 Task: Look for space in Depālpur, India from 4th June, 2023 to 15th June, 2023 for 2 adults in price range Rs.10000 to Rs.15000. Place can be entire place with 1  bedroom having 1 bed and 1 bathroom. Property type can be house, flat, guest house, hotel. Booking option can be shelf check-in. Required host language is English.
Action: Mouse moved to (535, 65)
Screenshot: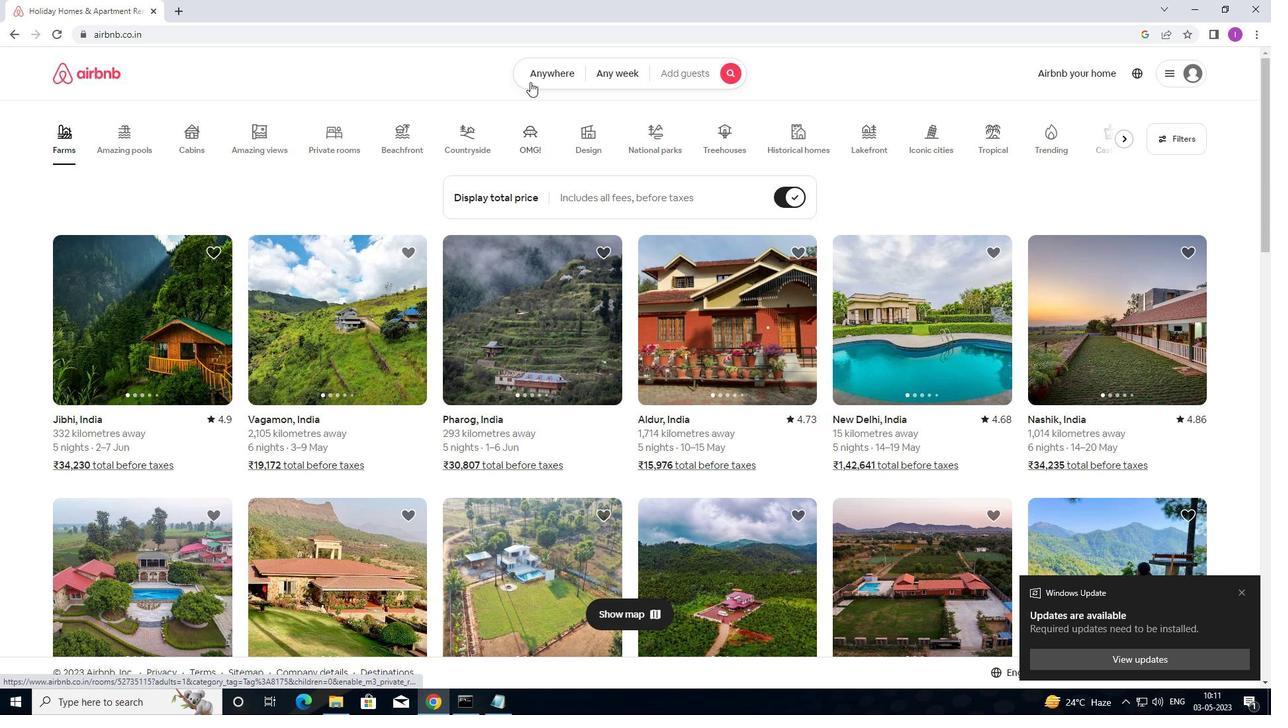 
Action: Mouse pressed left at (535, 65)
Screenshot: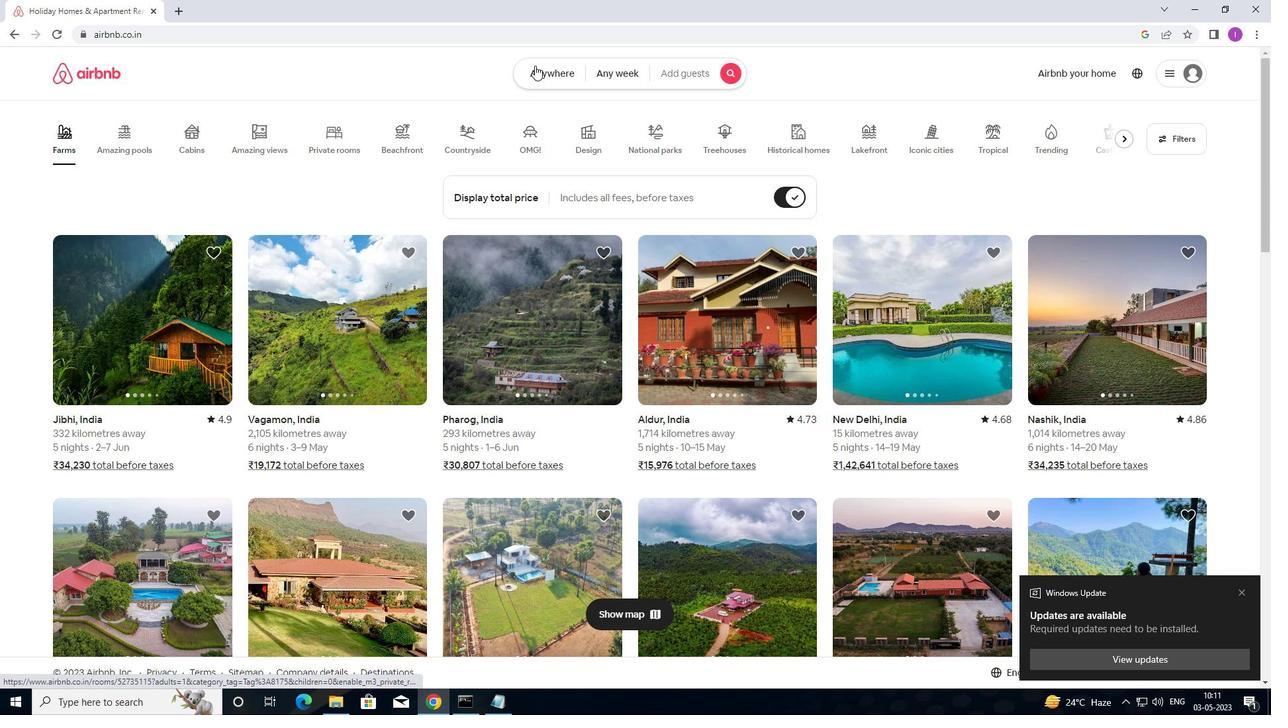 
Action: Mouse moved to (426, 123)
Screenshot: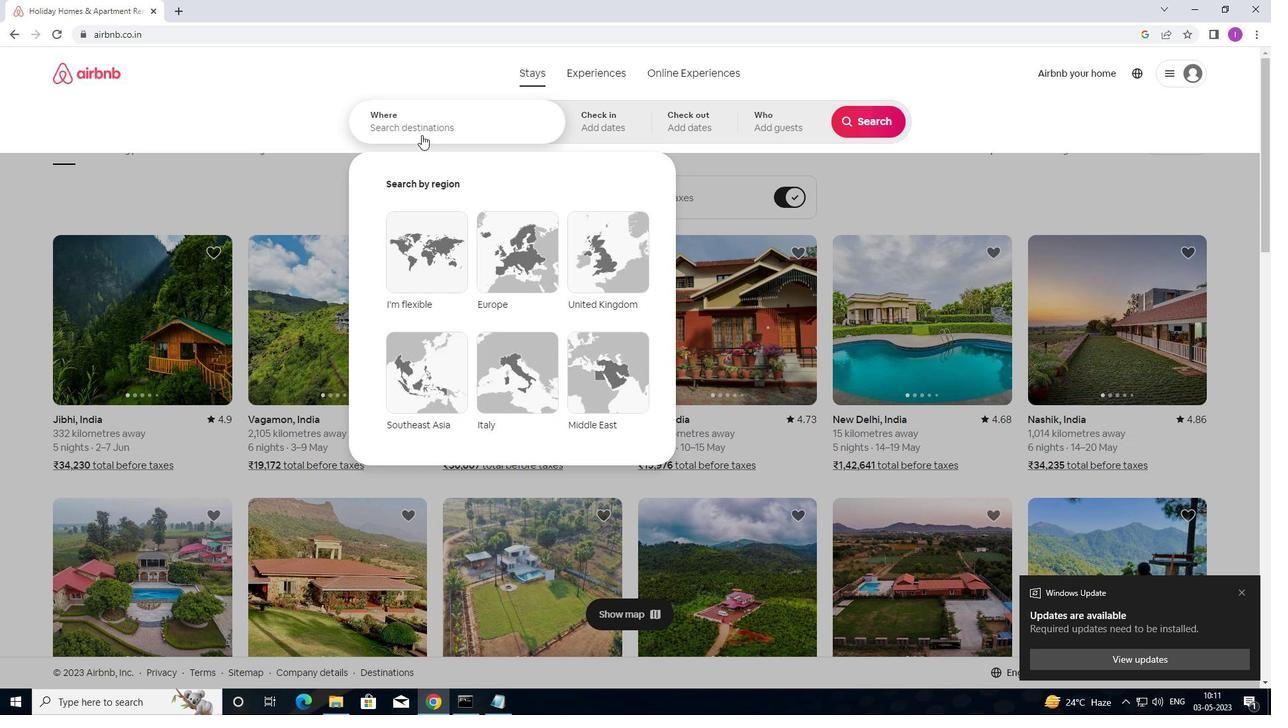 
Action: Mouse pressed left at (426, 123)
Screenshot: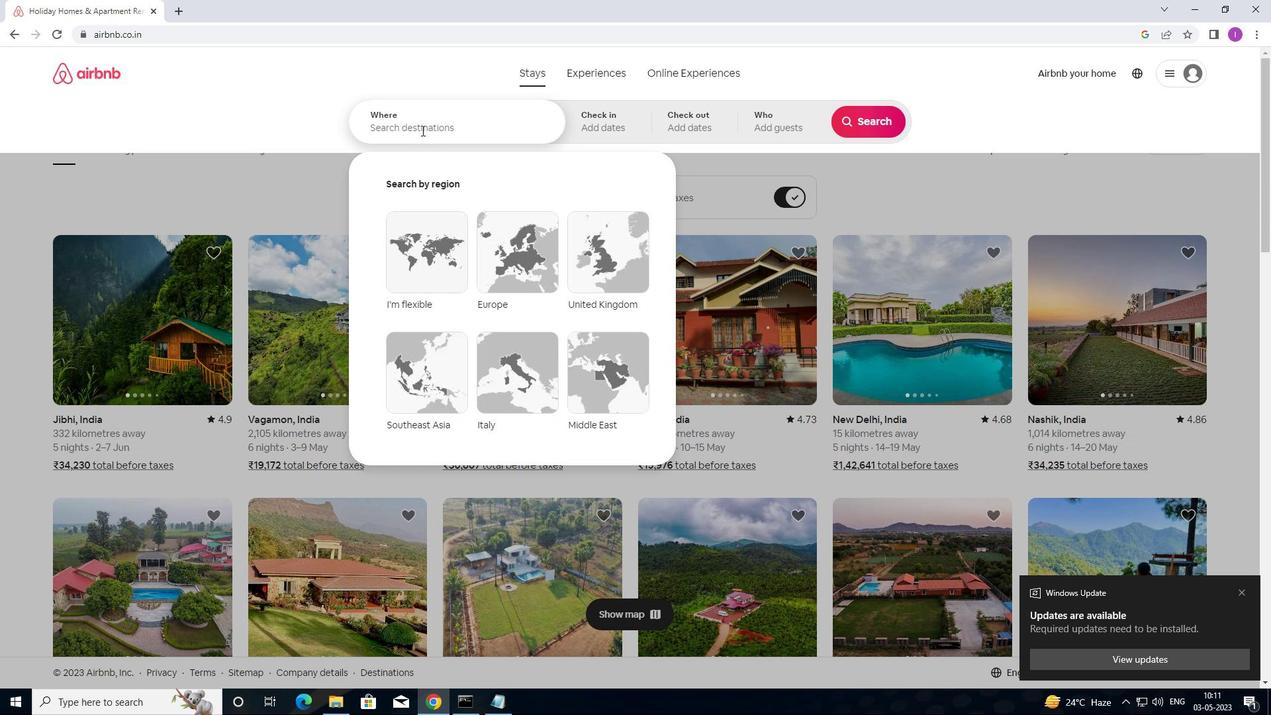 
Action: Mouse moved to (560, 147)
Screenshot: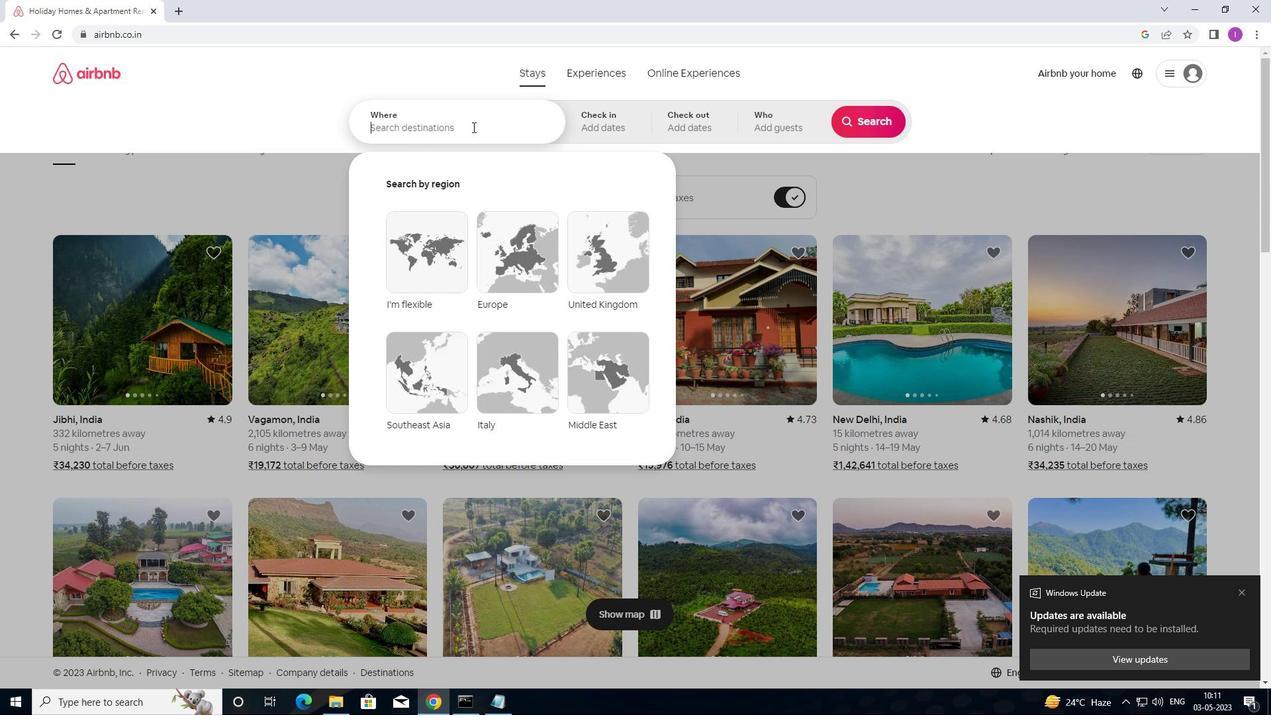 
Action: Key pressed <Key.shift>DEPAL
Screenshot: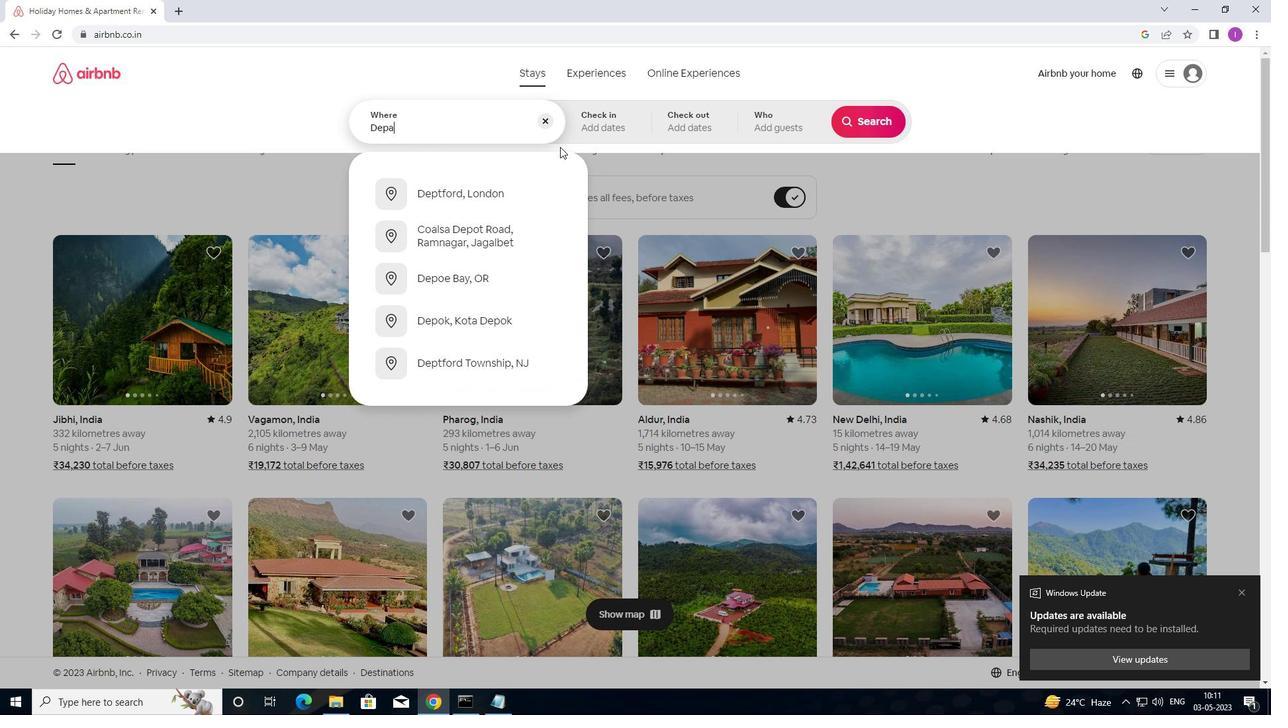 
Action: Mouse moved to (563, 147)
Screenshot: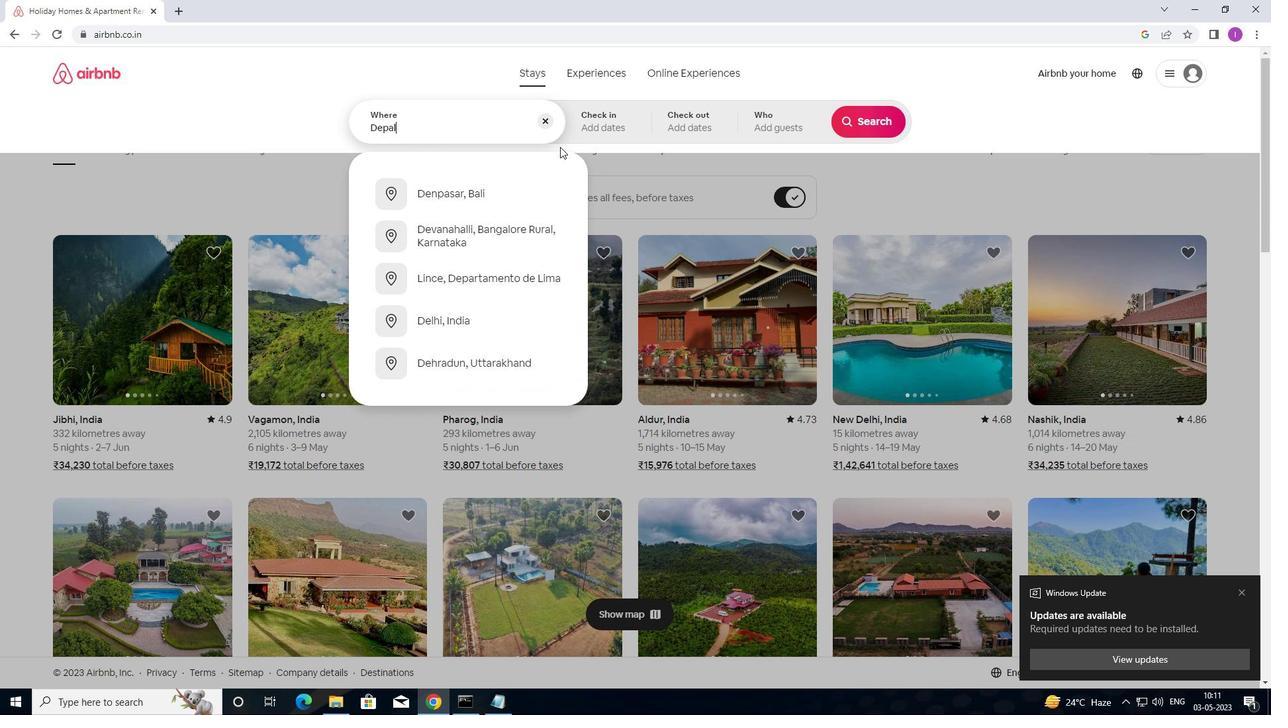 
Action: Key pressed PUR,<Key.shift>I
Screenshot: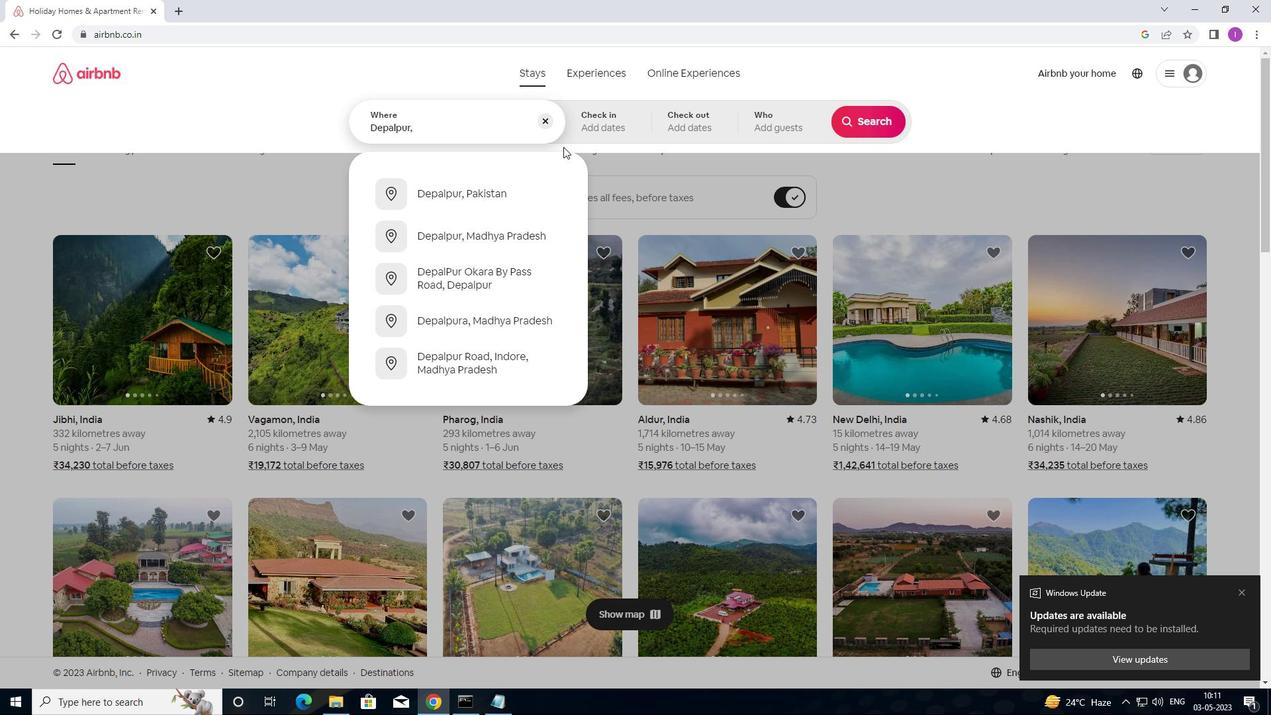 
Action: Mouse moved to (569, 147)
Screenshot: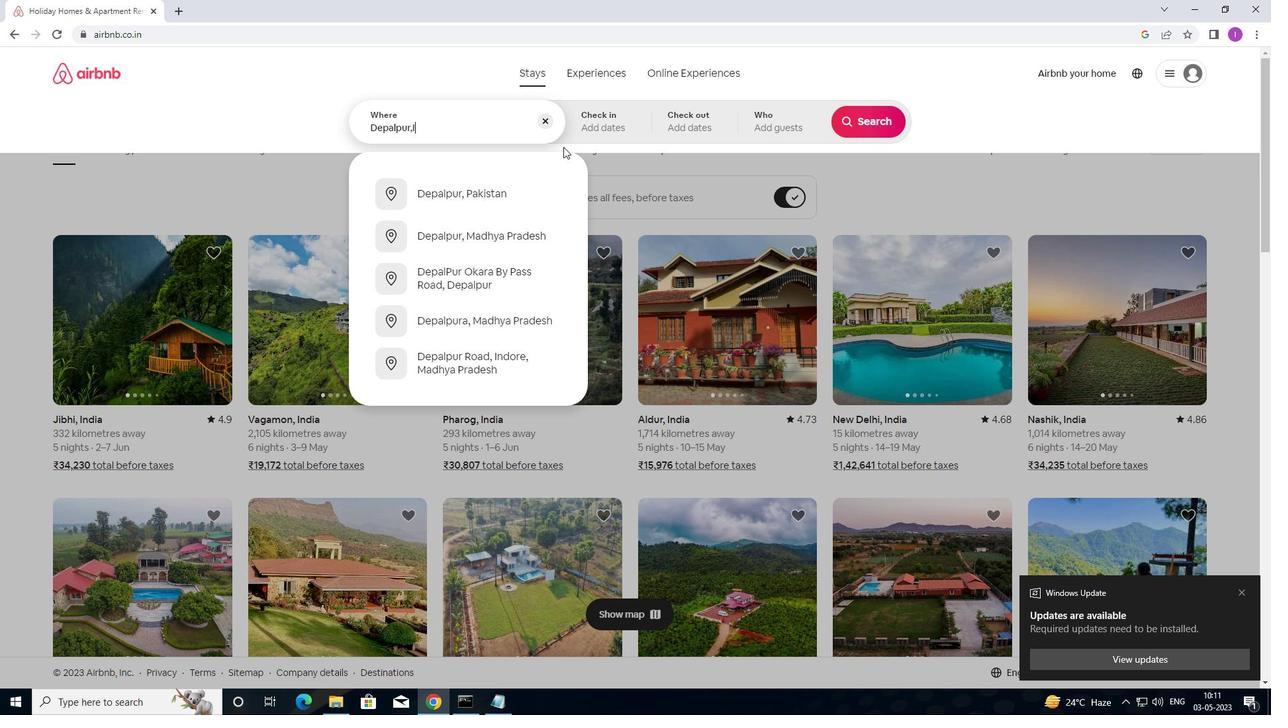 
Action: Key pressed NDIA
Screenshot: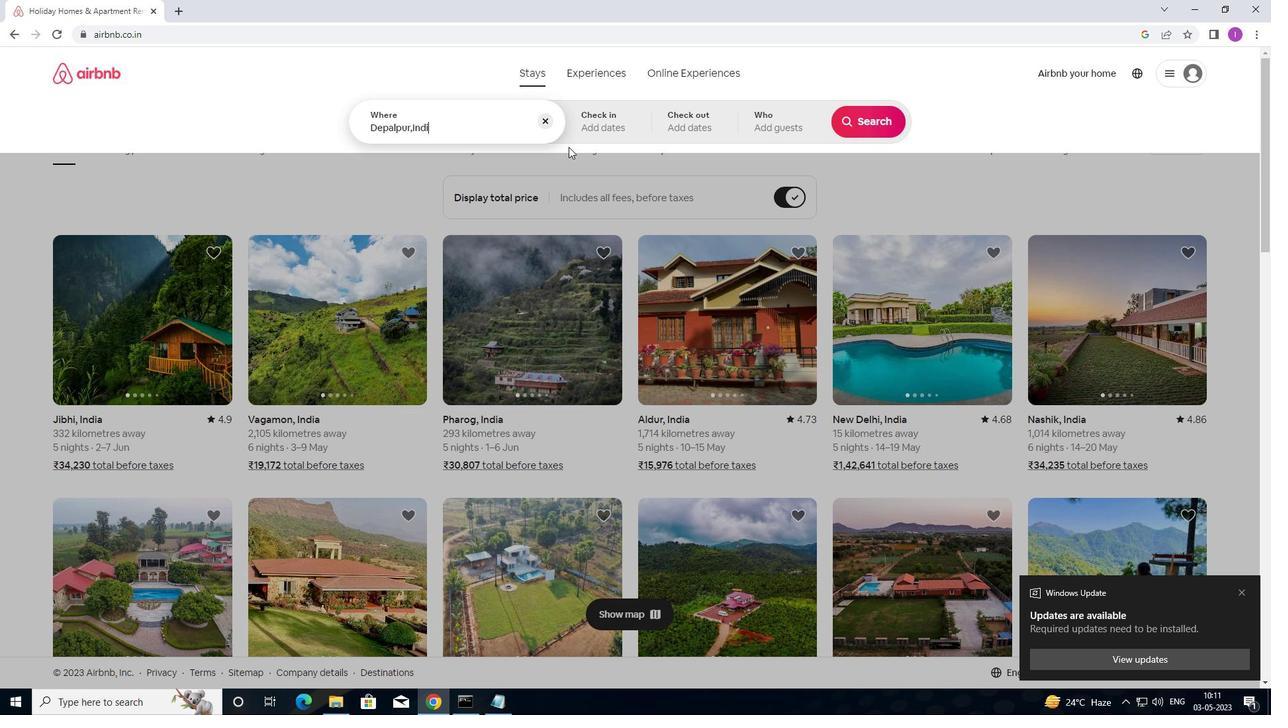 
Action: Mouse moved to (603, 120)
Screenshot: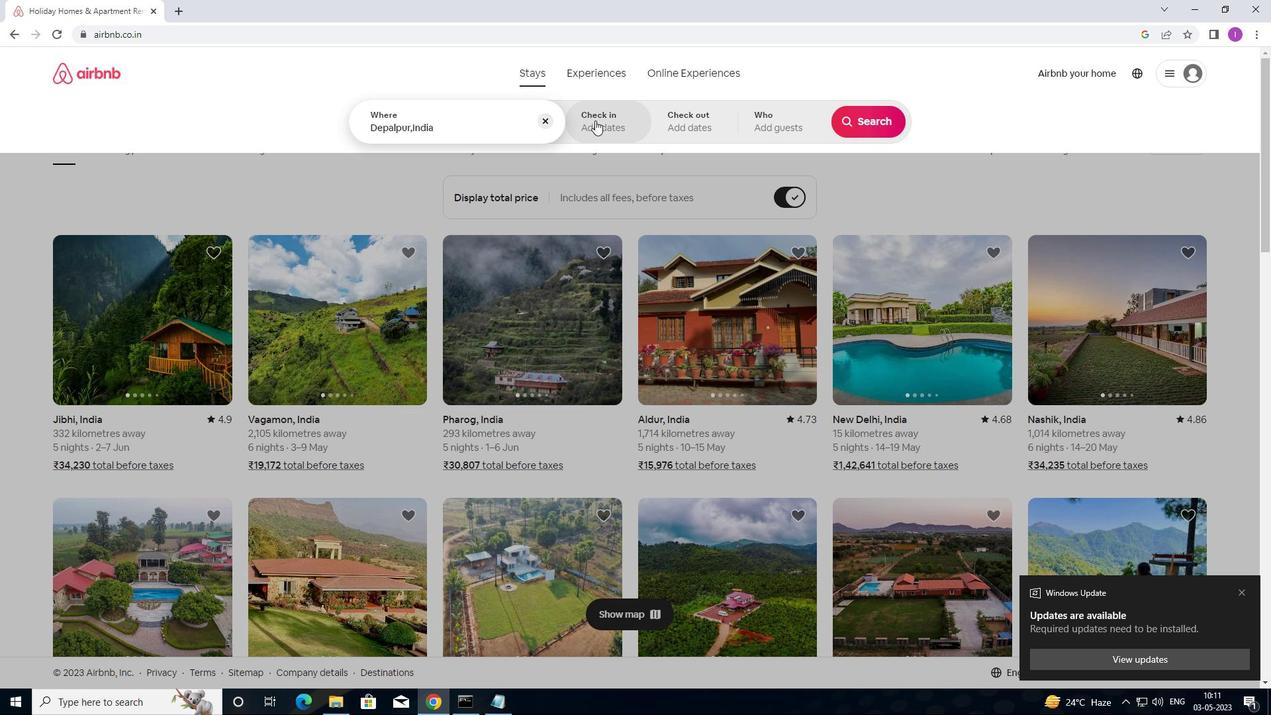 
Action: Mouse pressed left at (603, 120)
Screenshot: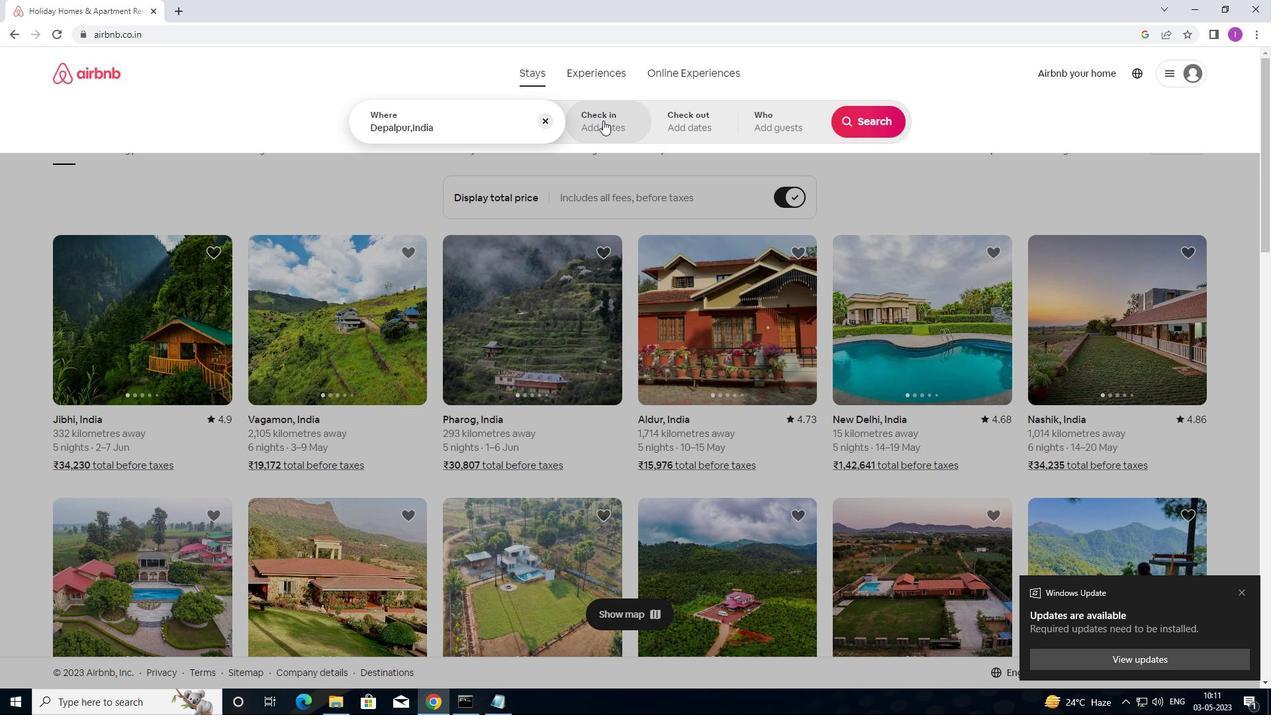 
Action: Mouse moved to (665, 319)
Screenshot: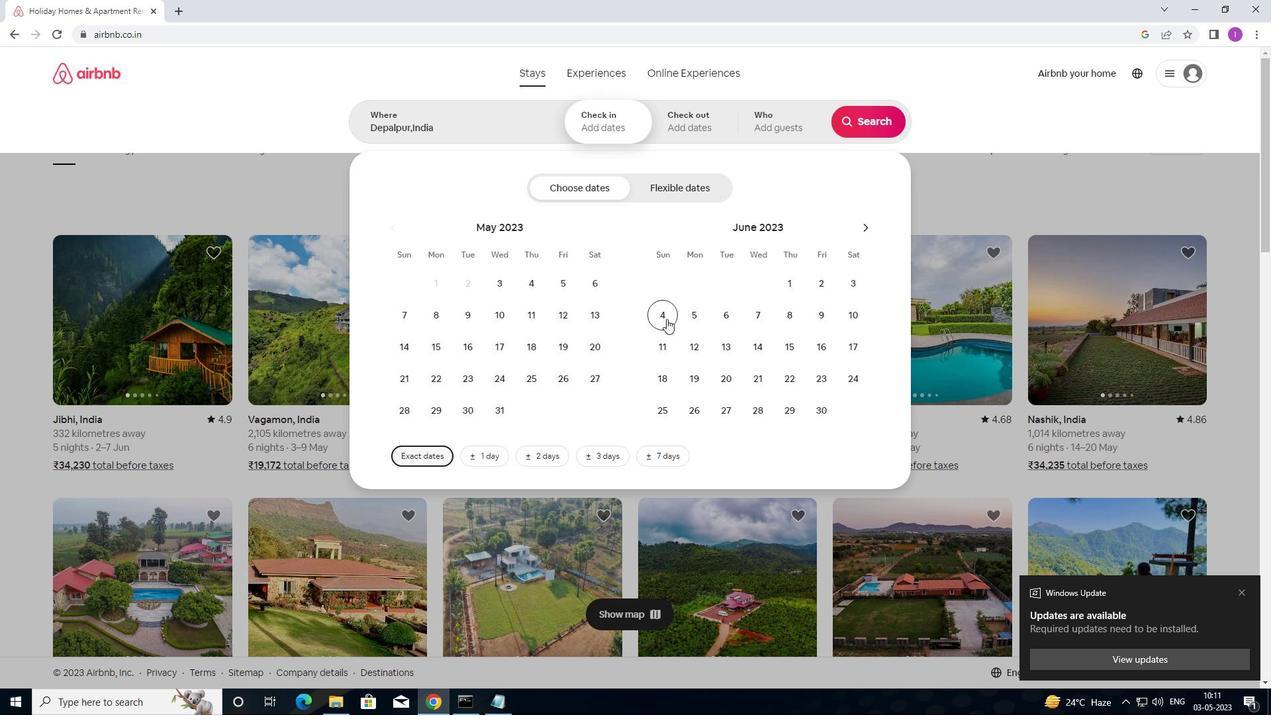 
Action: Mouse pressed left at (665, 319)
Screenshot: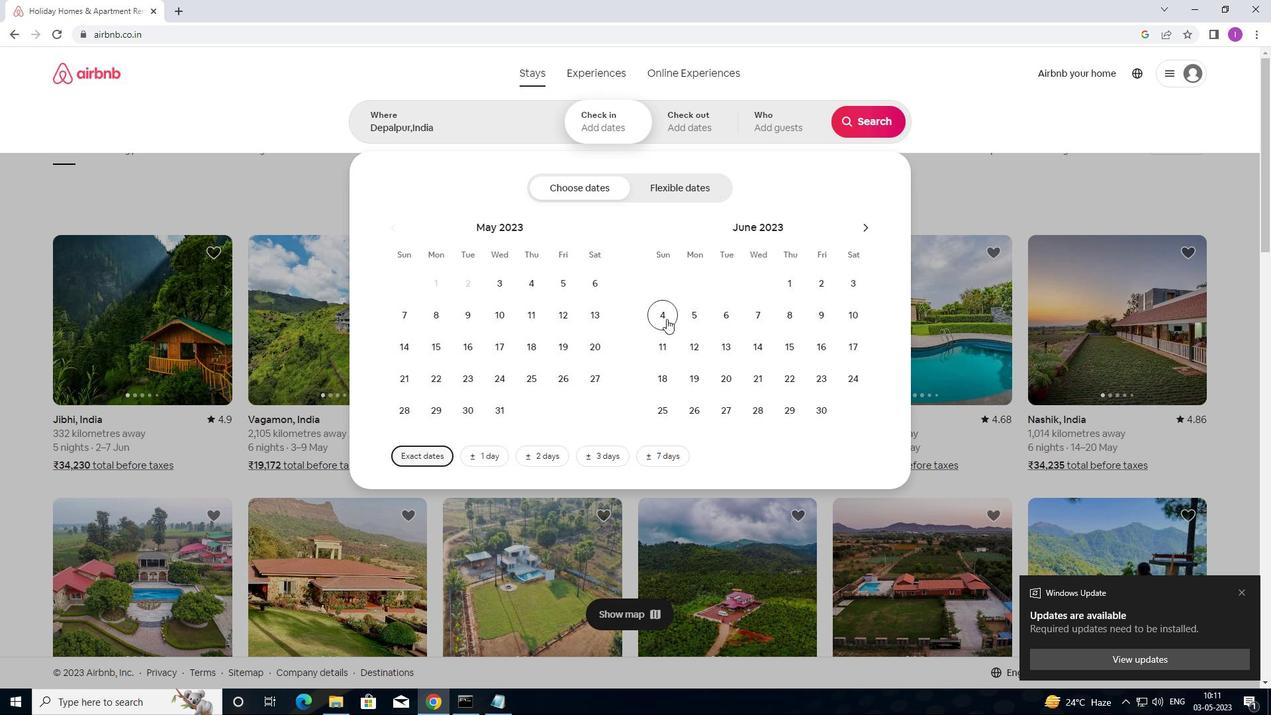 
Action: Mouse moved to (794, 349)
Screenshot: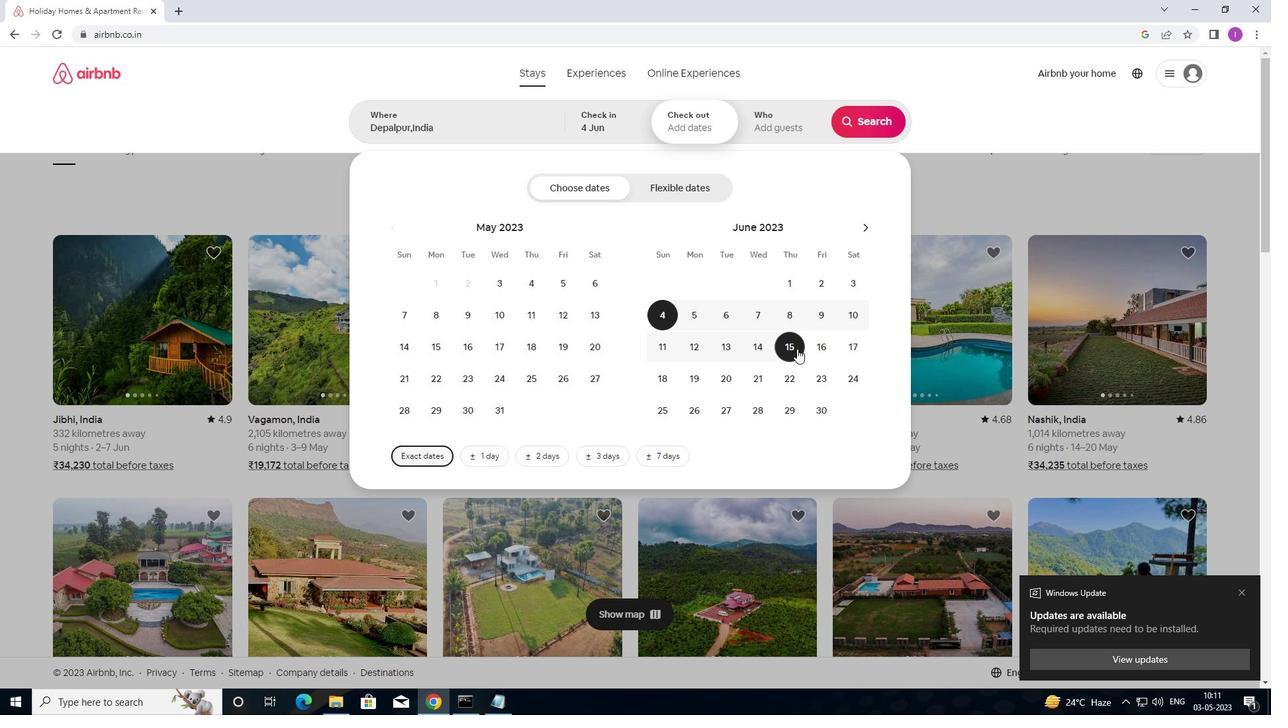 
Action: Mouse pressed left at (794, 349)
Screenshot: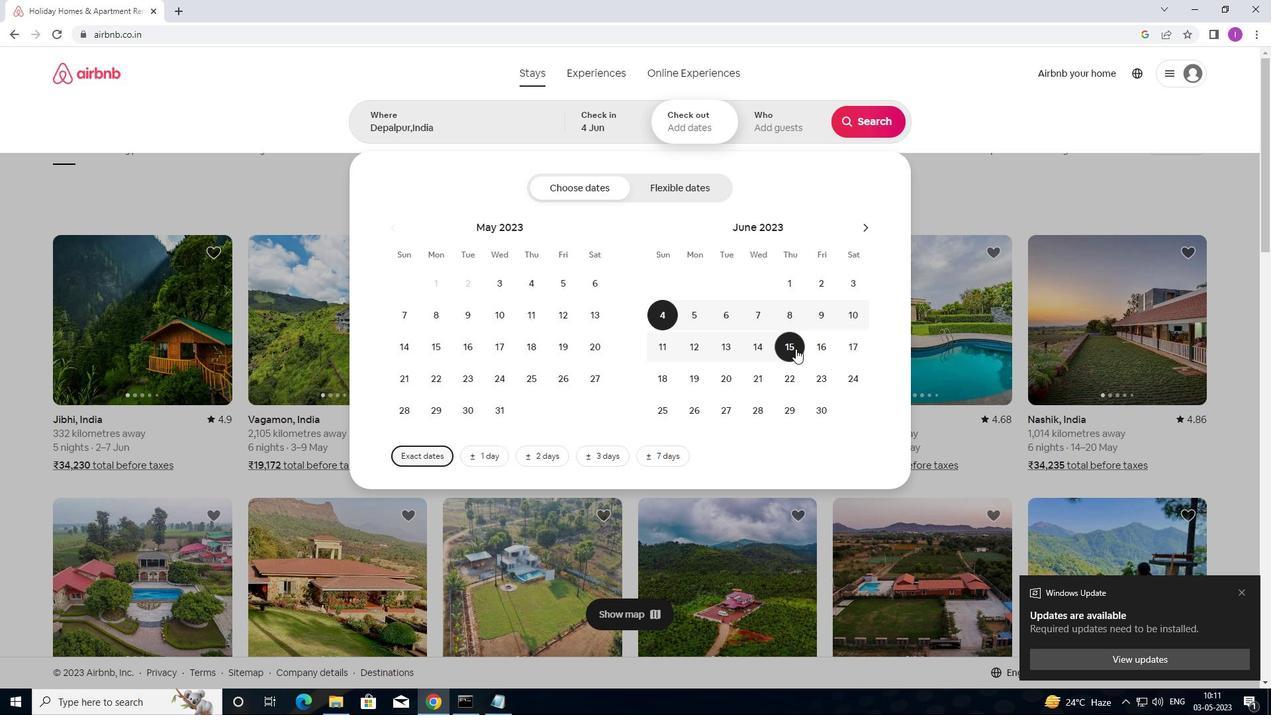 
Action: Mouse moved to (792, 131)
Screenshot: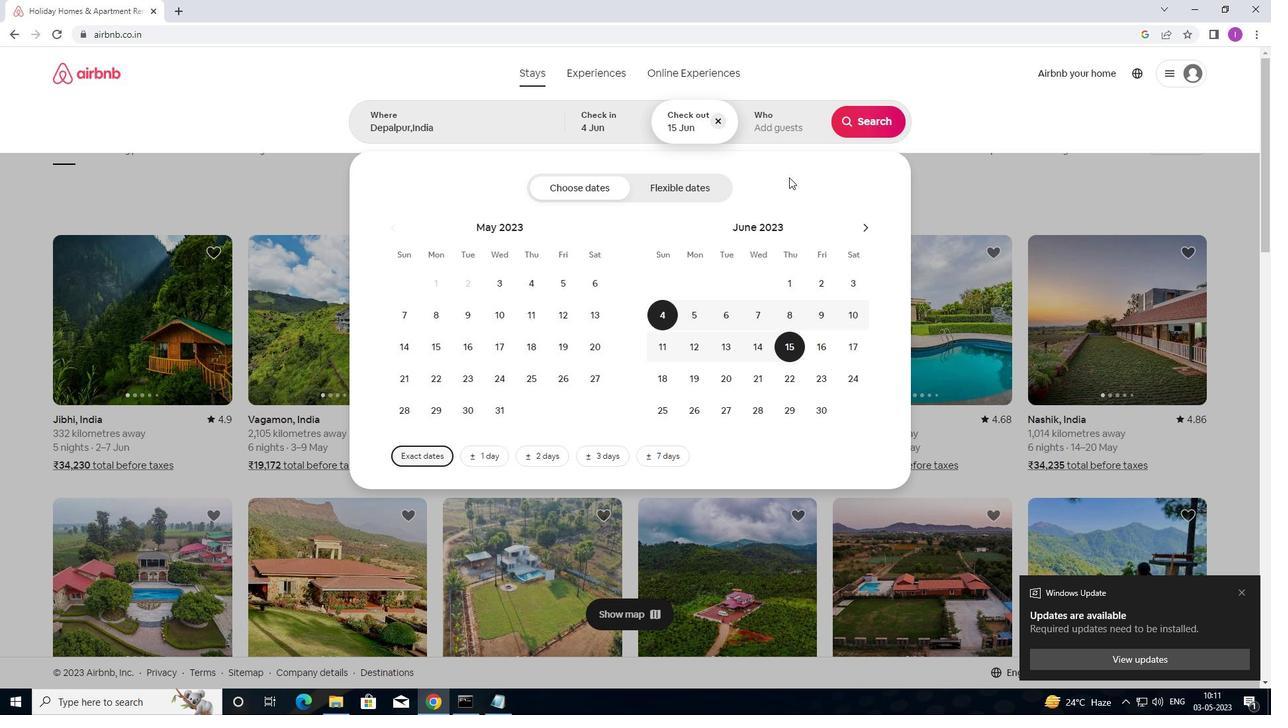 
Action: Mouse pressed left at (792, 131)
Screenshot: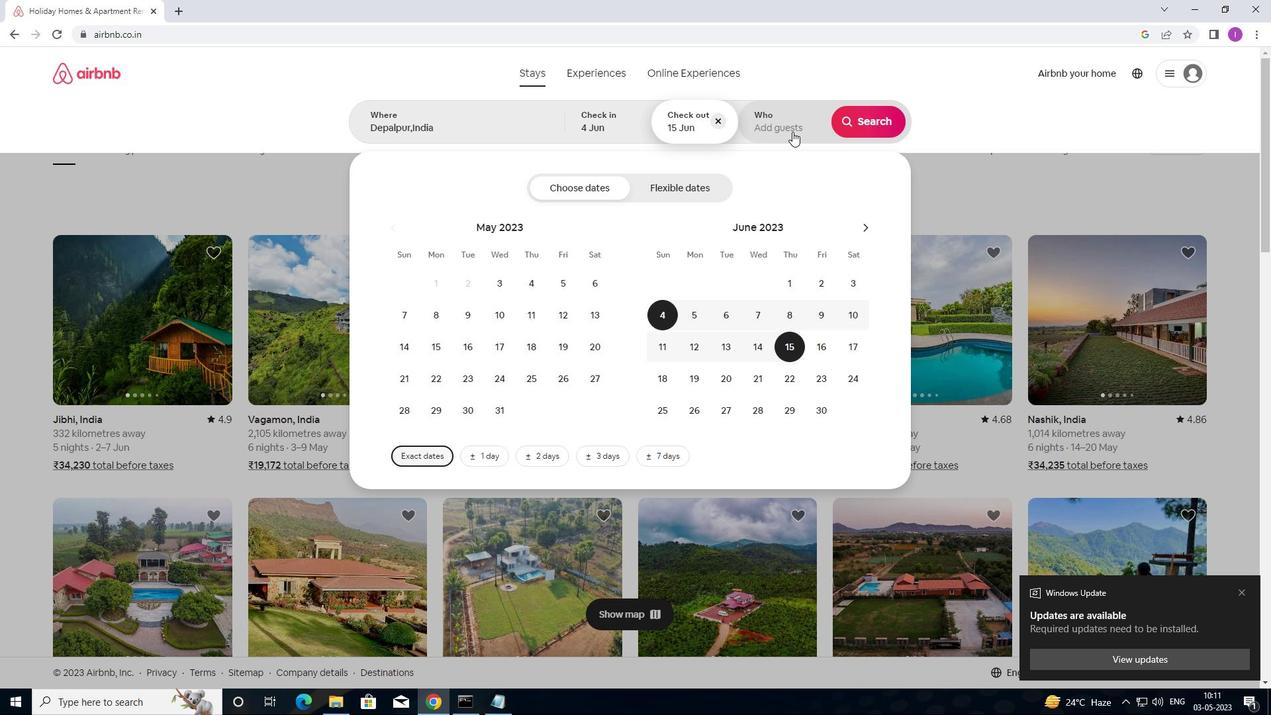 
Action: Mouse moved to (865, 190)
Screenshot: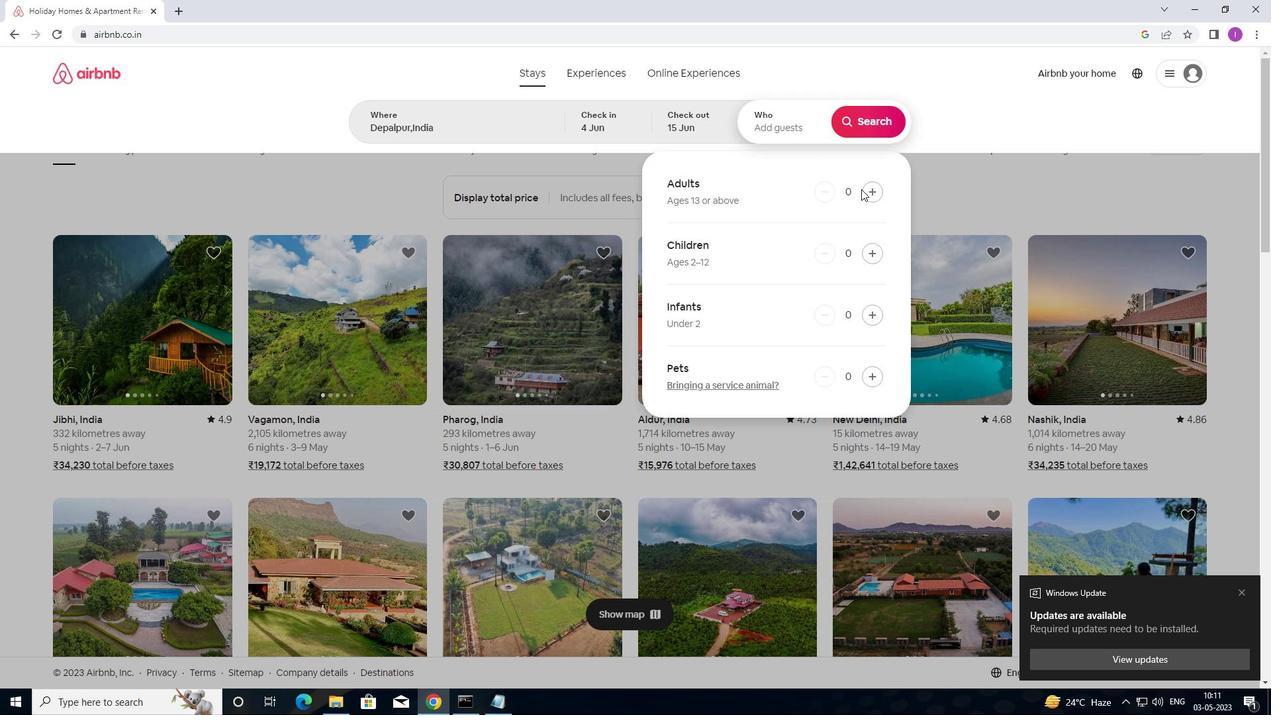 
Action: Mouse pressed left at (865, 190)
Screenshot: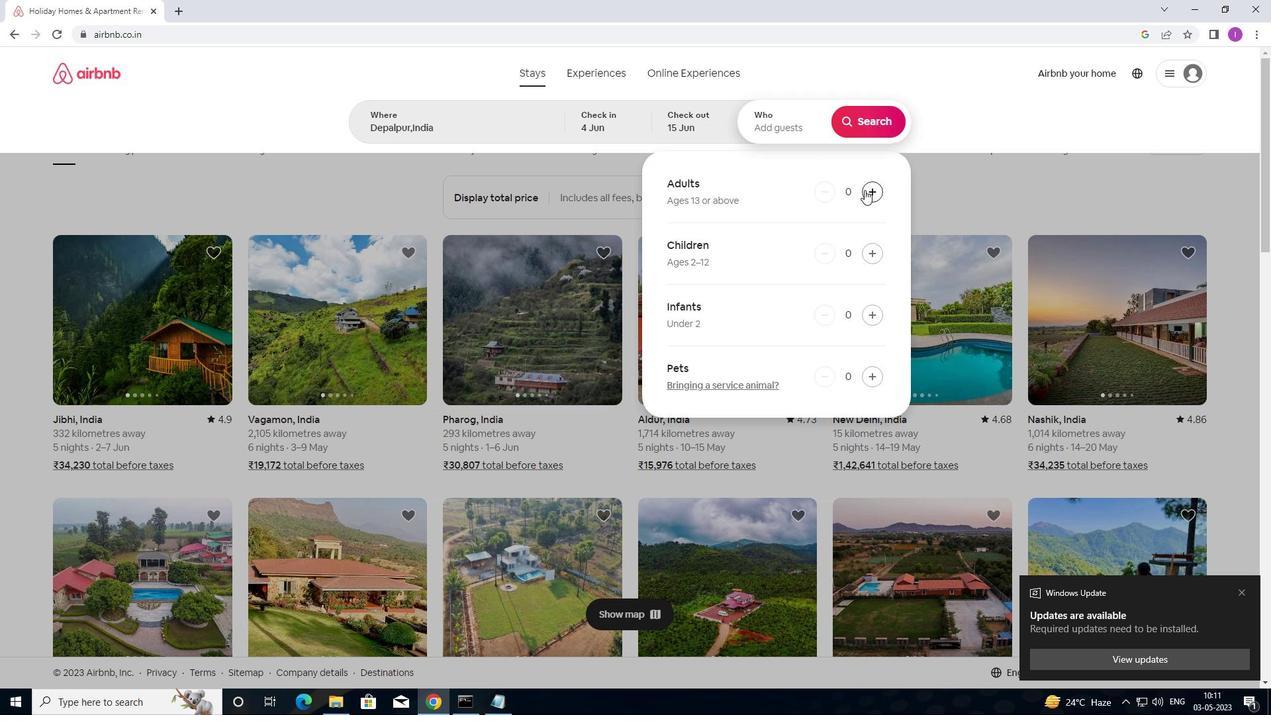 
Action: Mouse pressed left at (865, 190)
Screenshot: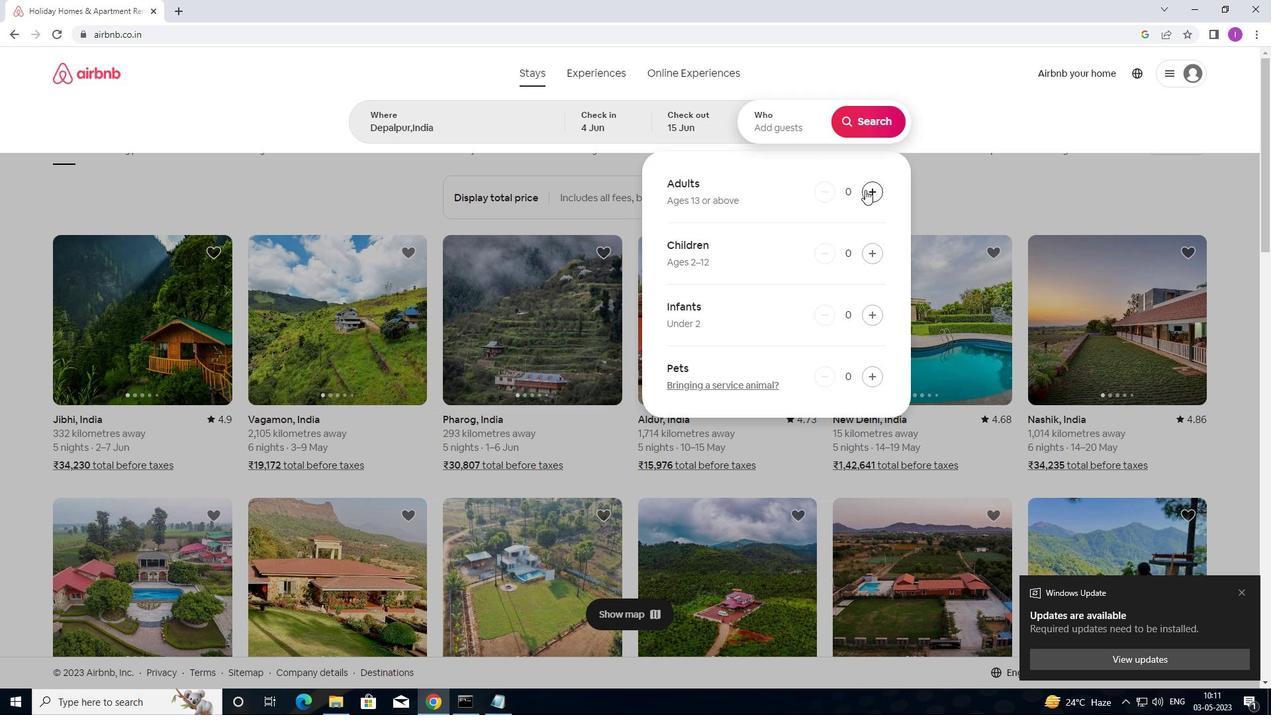 
Action: Mouse moved to (869, 131)
Screenshot: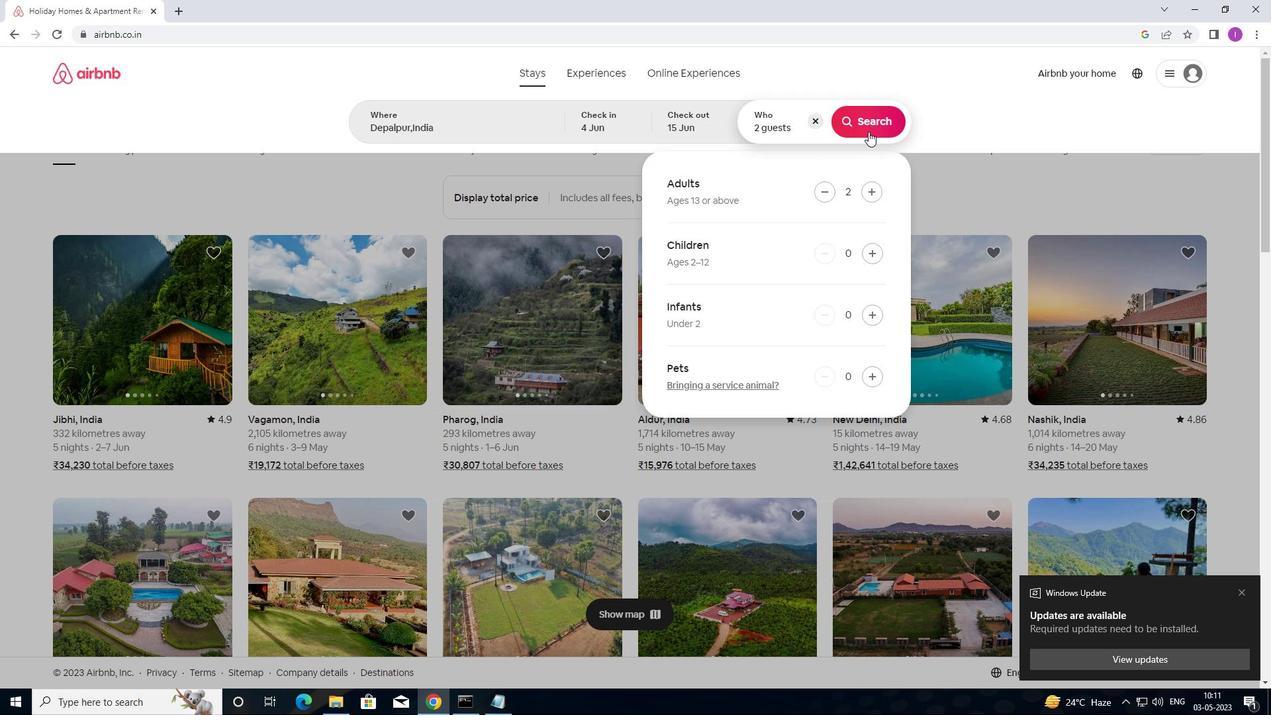 
Action: Mouse pressed left at (869, 131)
Screenshot: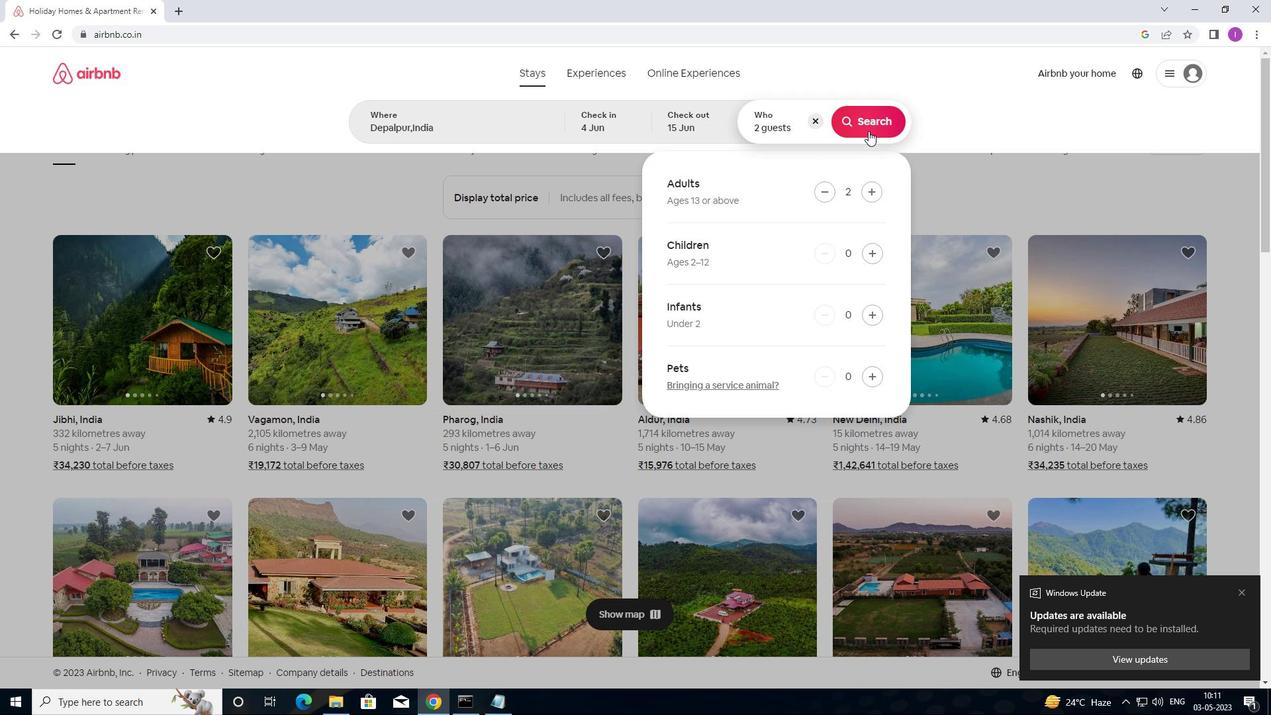 
Action: Mouse moved to (1196, 126)
Screenshot: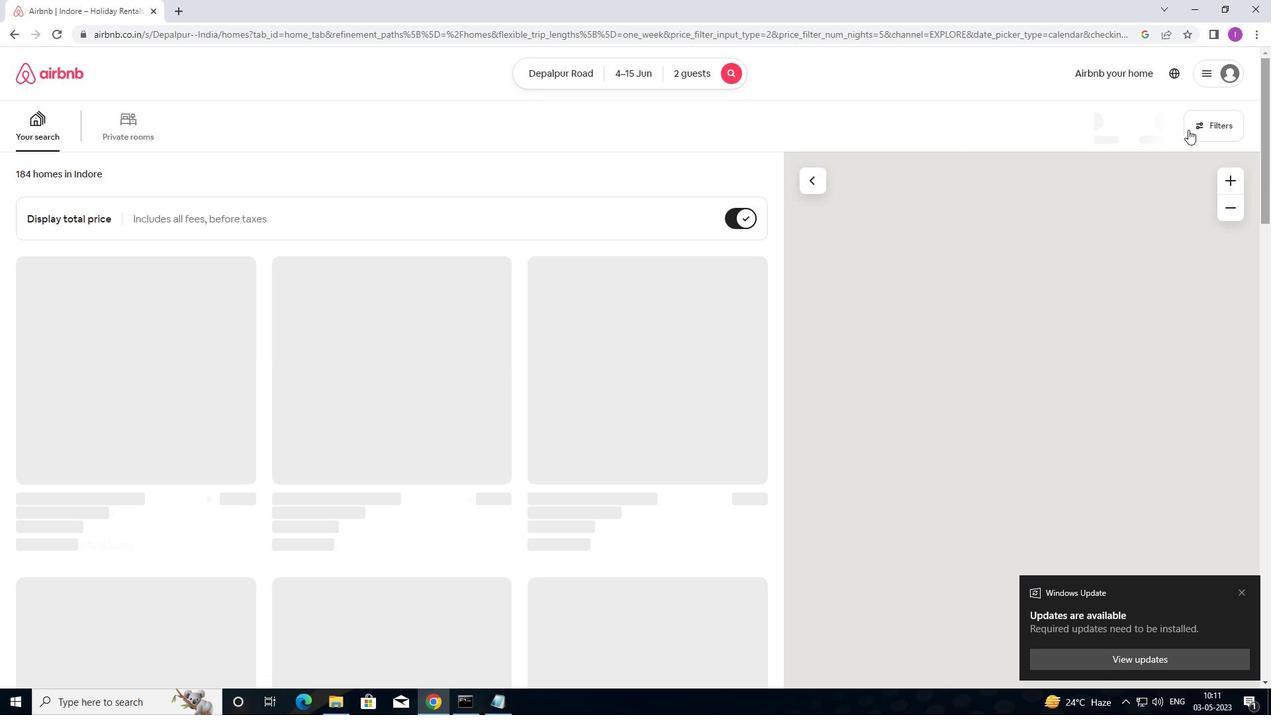 
Action: Mouse pressed left at (1196, 126)
Screenshot: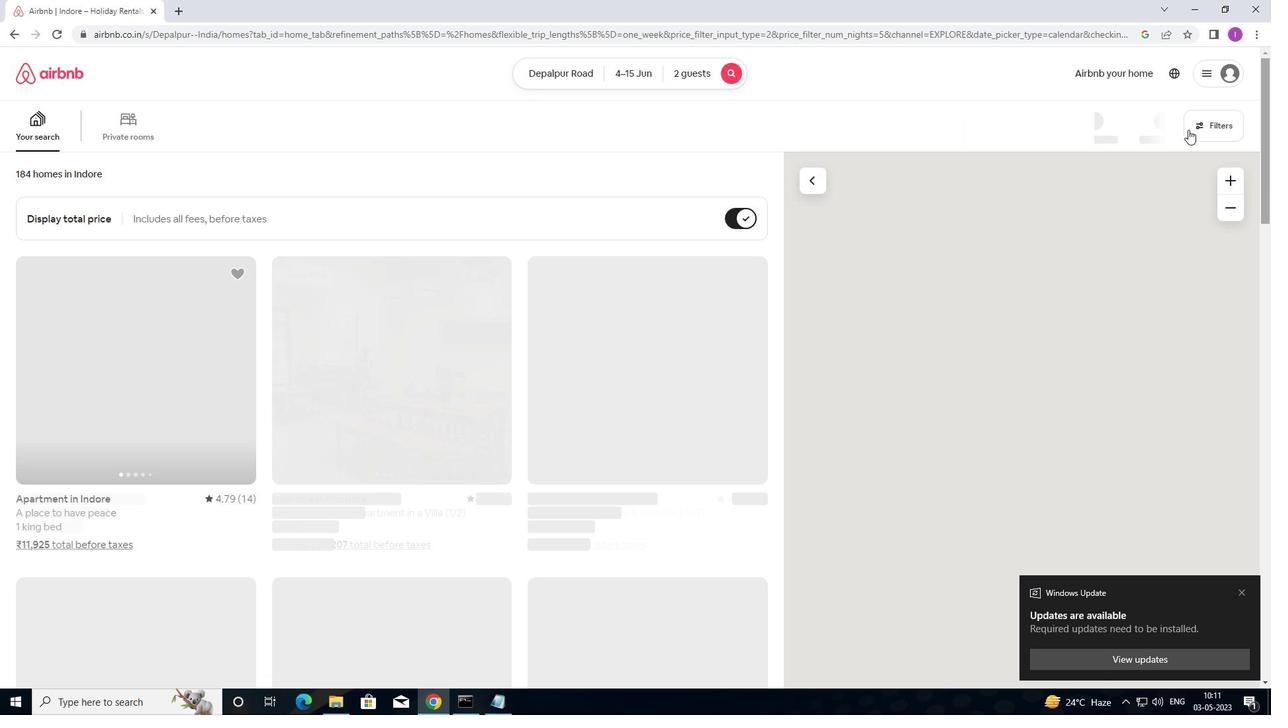 
Action: Mouse moved to (502, 284)
Screenshot: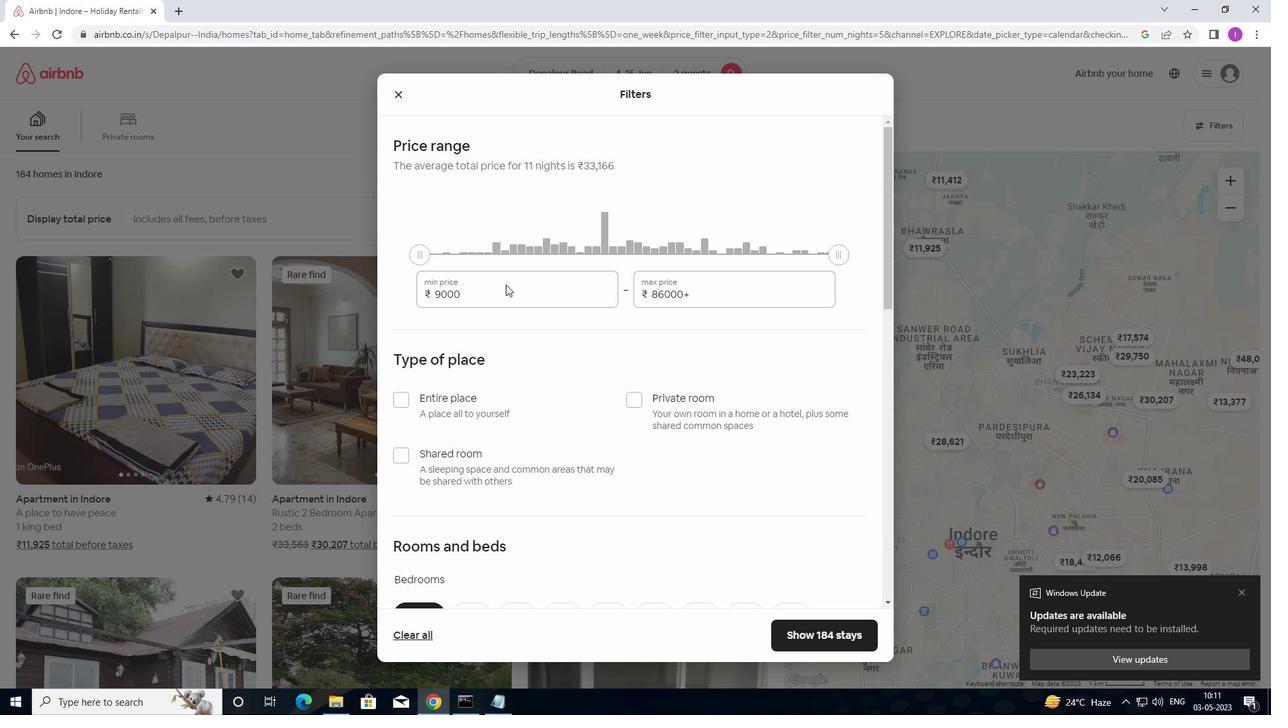 
Action: Mouse pressed left at (502, 284)
Screenshot: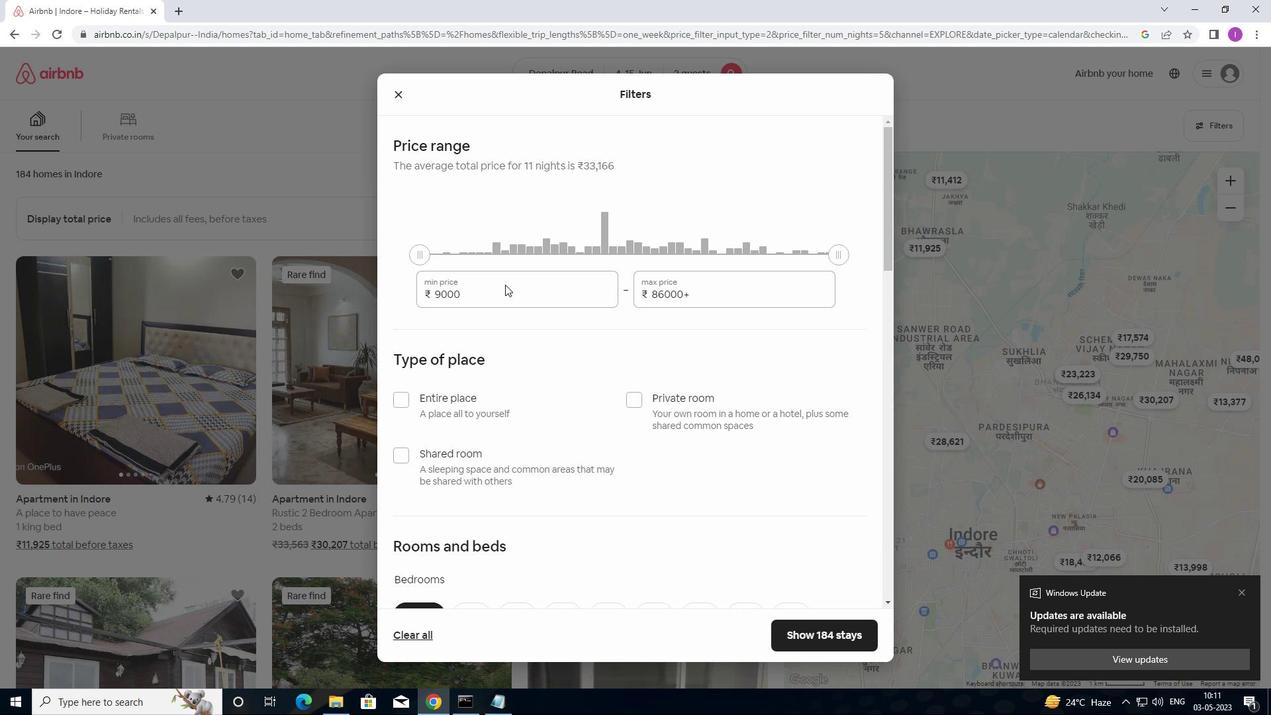 
Action: Mouse moved to (484, 291)
Screenshot: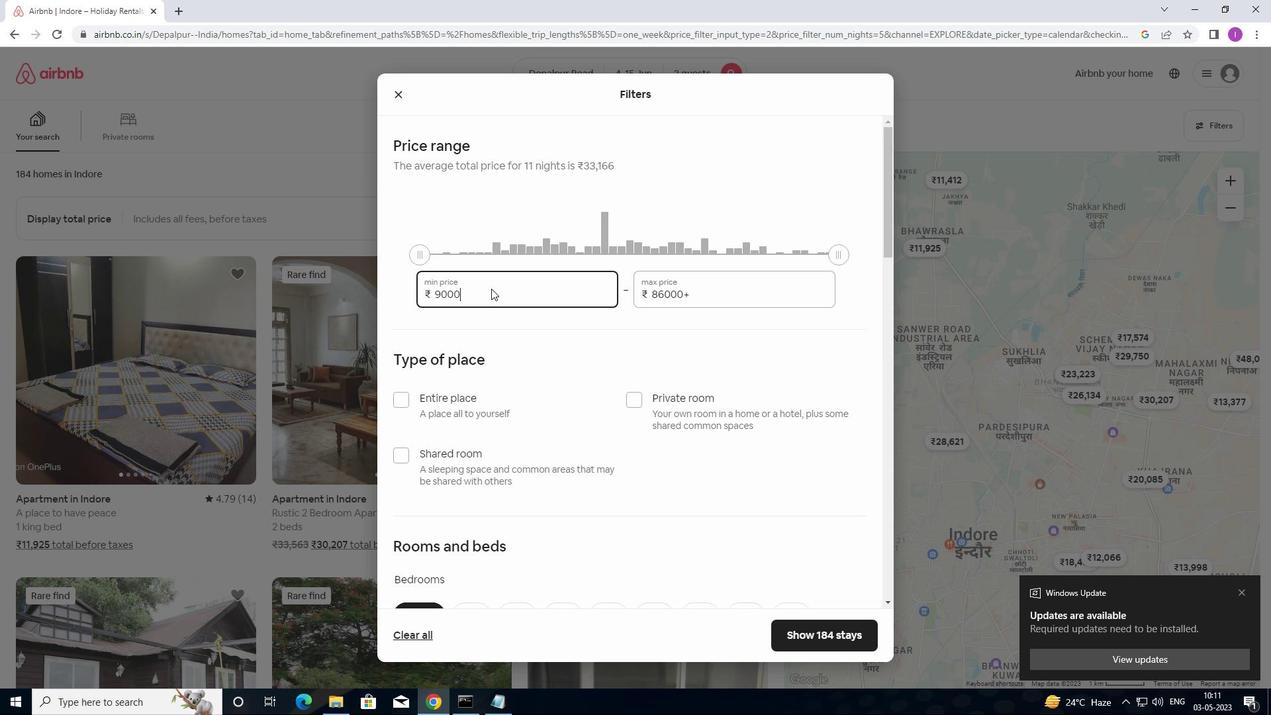 
Action: Mouse pressed left at (484, 291)
Screenshot: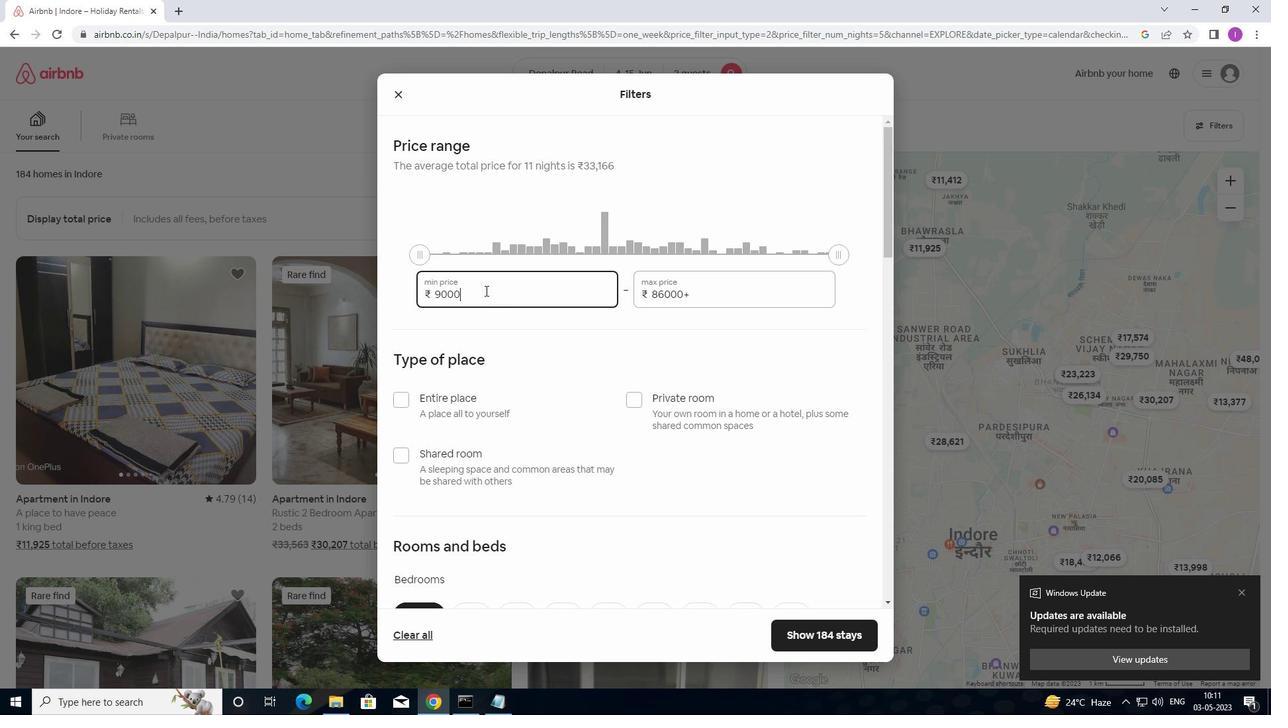 
Action: Mouse moved to (521, 294)
Screenshot: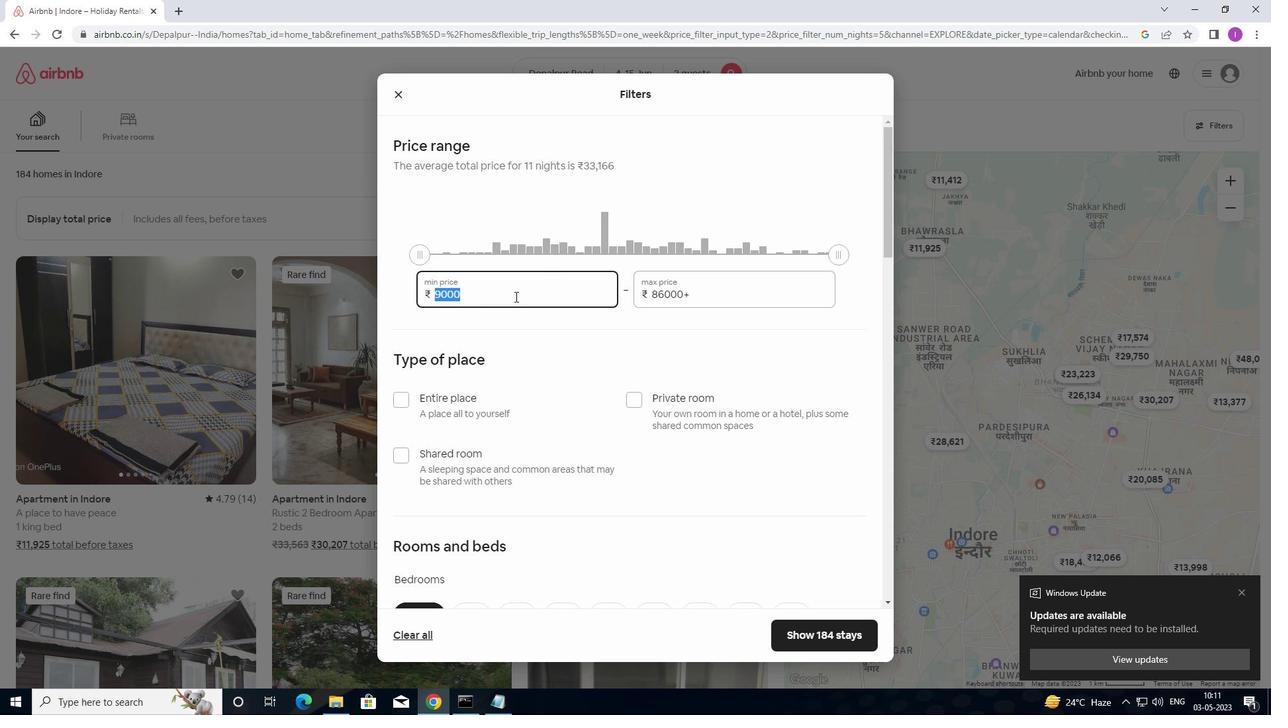 
Action: Key pressed 10000
Screenshot: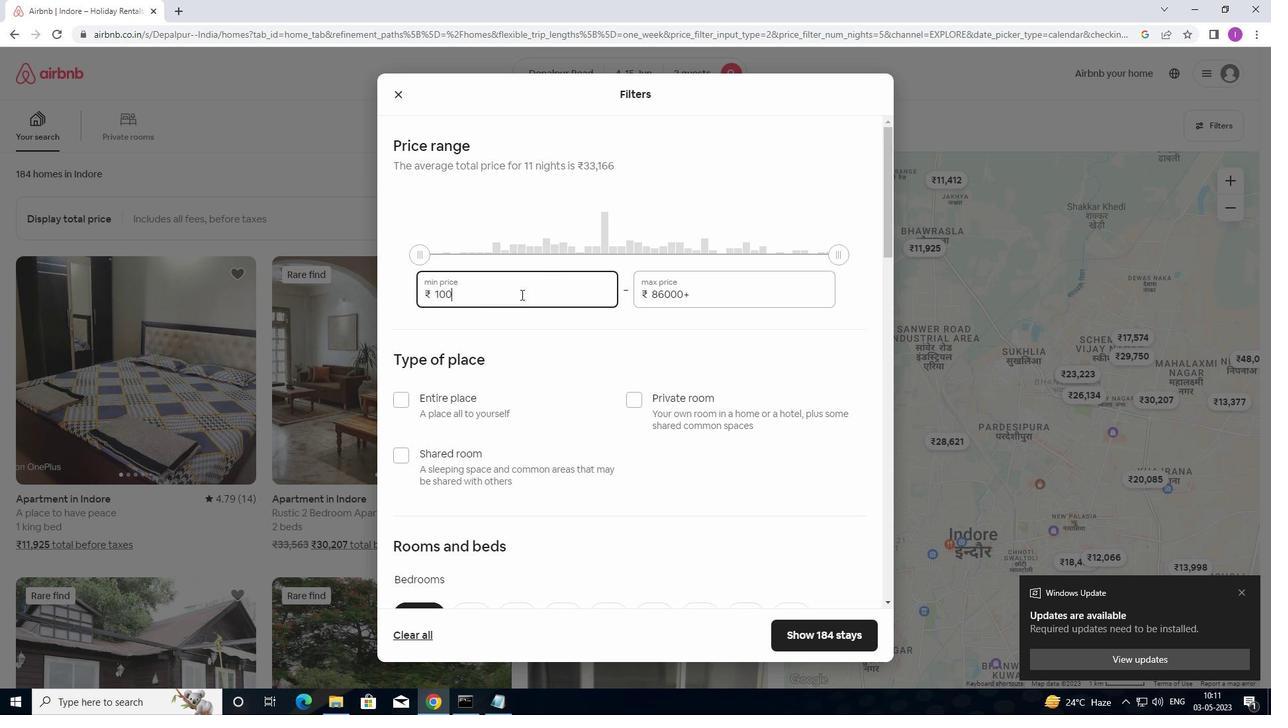 
Action: Mouse moved to (699, 289)
Screenshot: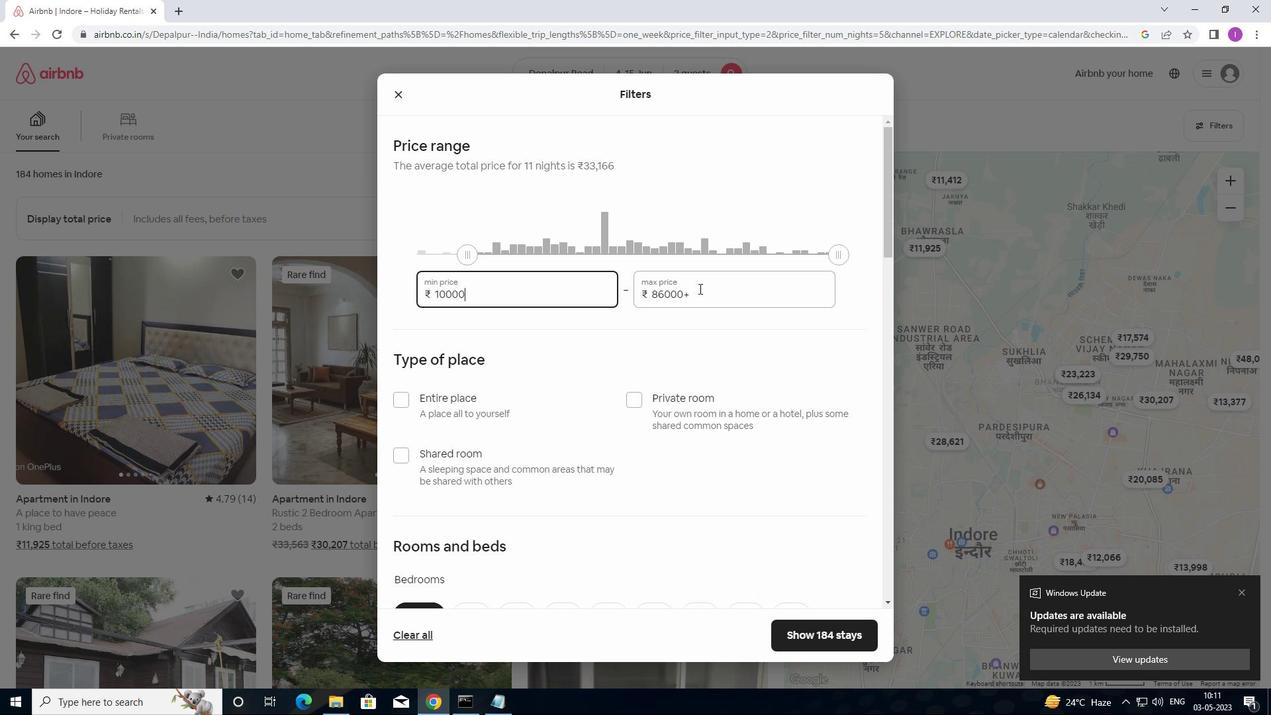 
Action: Mouse pressed left at (699, 289)
Screenshot: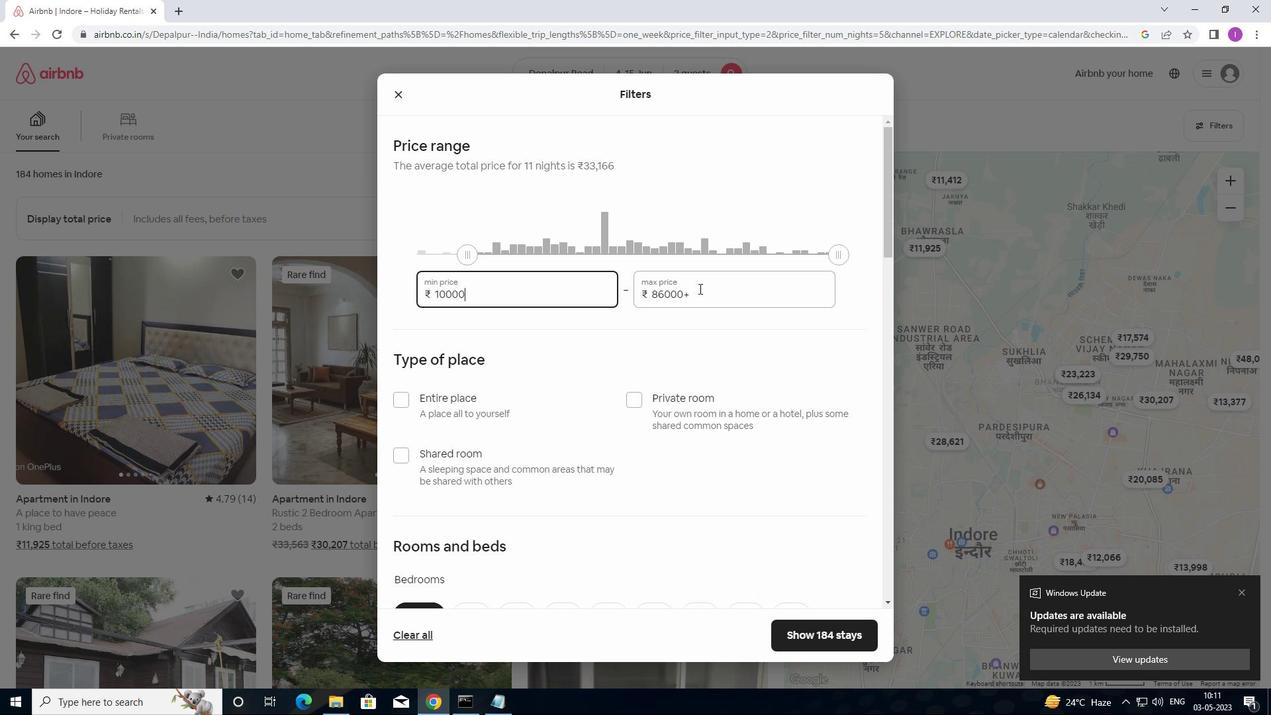 
Action: Mouse moved to (643, 294)
Screenshot: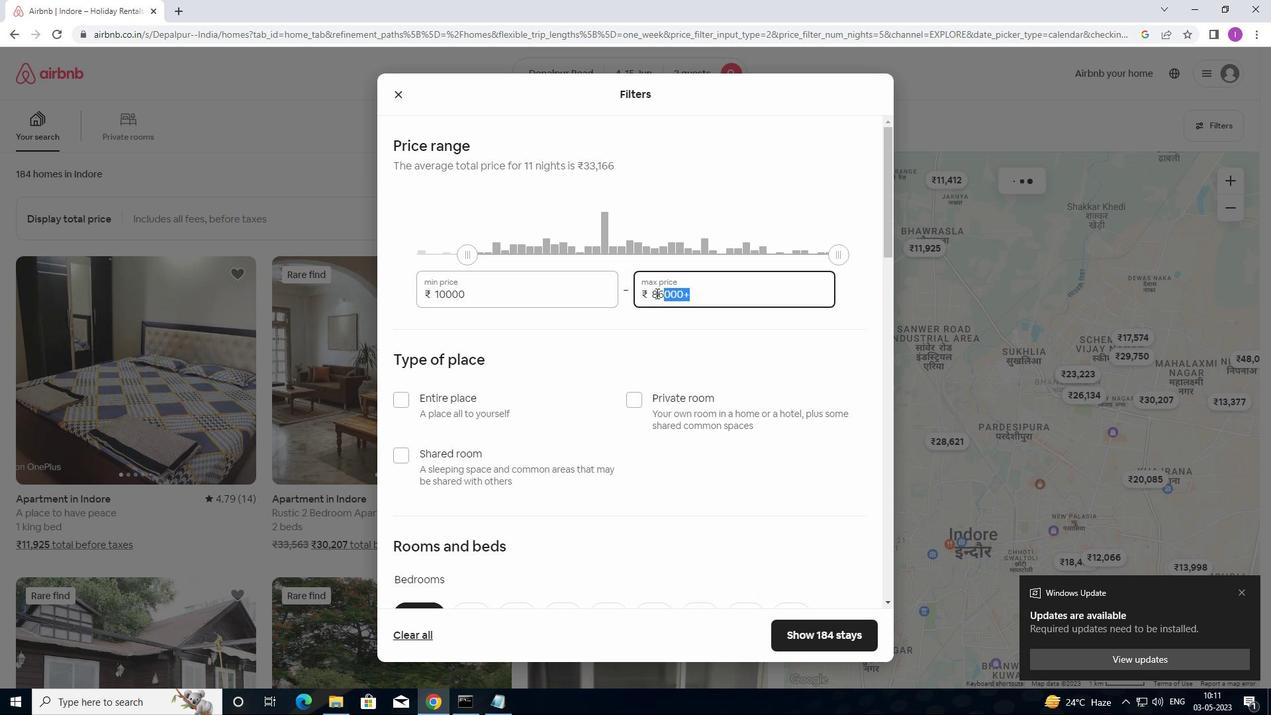 
Action: Mouse pressed left at (643, 294)
Screenshot: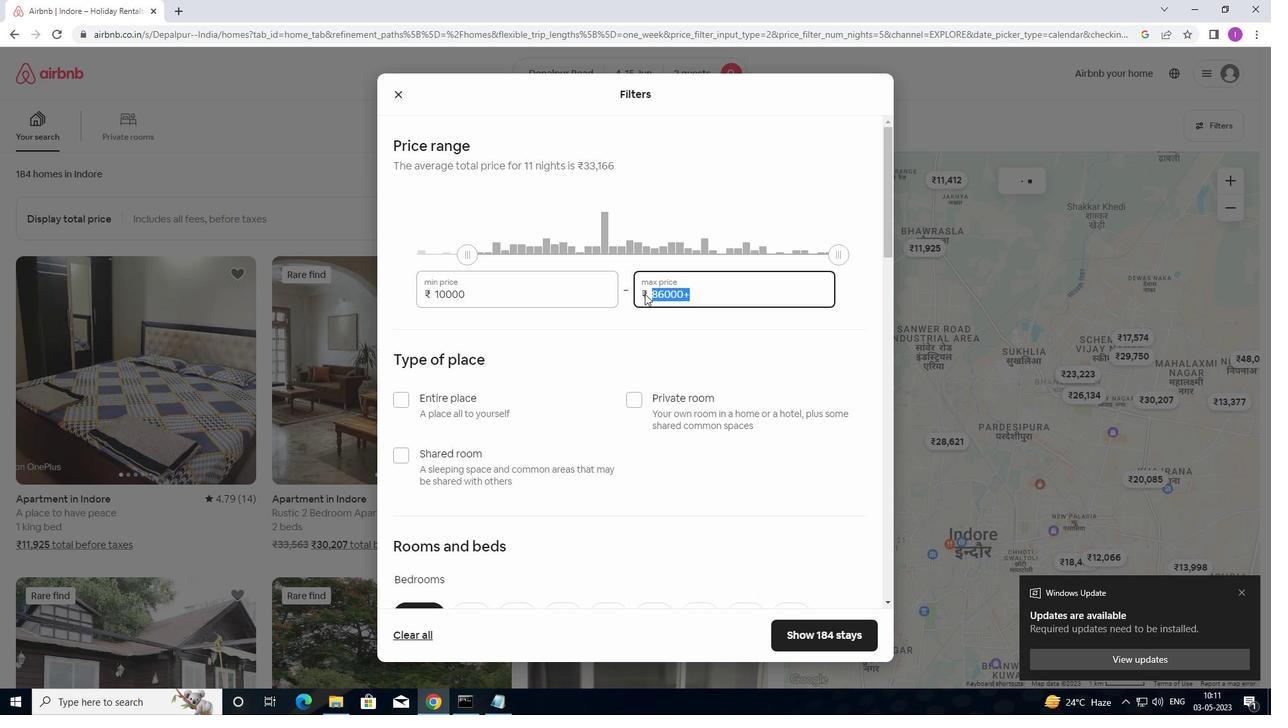 
Action: Mouse moved to (643, 294)
Screenshot: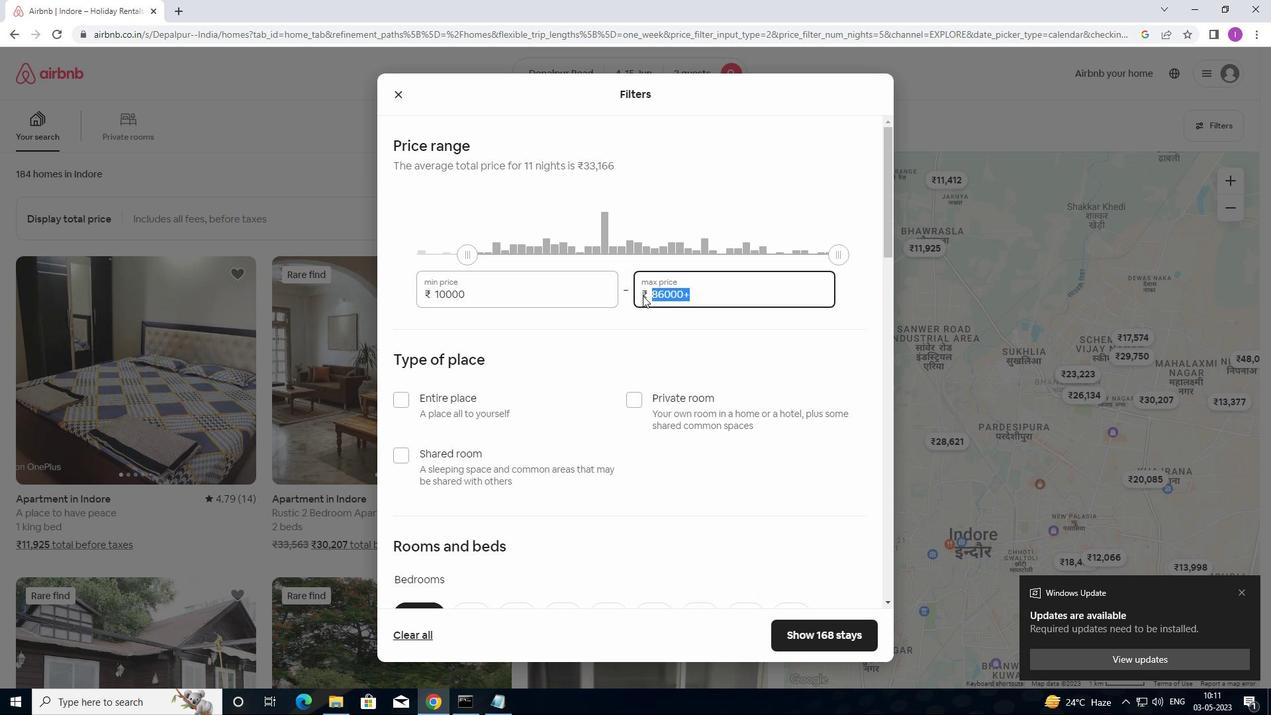 
Action: Key pressed 1
Screenshot: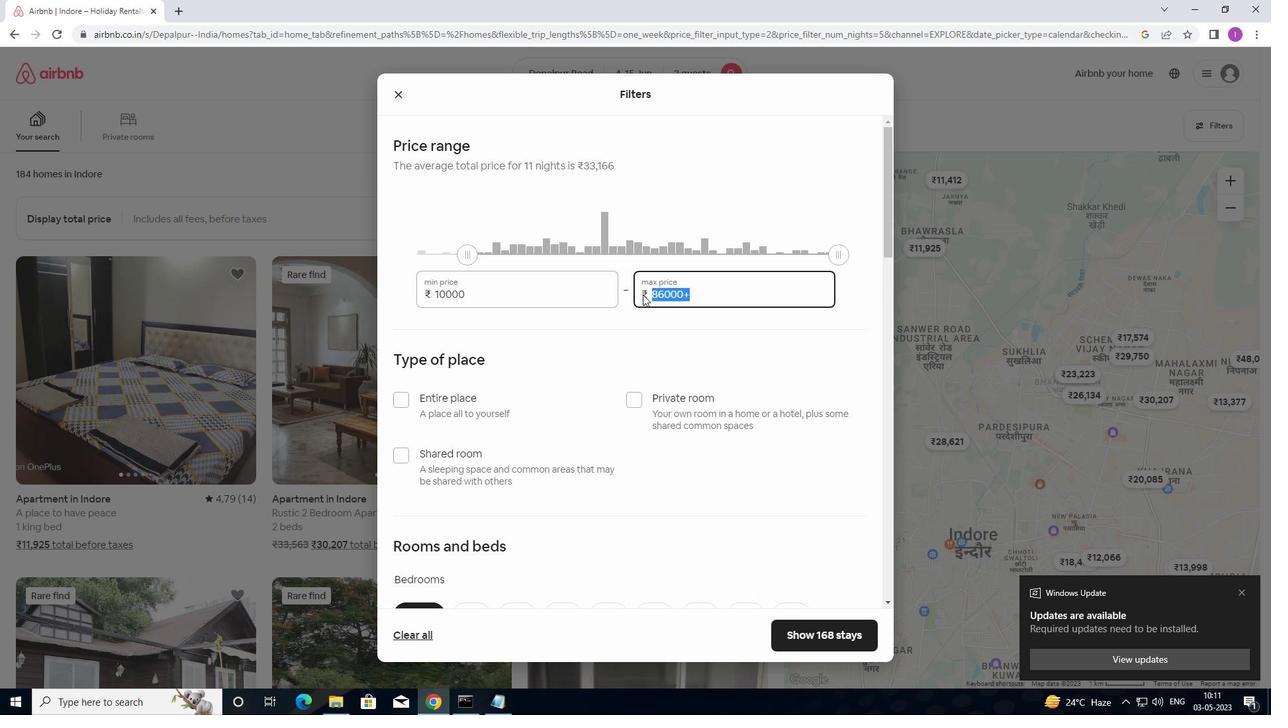 
Action: Mouse moved to (643, 294)
Screenshot: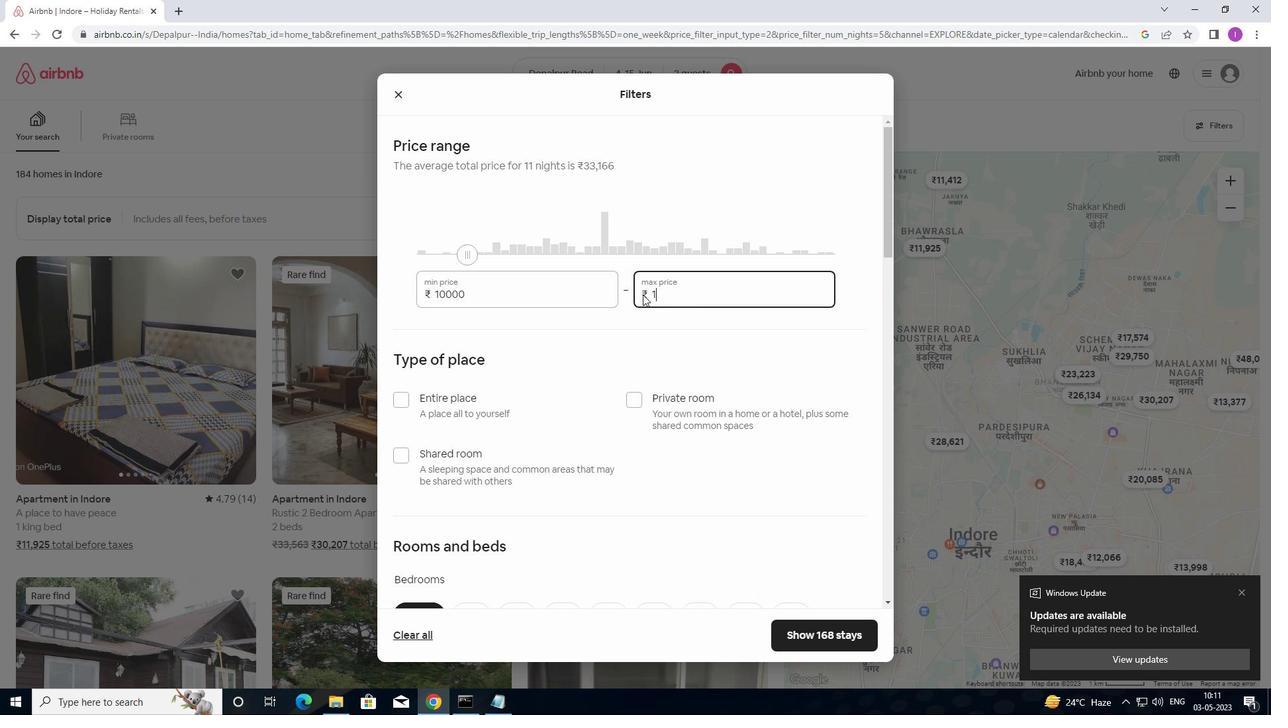 
Action: Key pressed 5
Screenshot: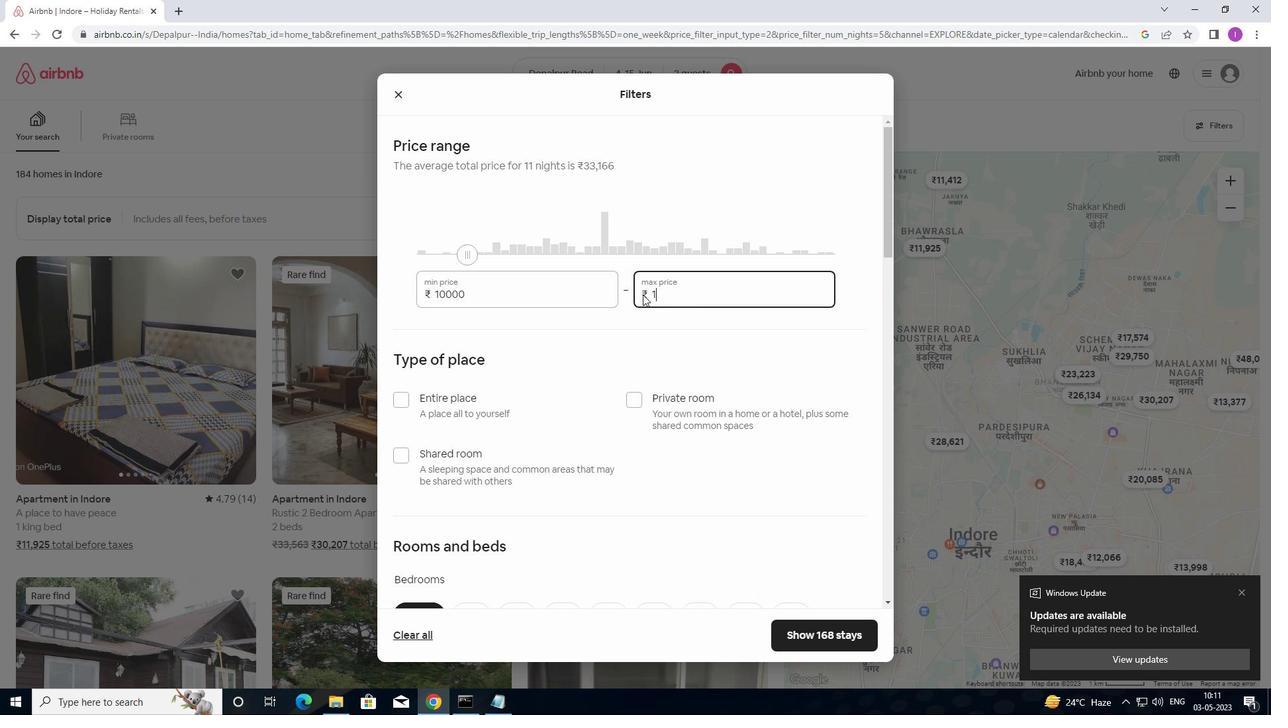 
Action: Mouse moved to (639, 296)
Screenshot: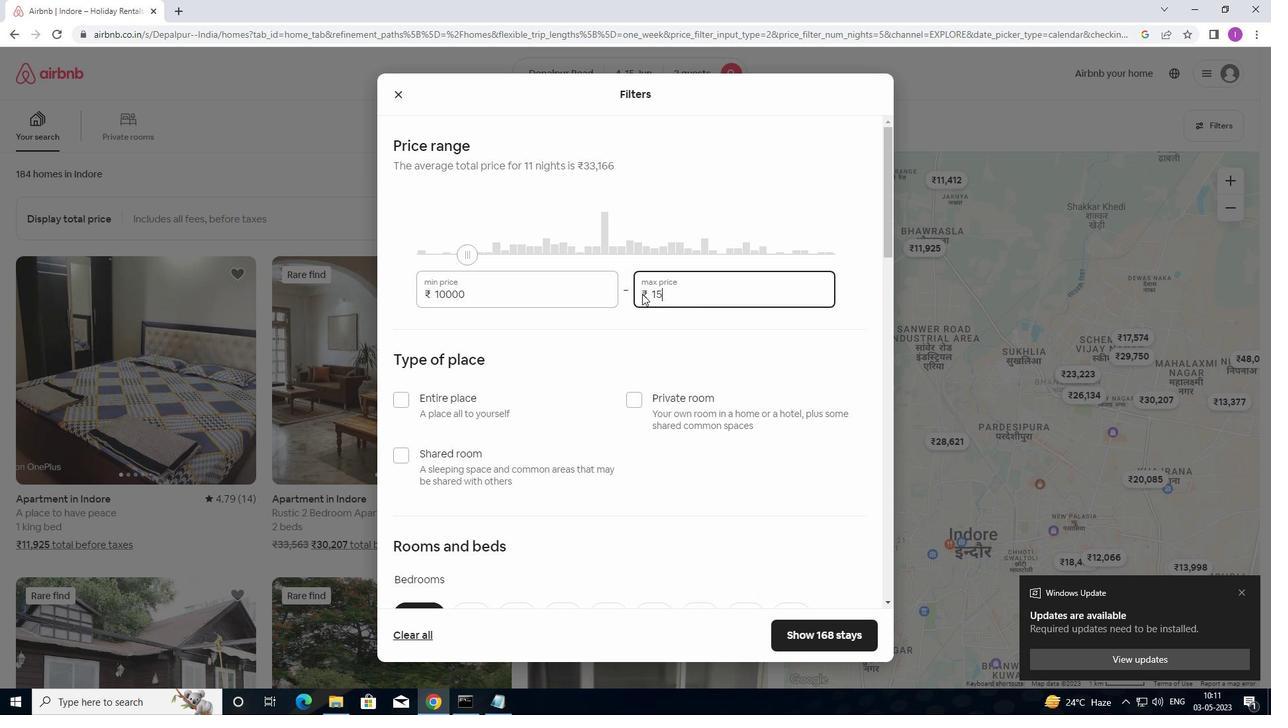 
Action: Key pressed 0
Screenshot: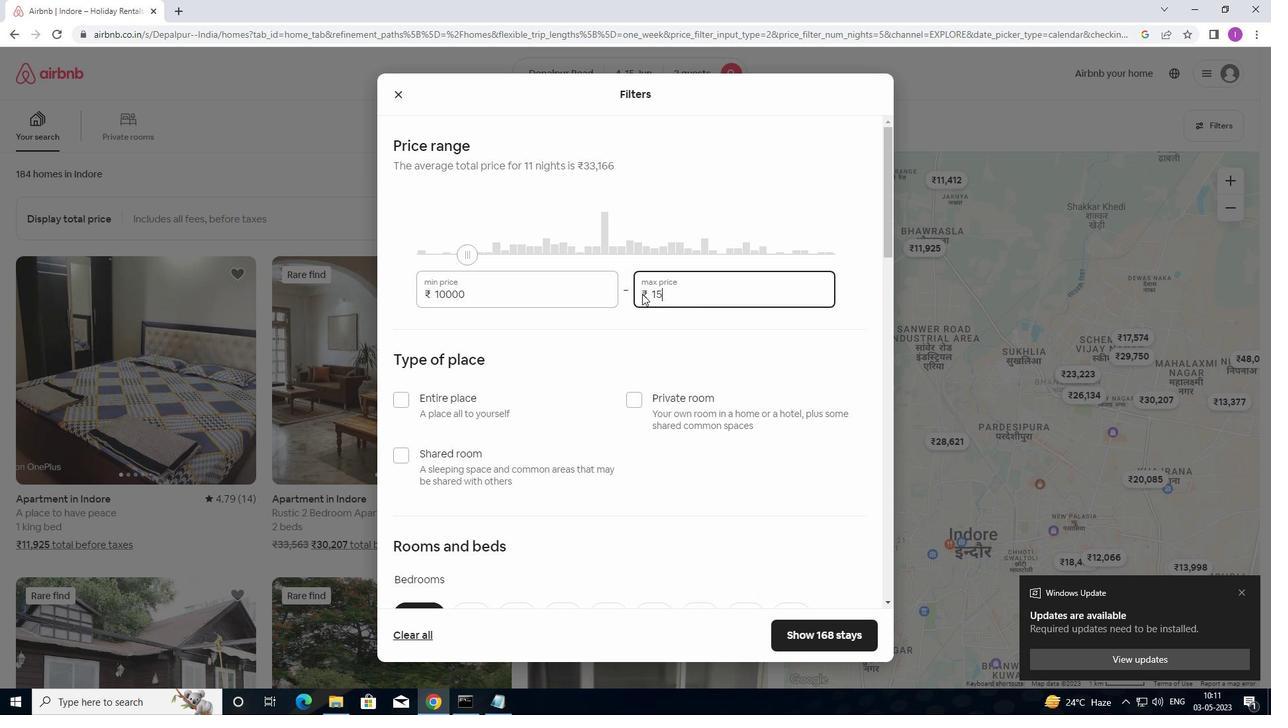 
Action: Mouse moved to (638, 300)
Screenshot: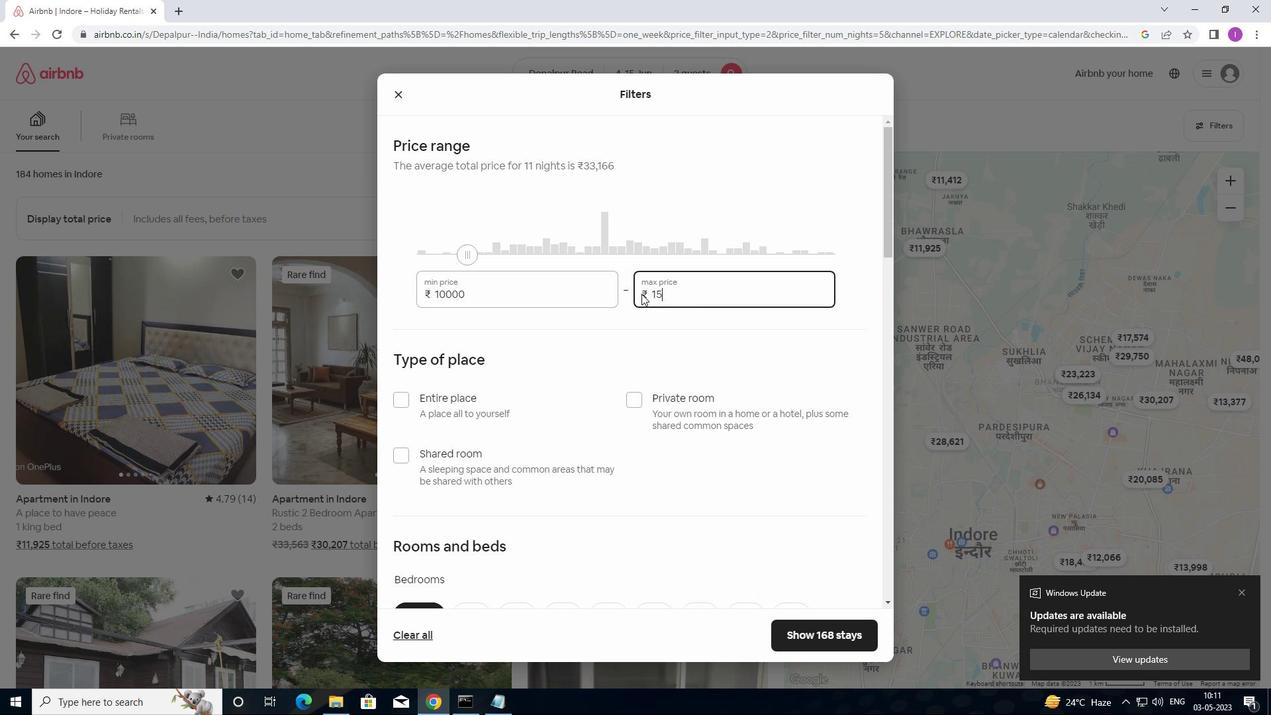 
Action: Key pressed 00
Screenshot: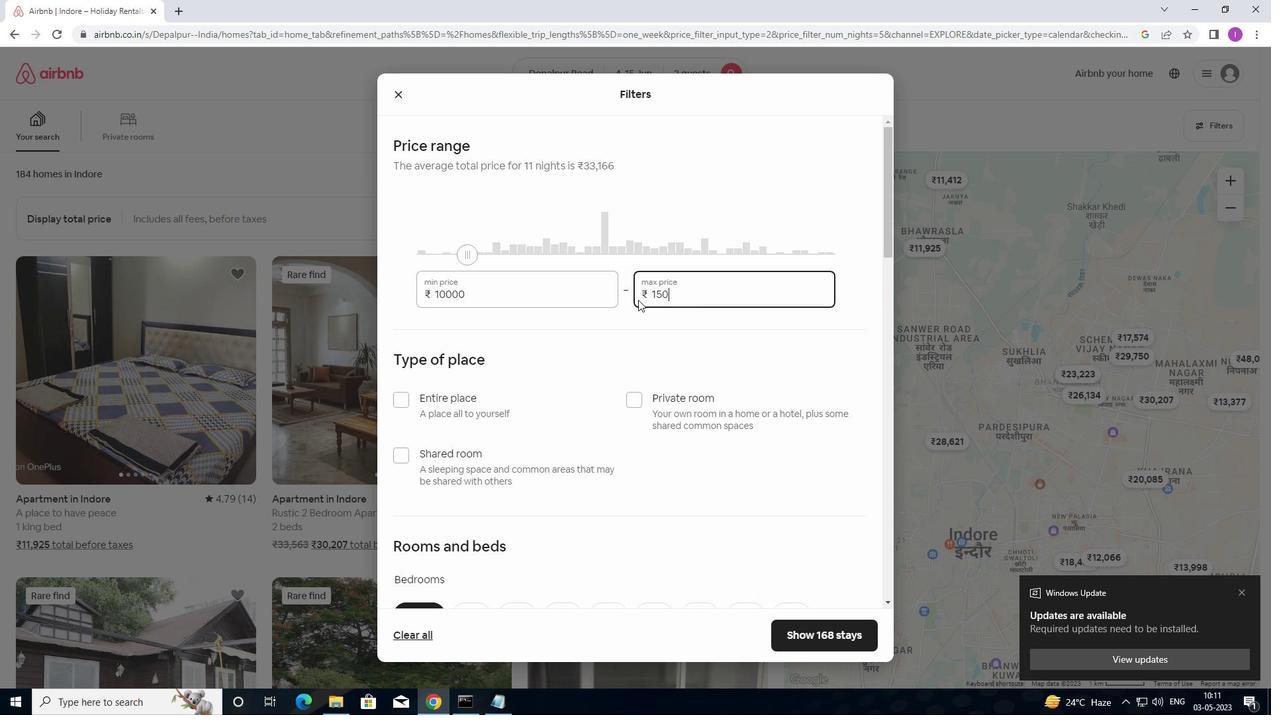 
Action: Mouse moved to (529, 401)
Screenshot: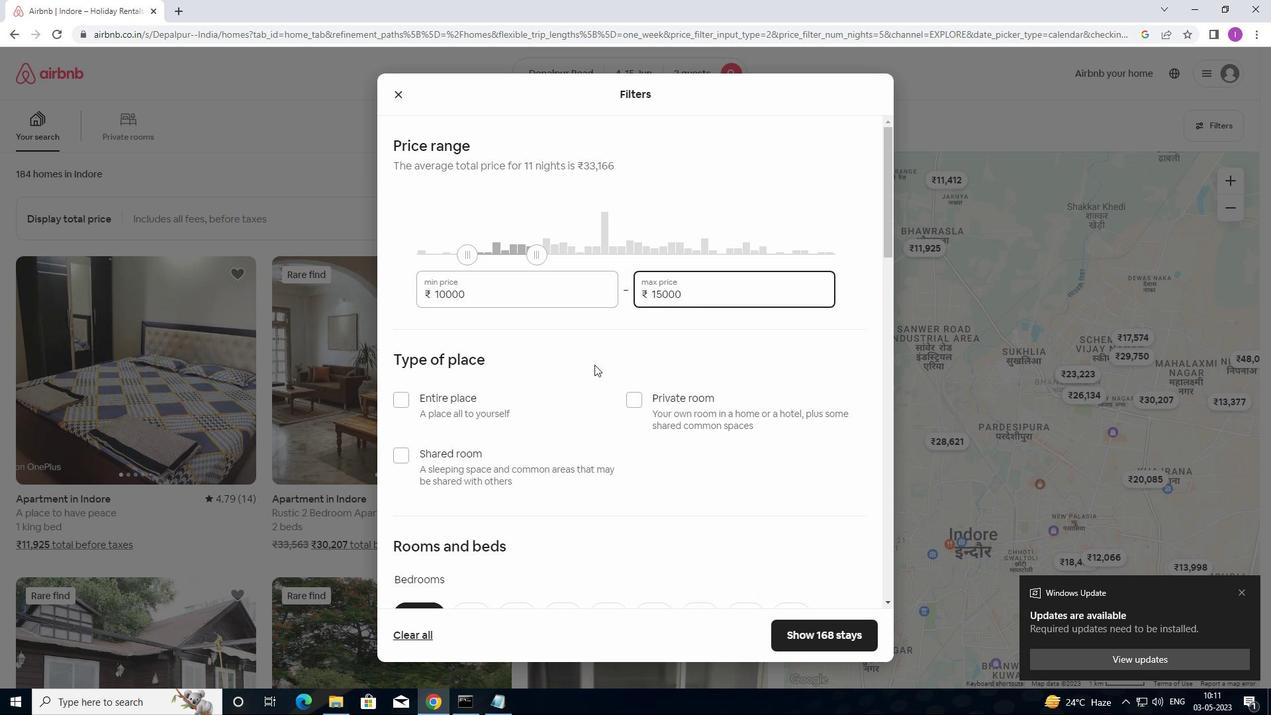 
Action: Mouse scrolled (529, 400) with delta (0, 0)
Screenshot: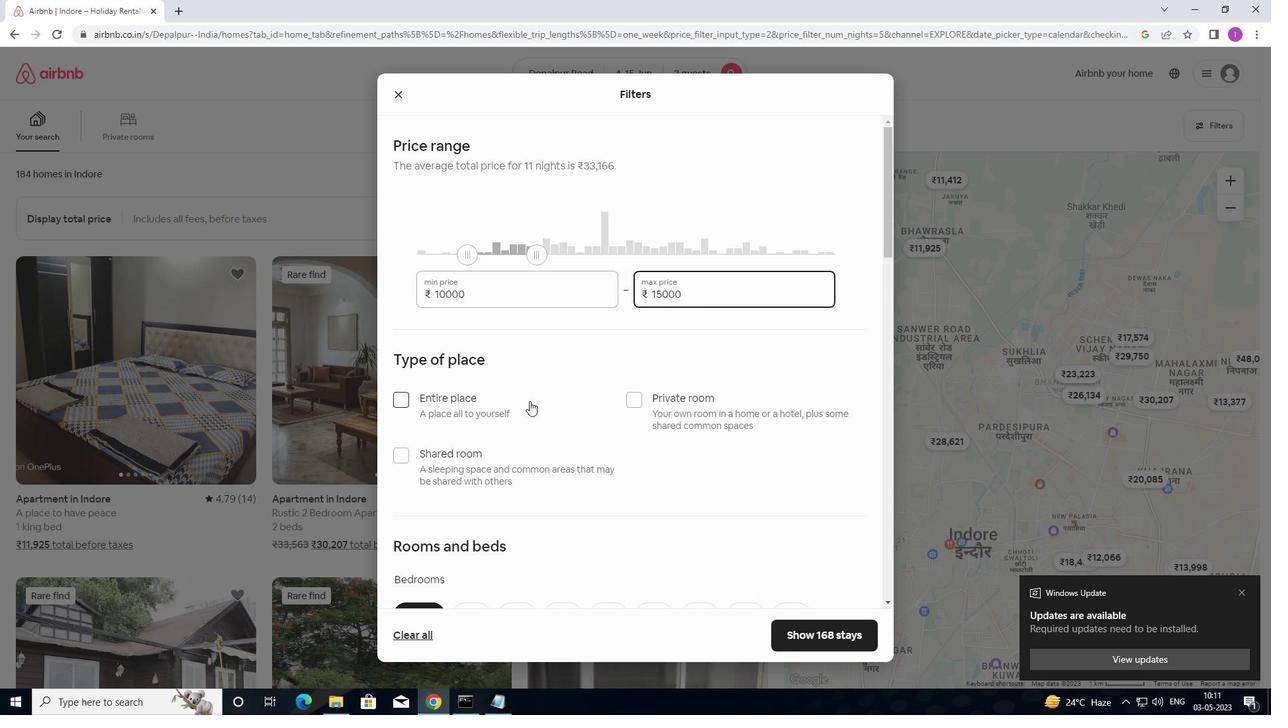
Action: Mouse moved to (396, 331)
Screenshot: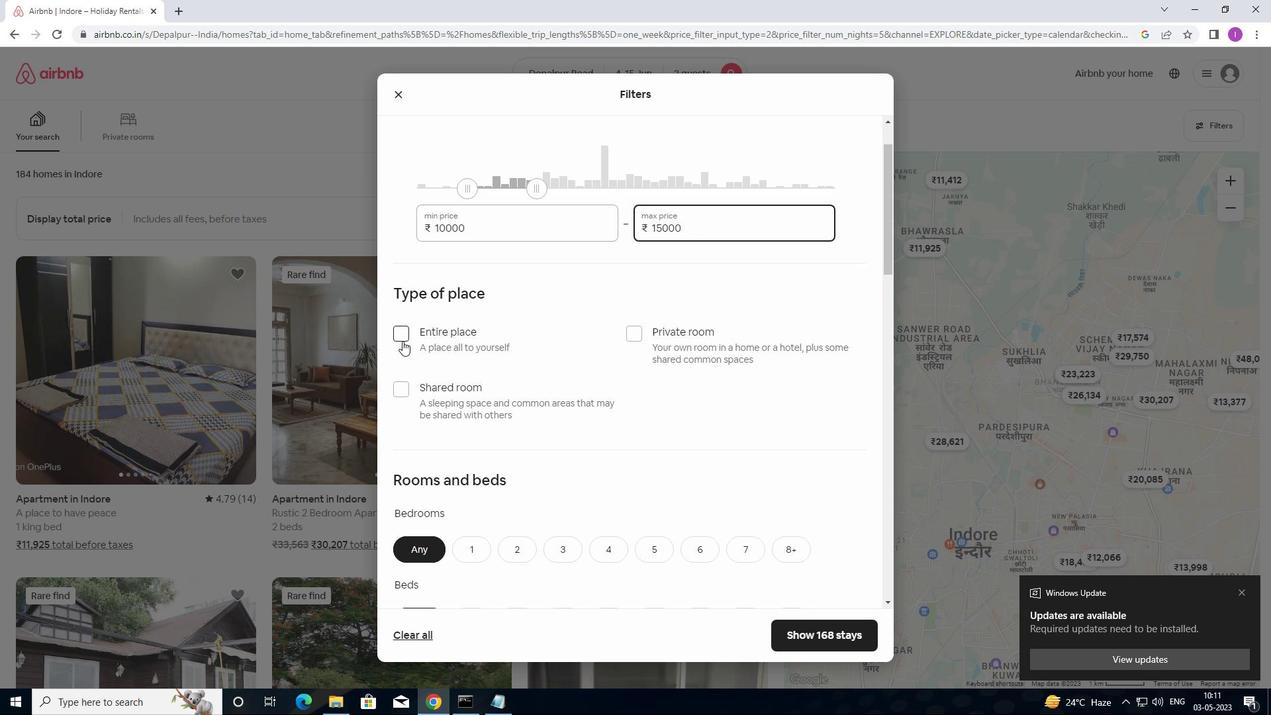 
Action: Mouse pressed left at (396, 331)
Screenshot: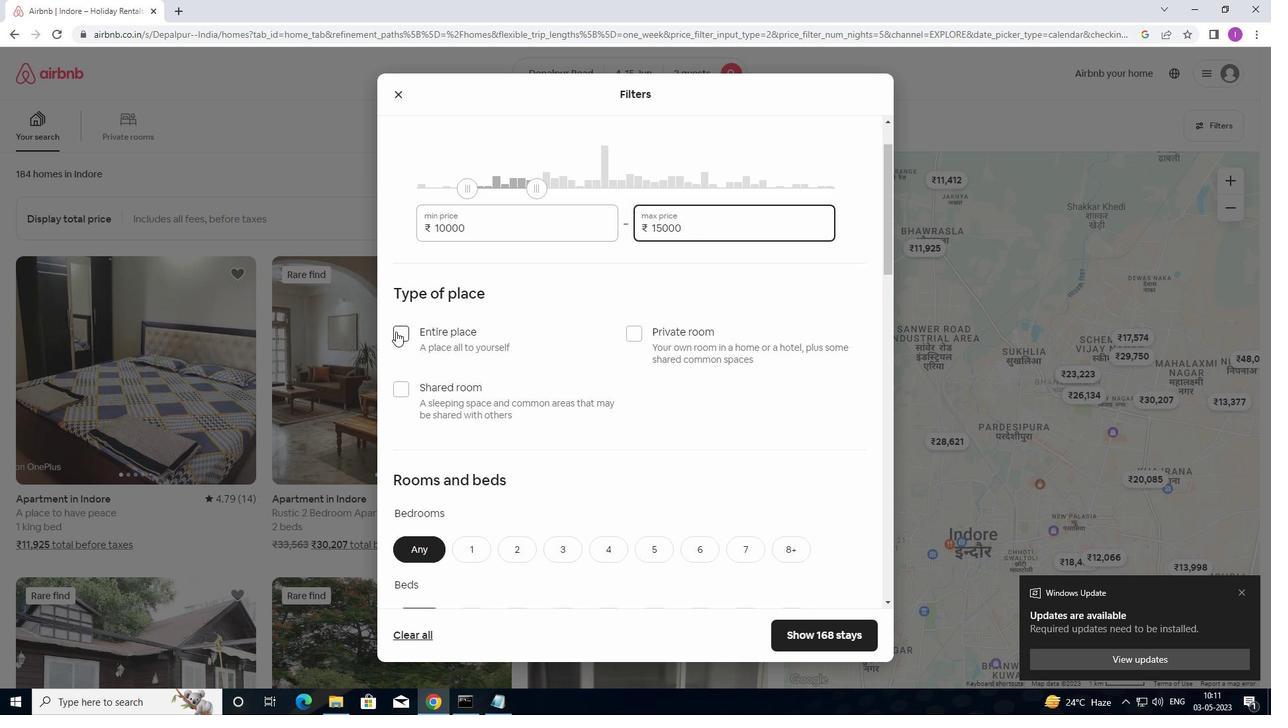 
Action: Mouse moved to (446, 426)
Screenshot: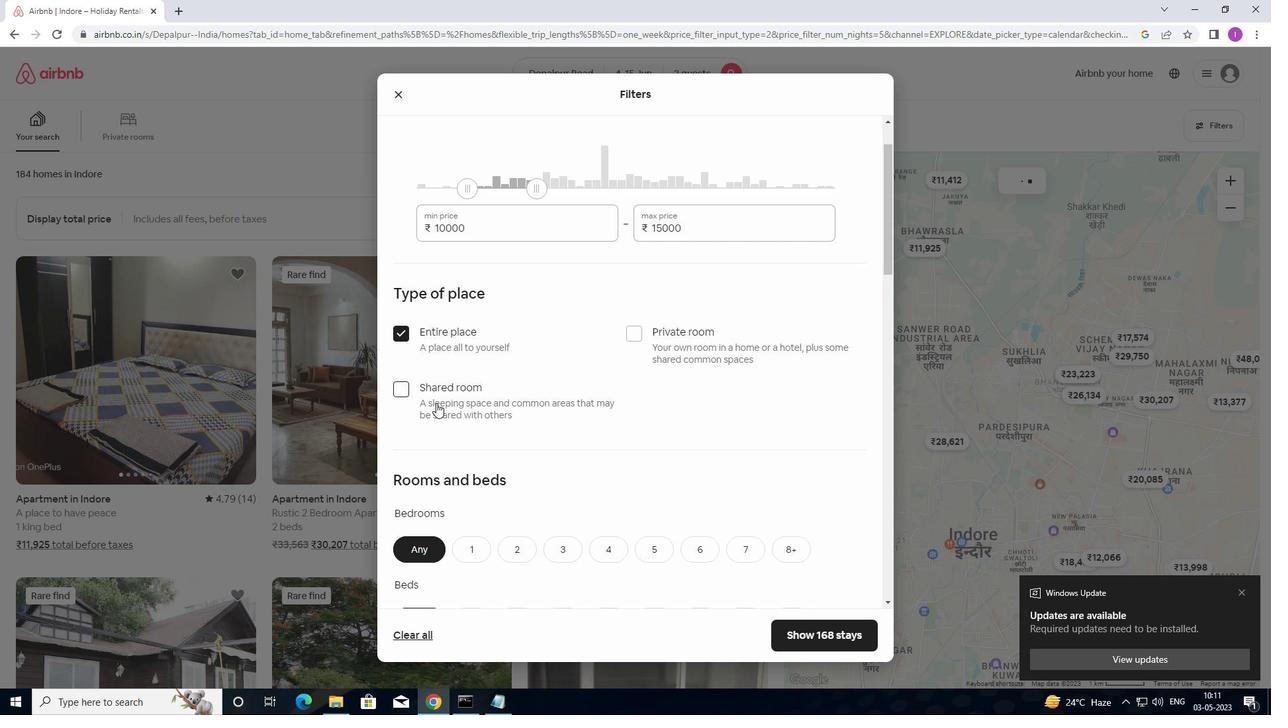 
Action: Mouse scrolled (446, 425) with delta (0, 0)
Screenshot: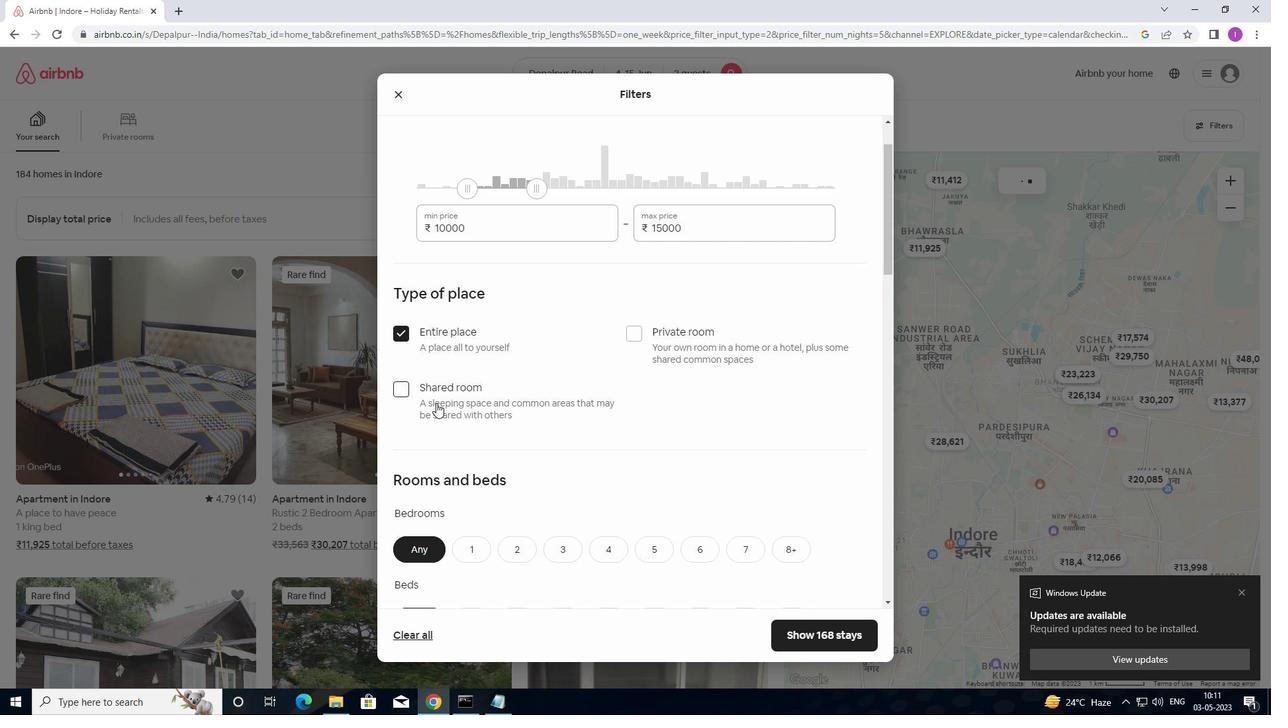 
Action: Mouse moved to (451, 432)
Screenshot: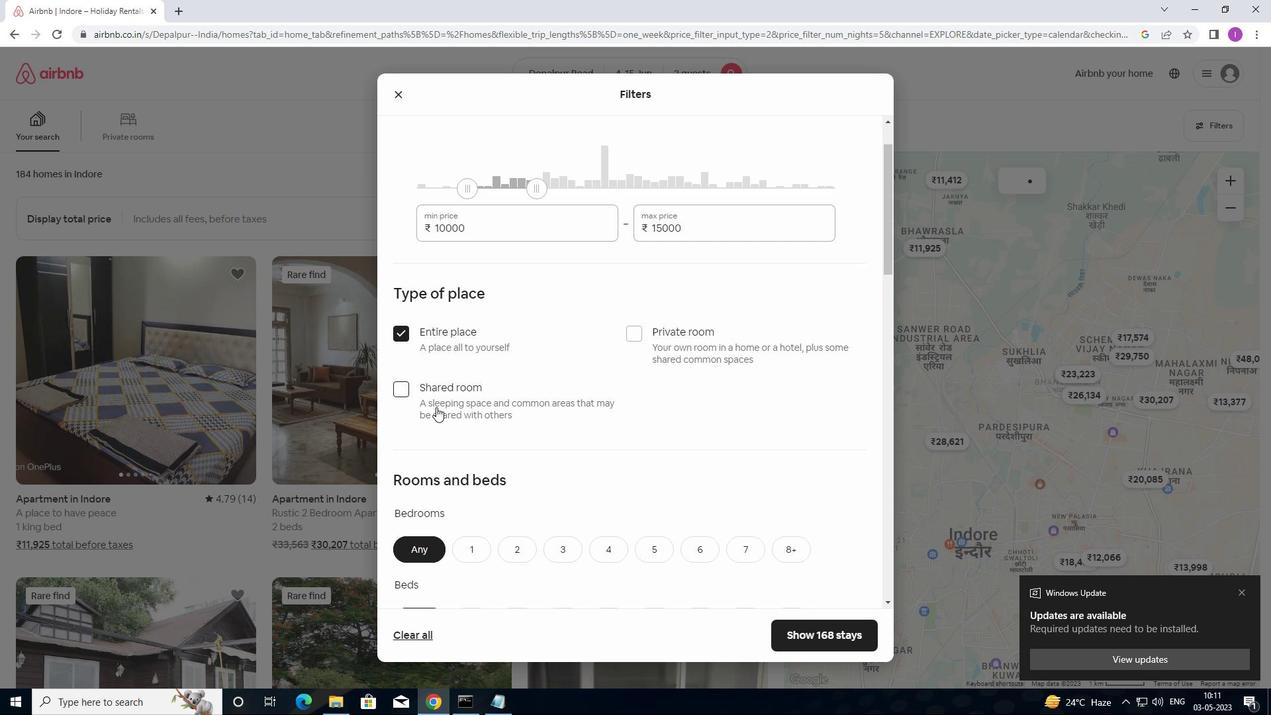 
Action: Mouse scrolled (451, 431) with delta (0, 0)
Screenshot: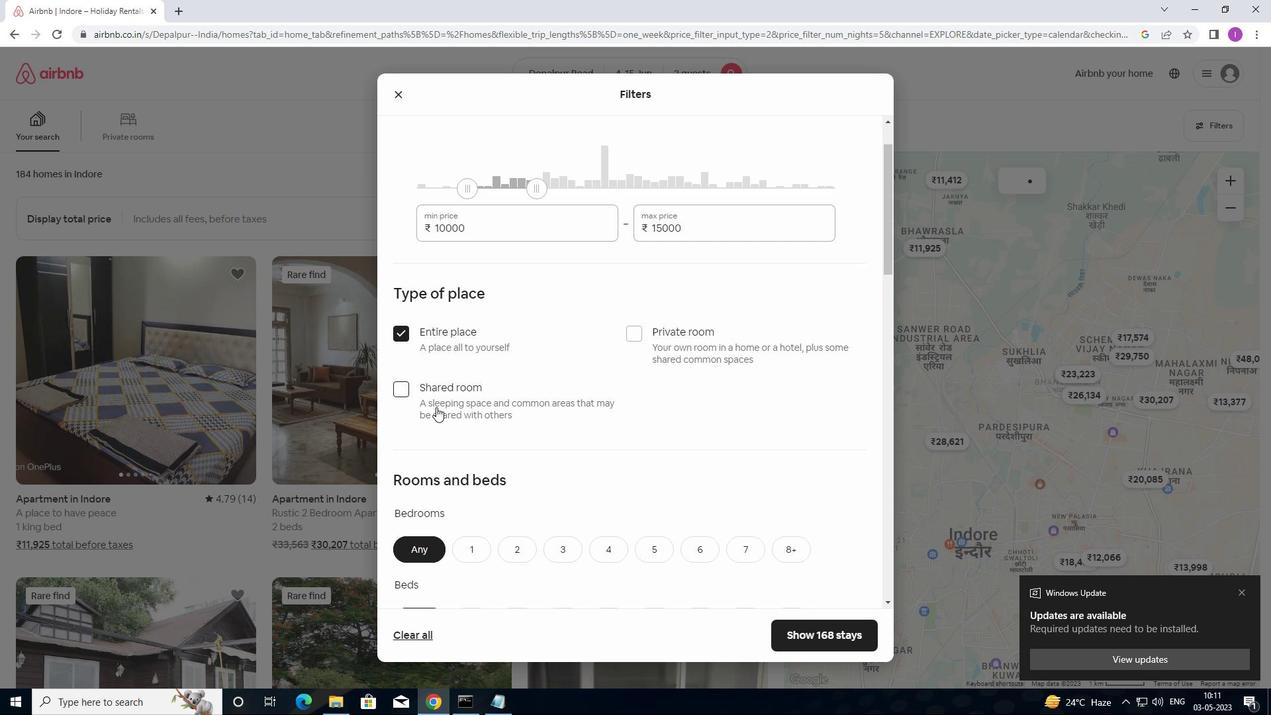 
Action: Mouse moved to (480, 421)
Screenshot: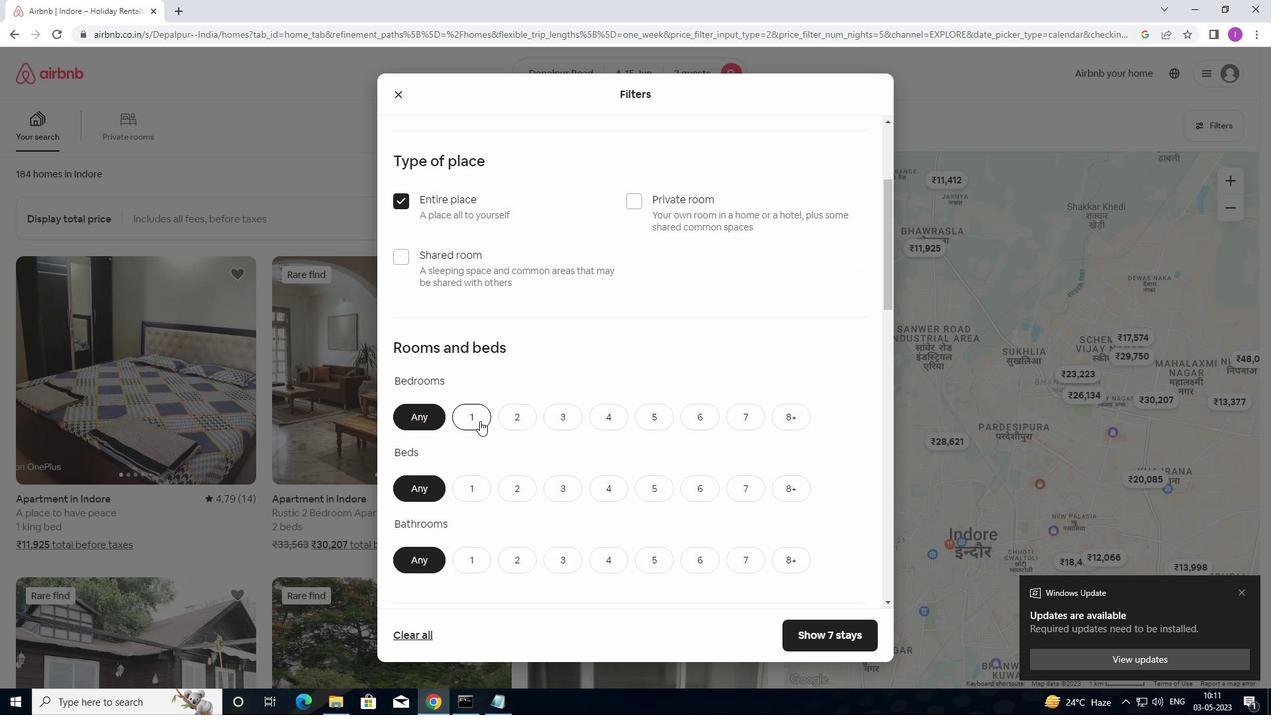 
Action: Mouse pressed left at (480, 421)
Screenshot: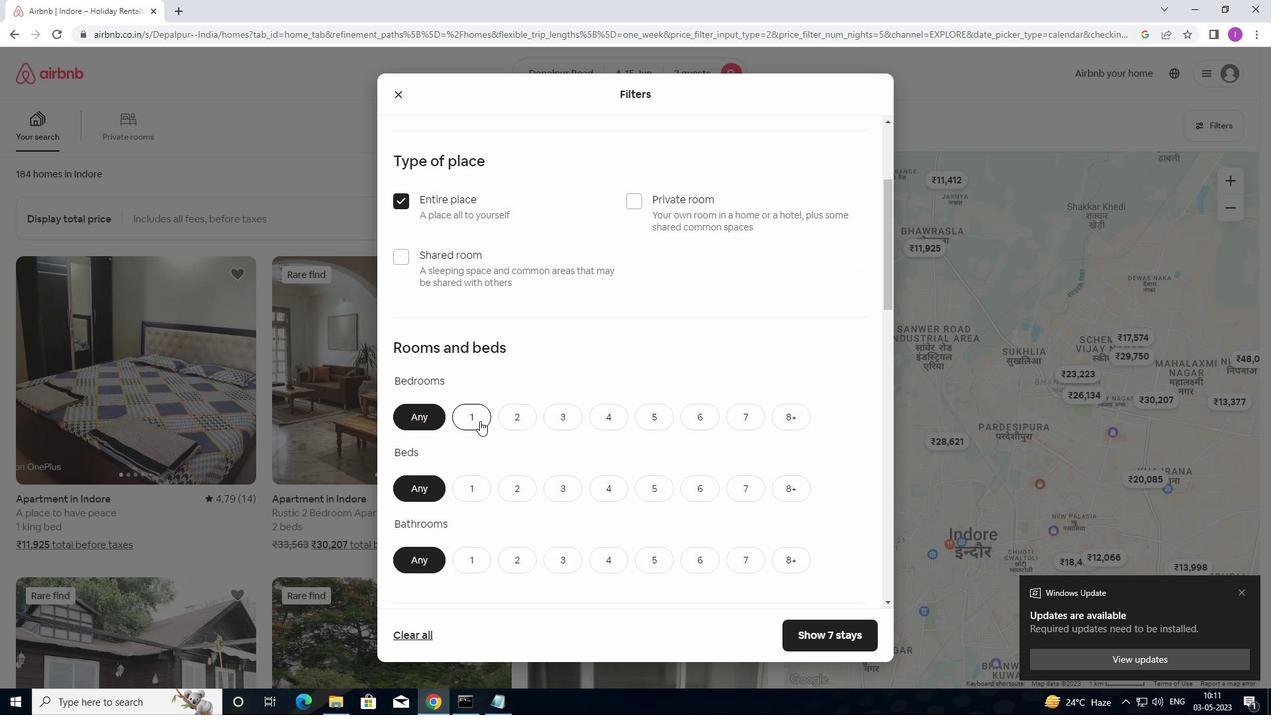 
Action: Mouse moved to (476, 482)
Screenshot: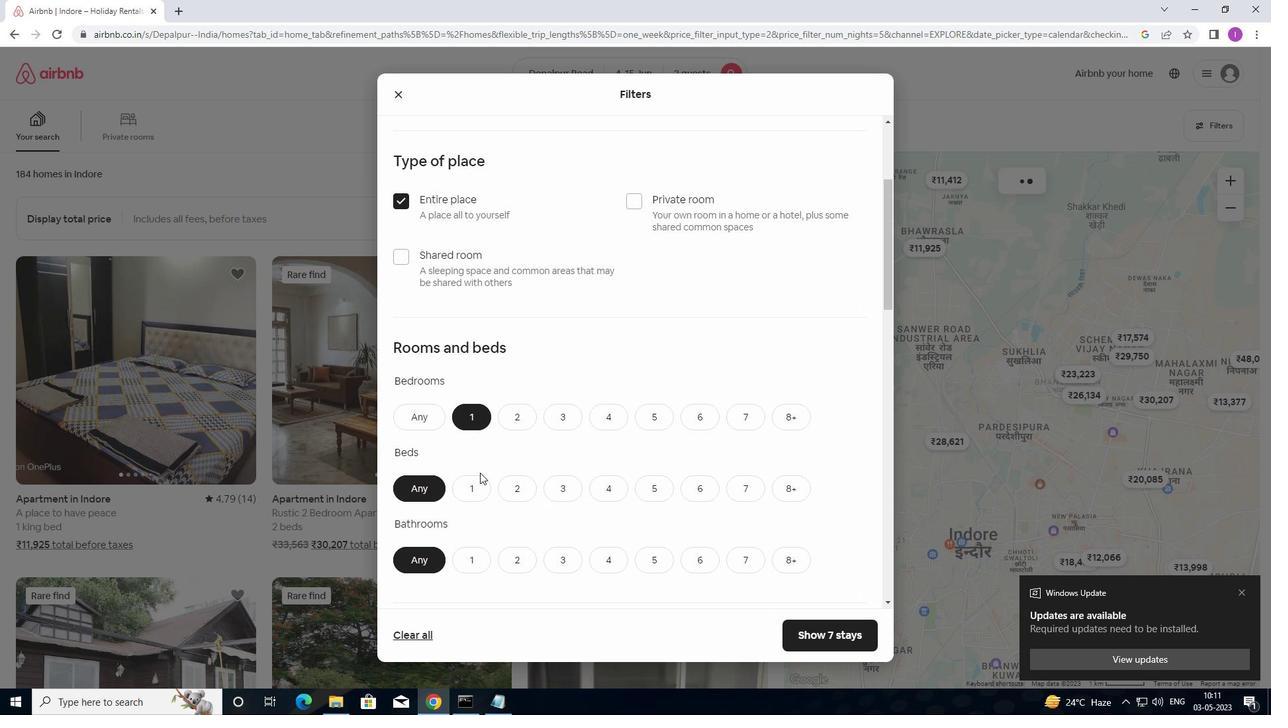 
Action: Mouse pressed left at (476, 482)
Screenshot: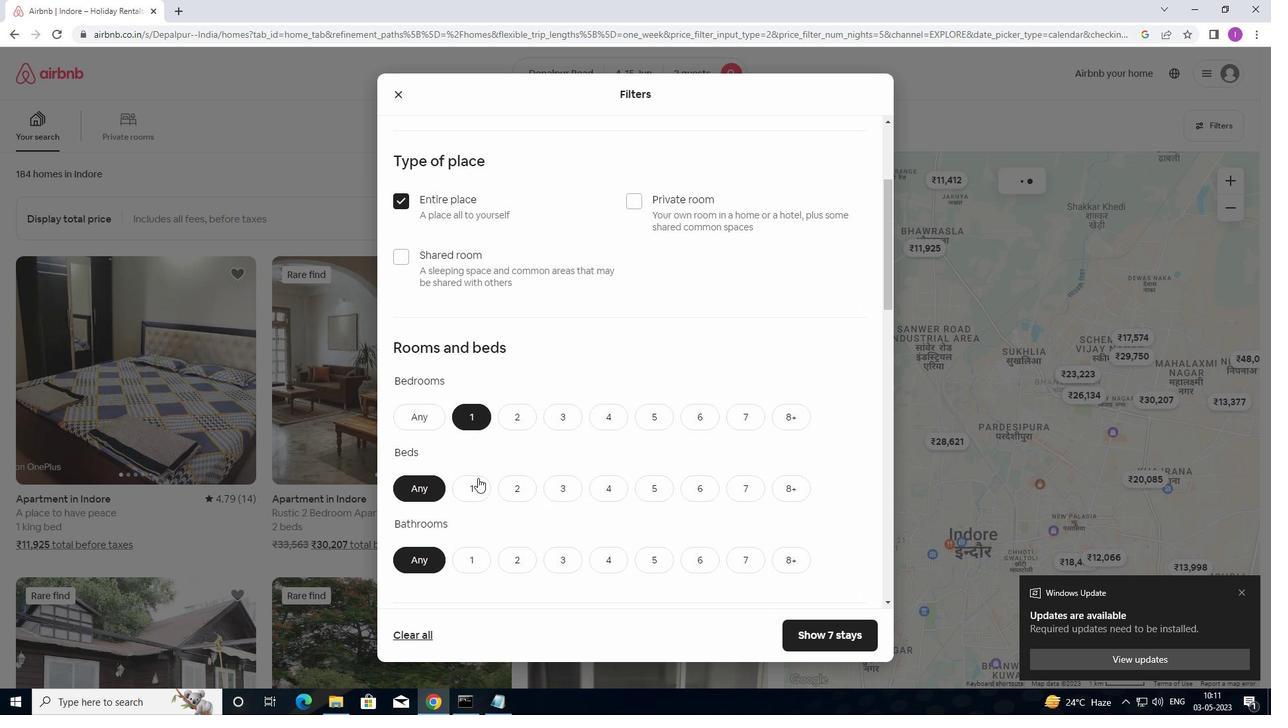 
Action: Mouse moved to (466, 564)
Screenshot: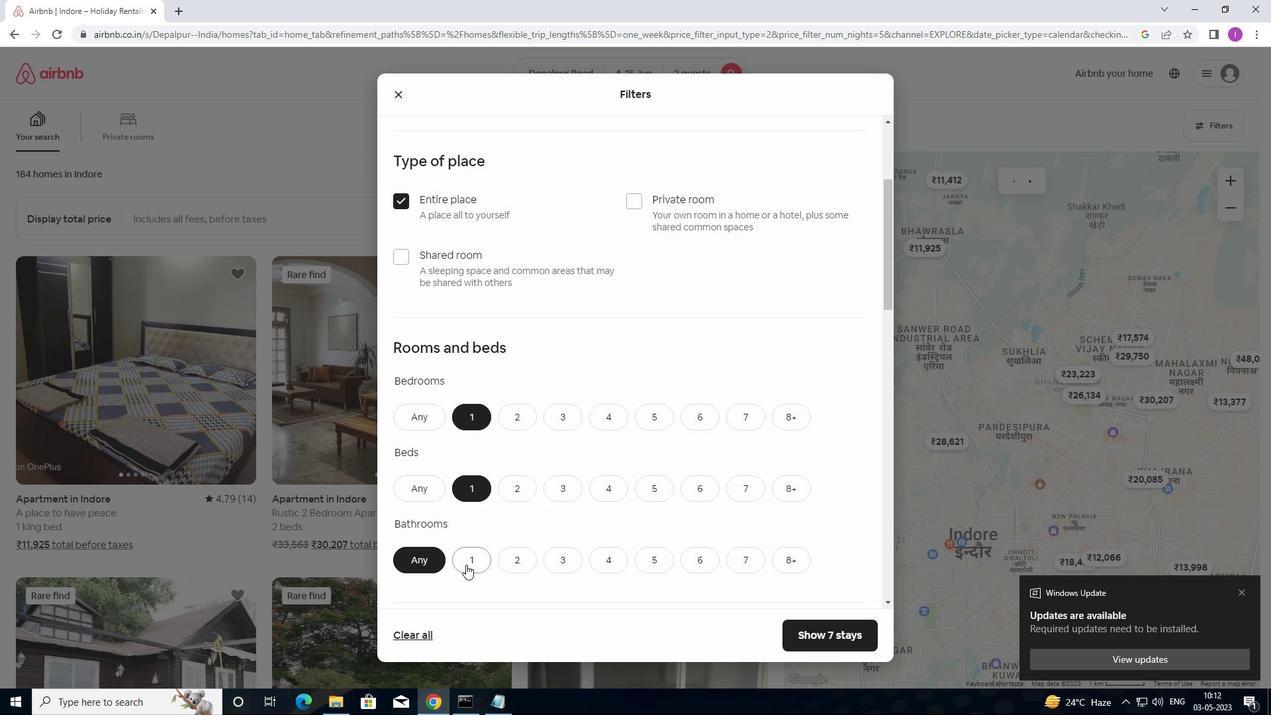 
Action: Mouse pressed left at (466, 564)
Screenshot: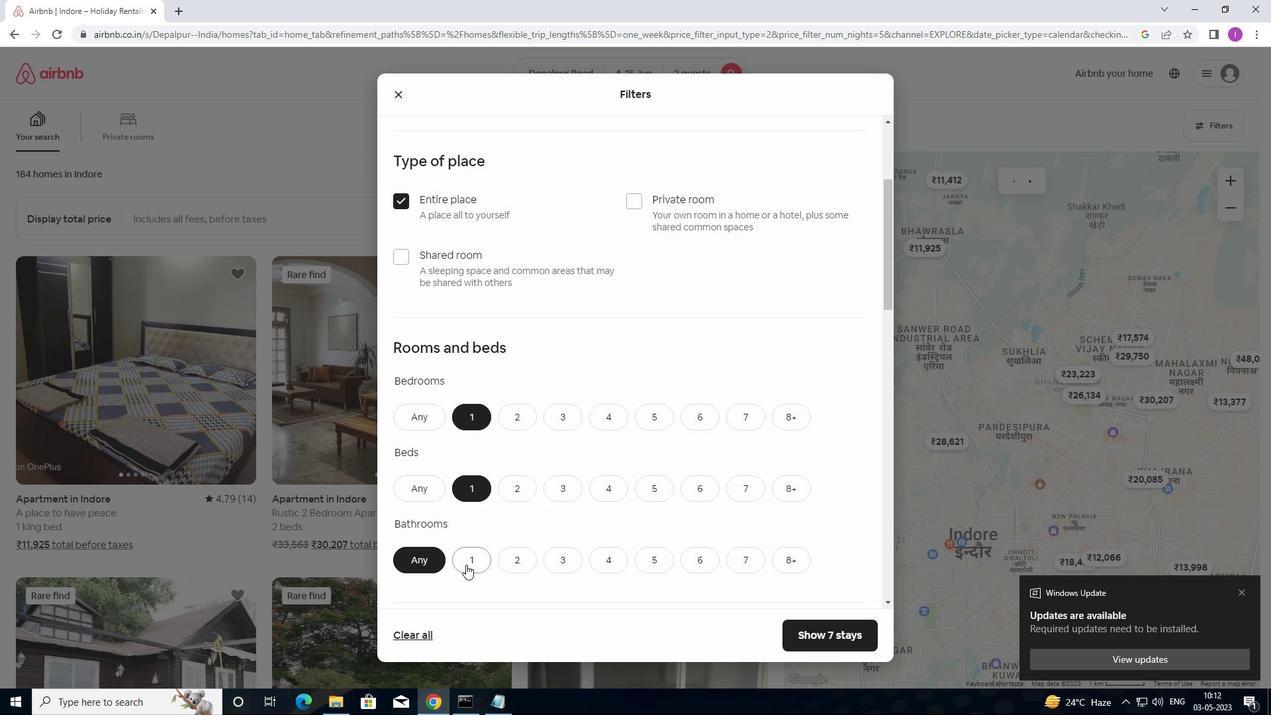 
Action: Mouse moved to (603, 475)
Screenshot: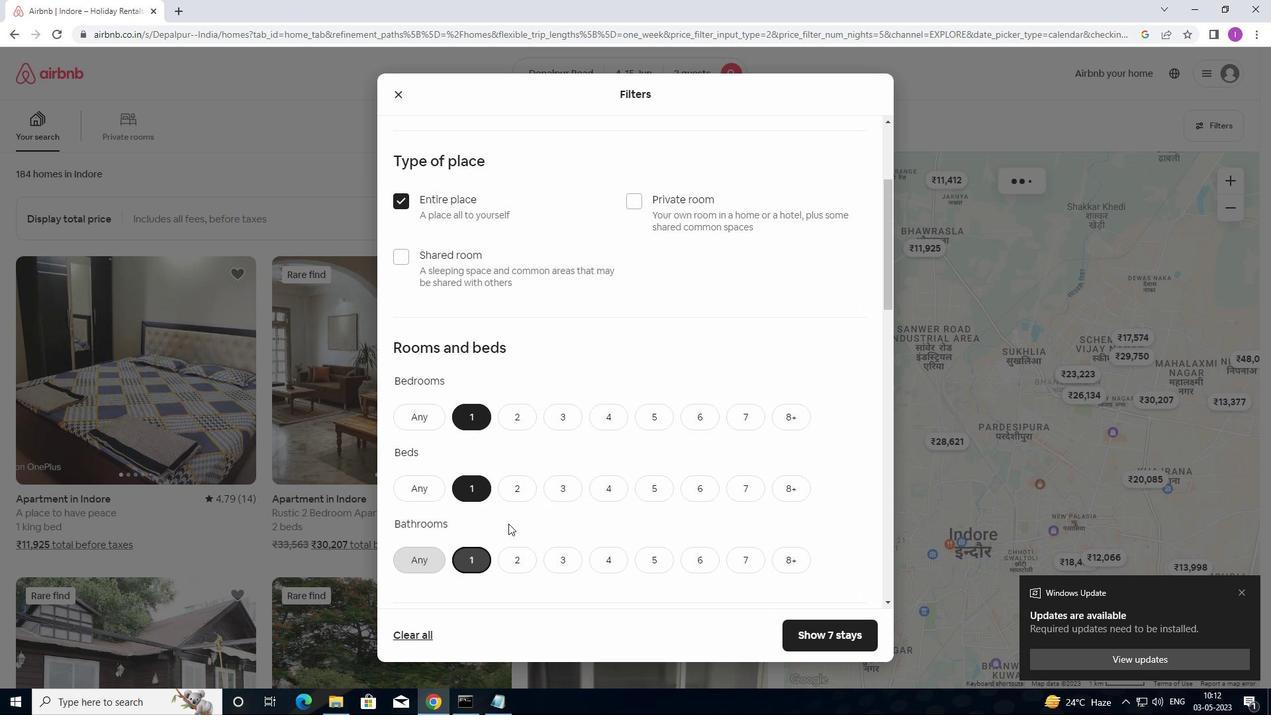 
Action: Mouse scrolled (603, 474) with delta (0, 0)
Screenshot: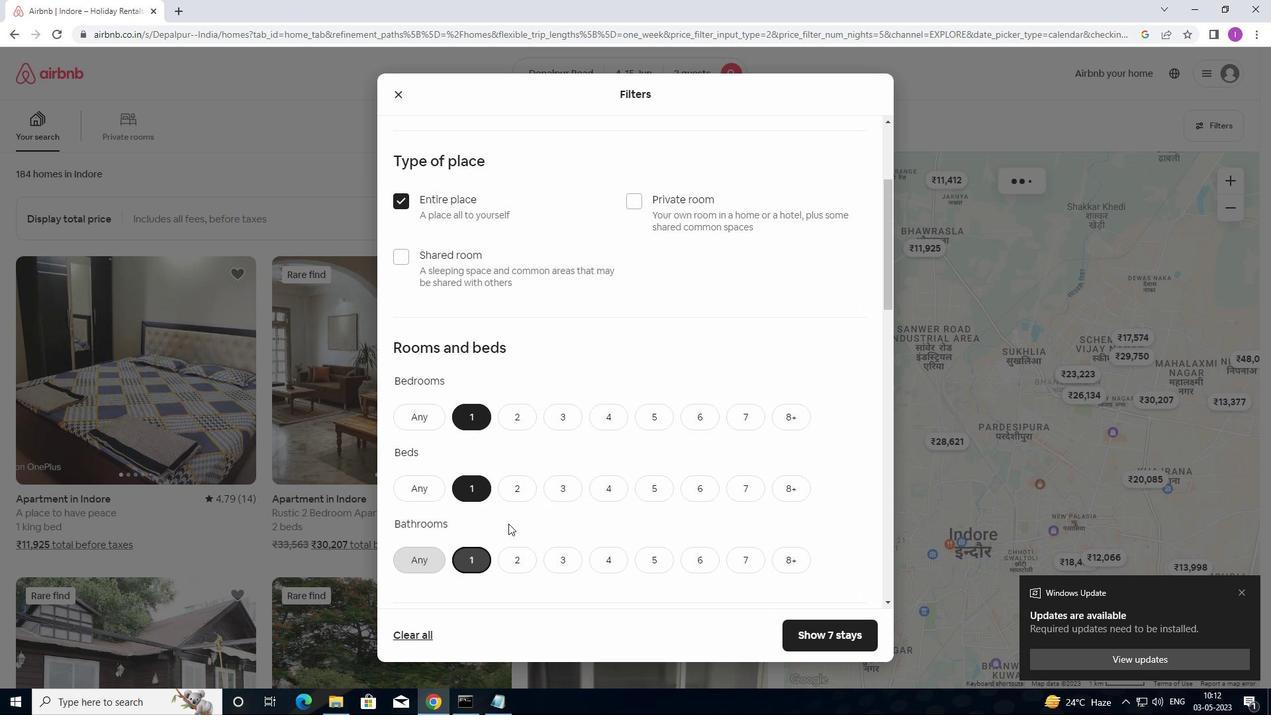 
Action: Mouse moved to (604, 474)
Screenshot: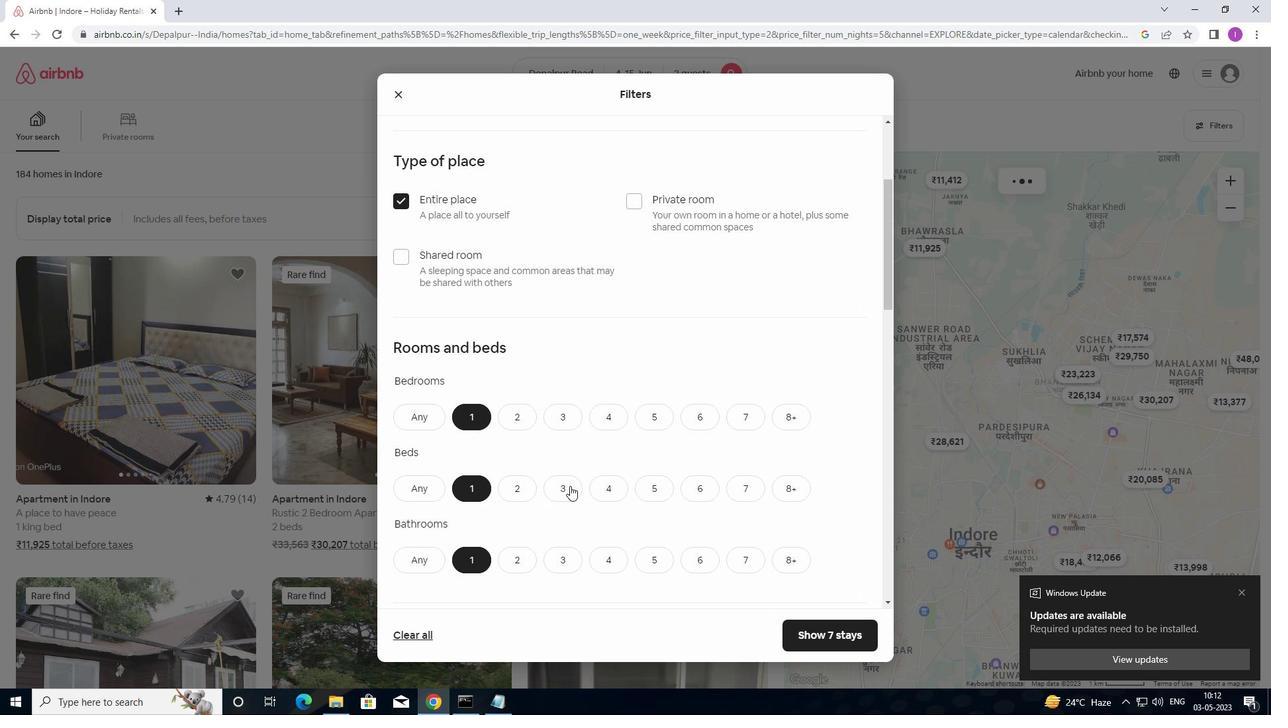 
Action: Mouse scrolled (604, 474) with delta (0, 0)
Screenshot: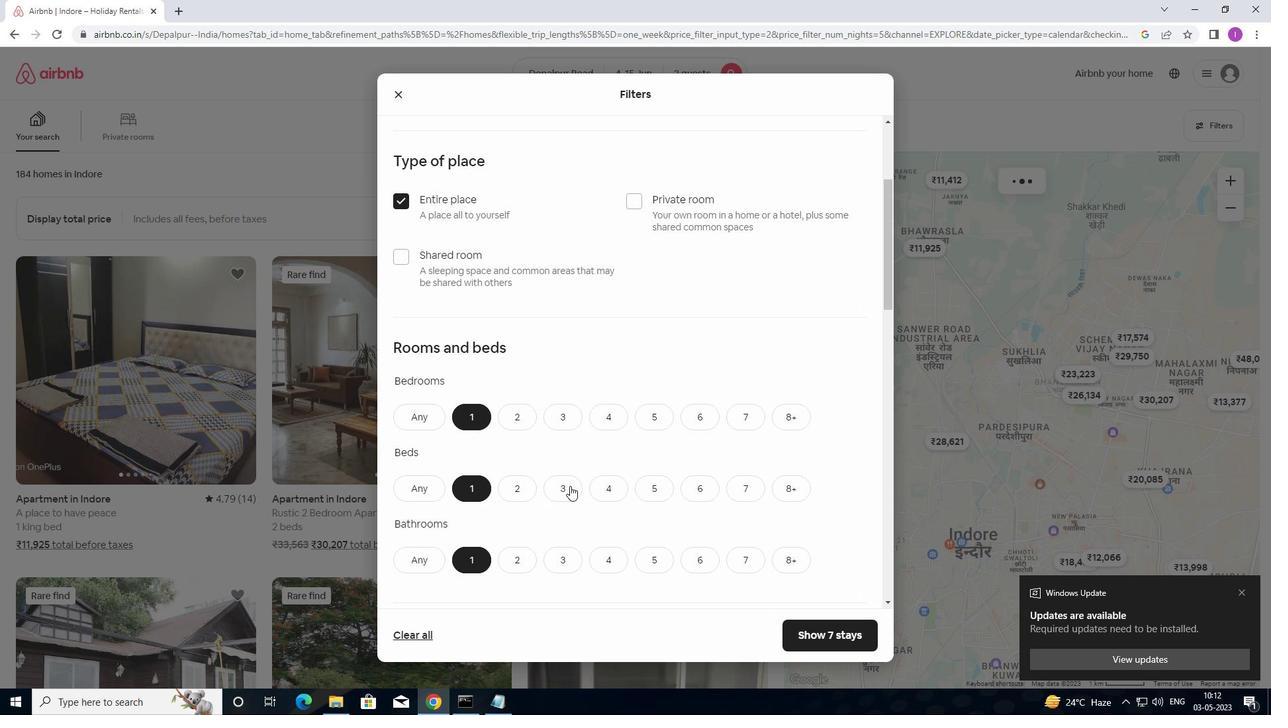 
Action: Mouse moved to (608, 473)
Screenshot: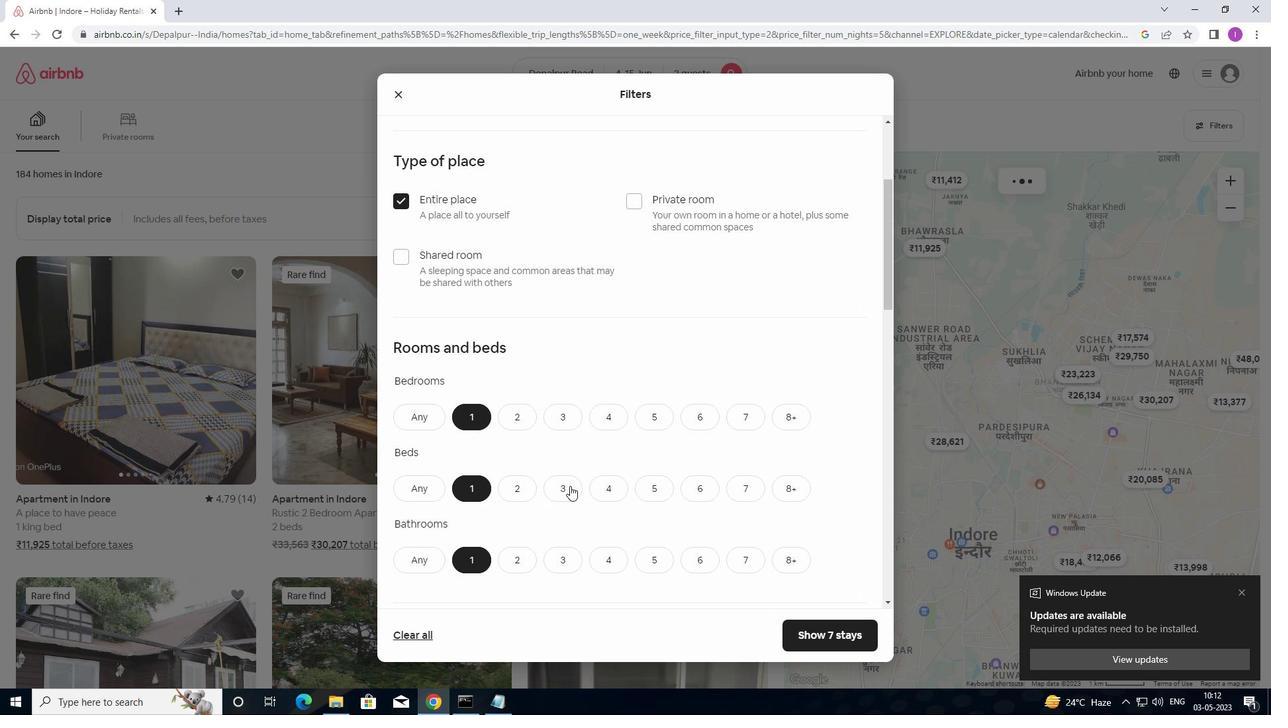 
Action: Mouse scrolled (608, 472) with delta (0, 0)
Screenshot: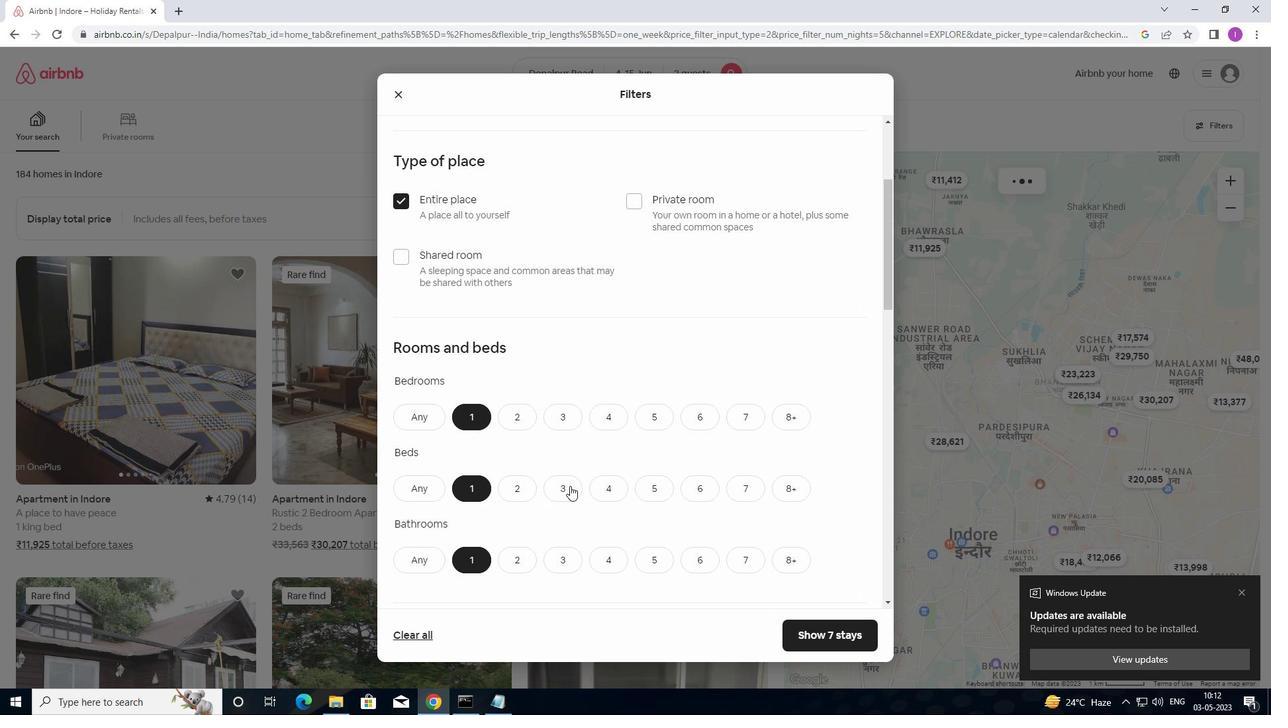 
Action: Mouse moved to (613, 467)
Screenshot: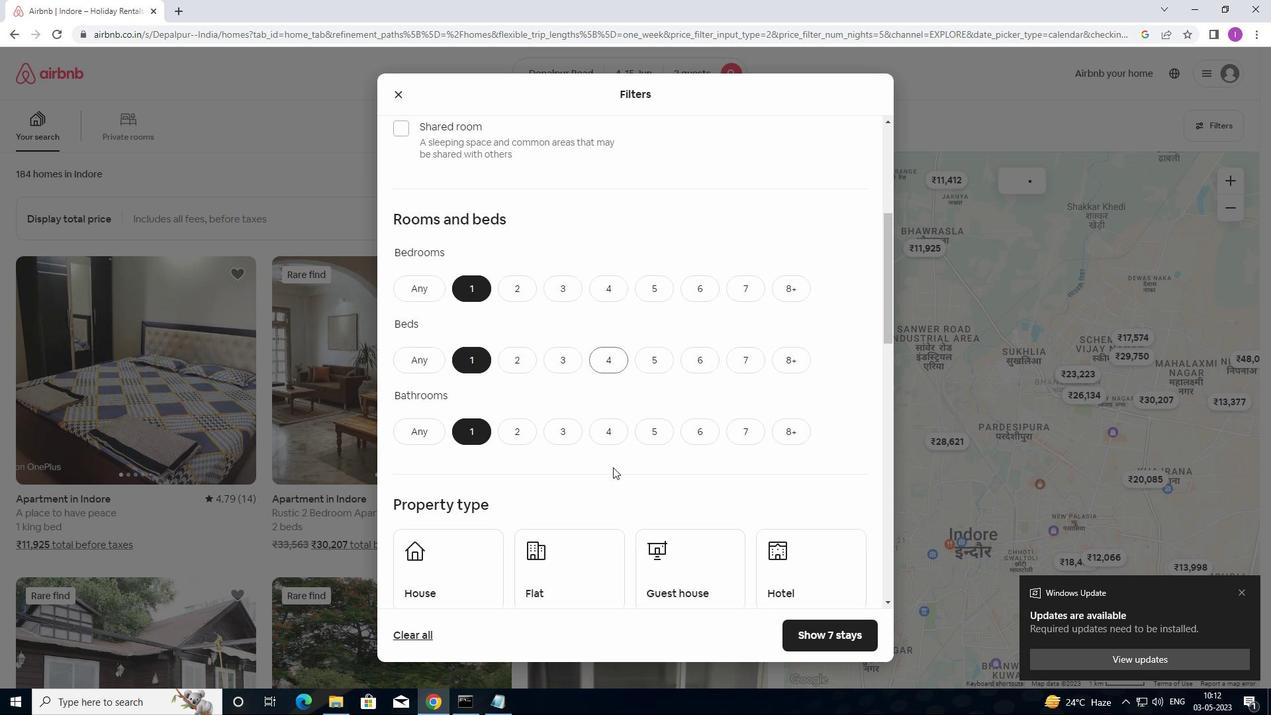 
Action: Mouse scrolled (613, 466) with delta (0, 0)
Screenshot: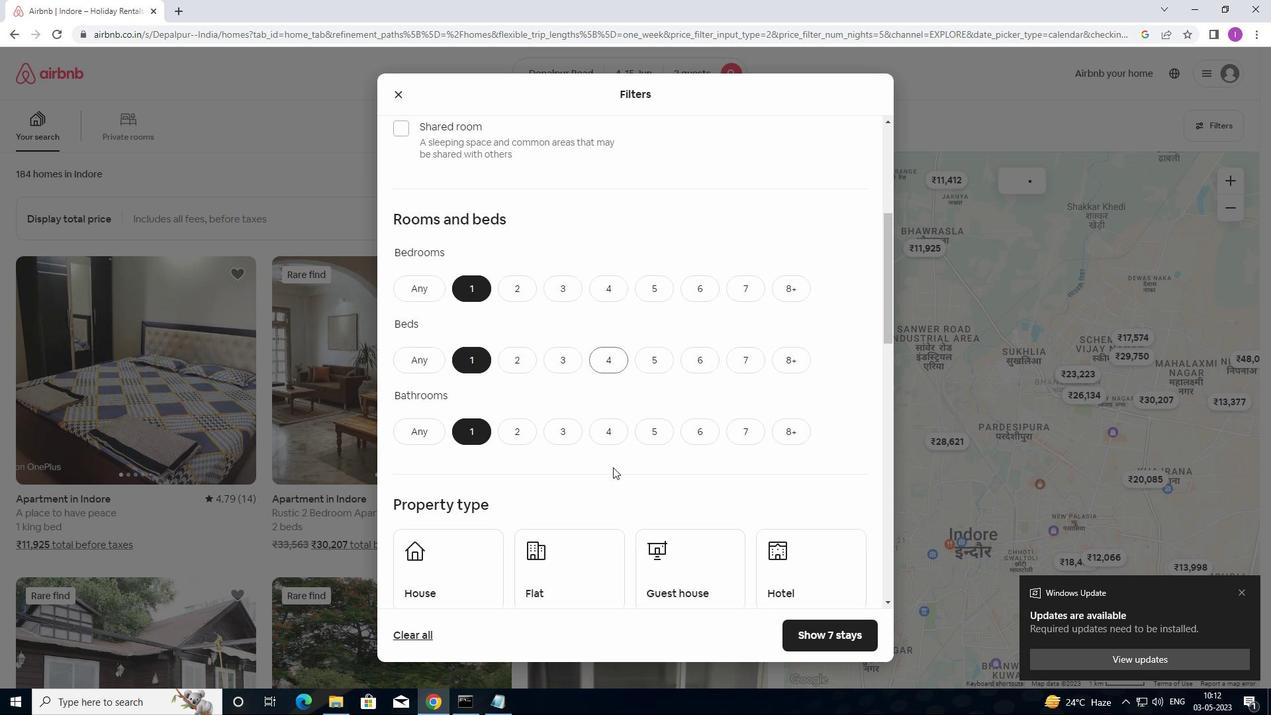 
Action: Mouse moved to (612, 467)
Screenshot: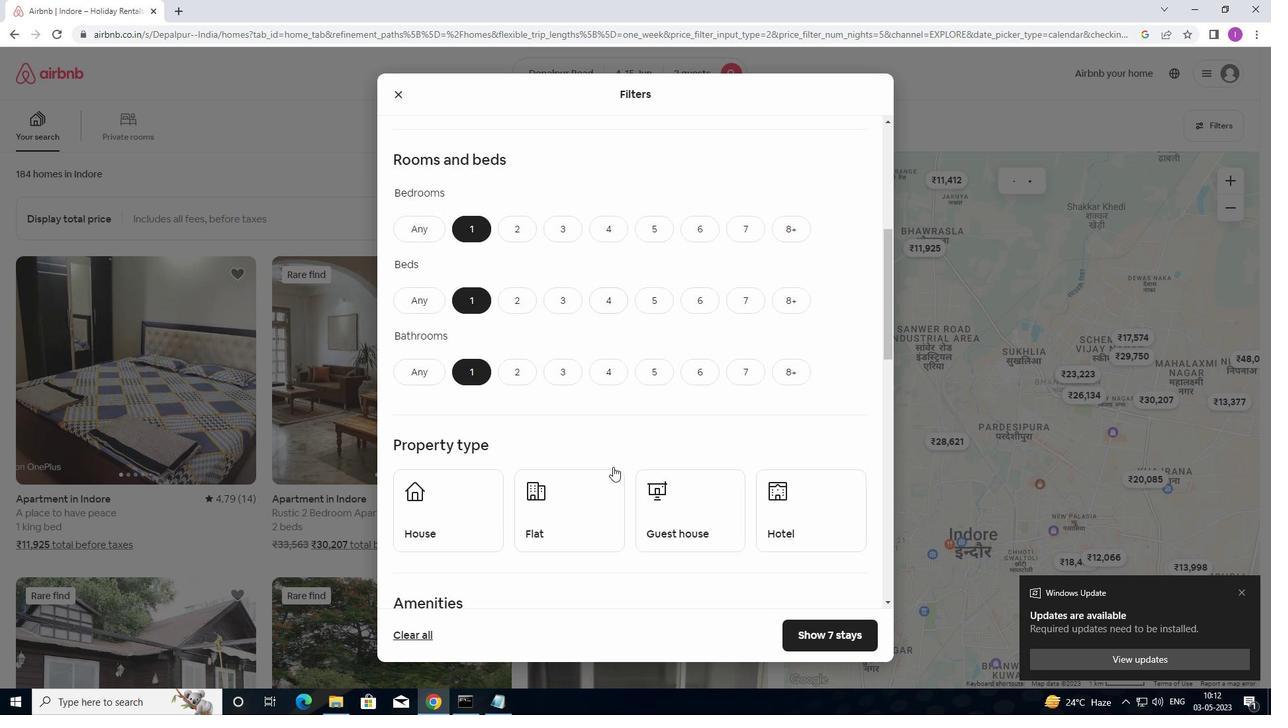 
Action: Mouse scrolled (612, 466) with delta (0, 0)
Screenshot: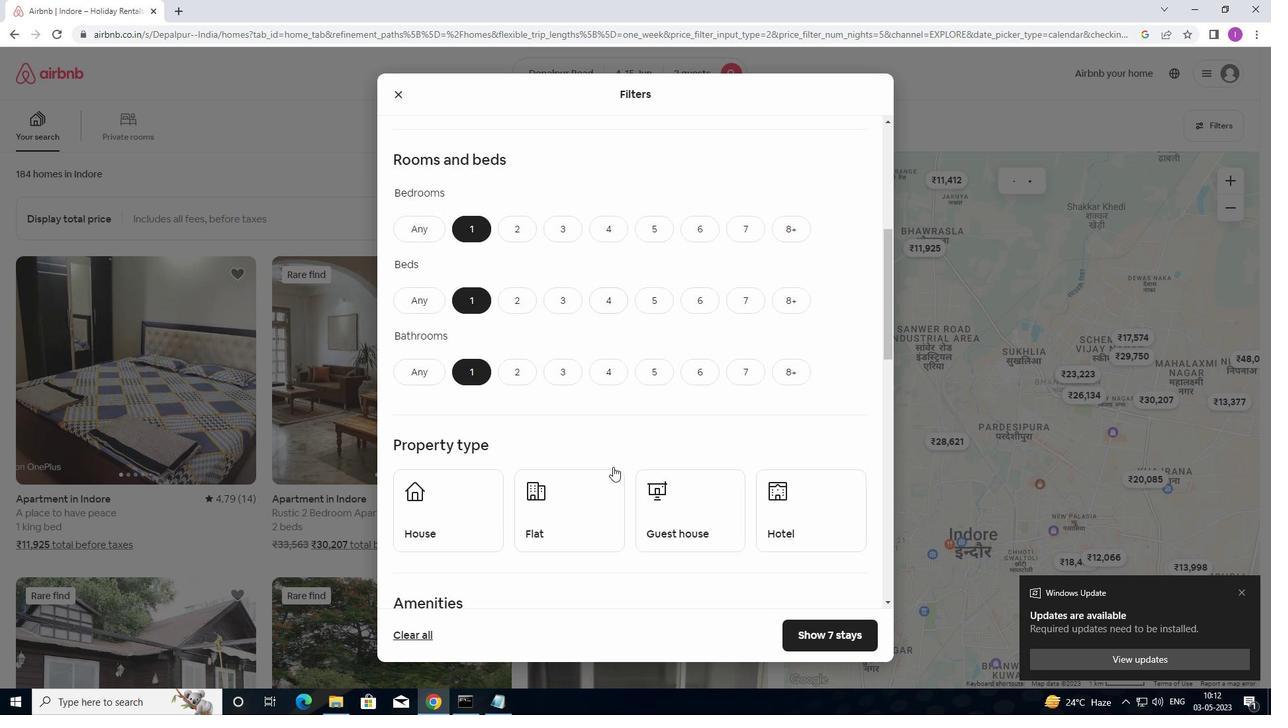 
Action: Mouse moved to (446, 385)
Screenshot: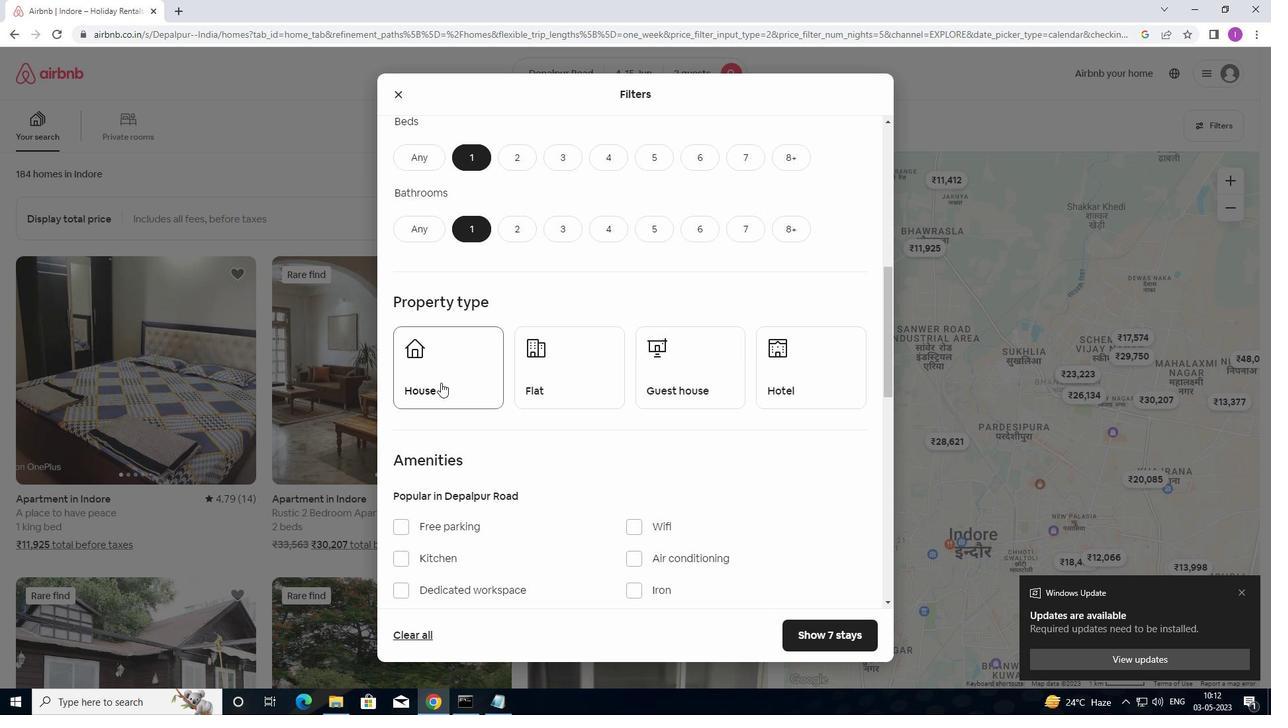 
Action: Mouse pressed left at (446, 385)
Screenshot: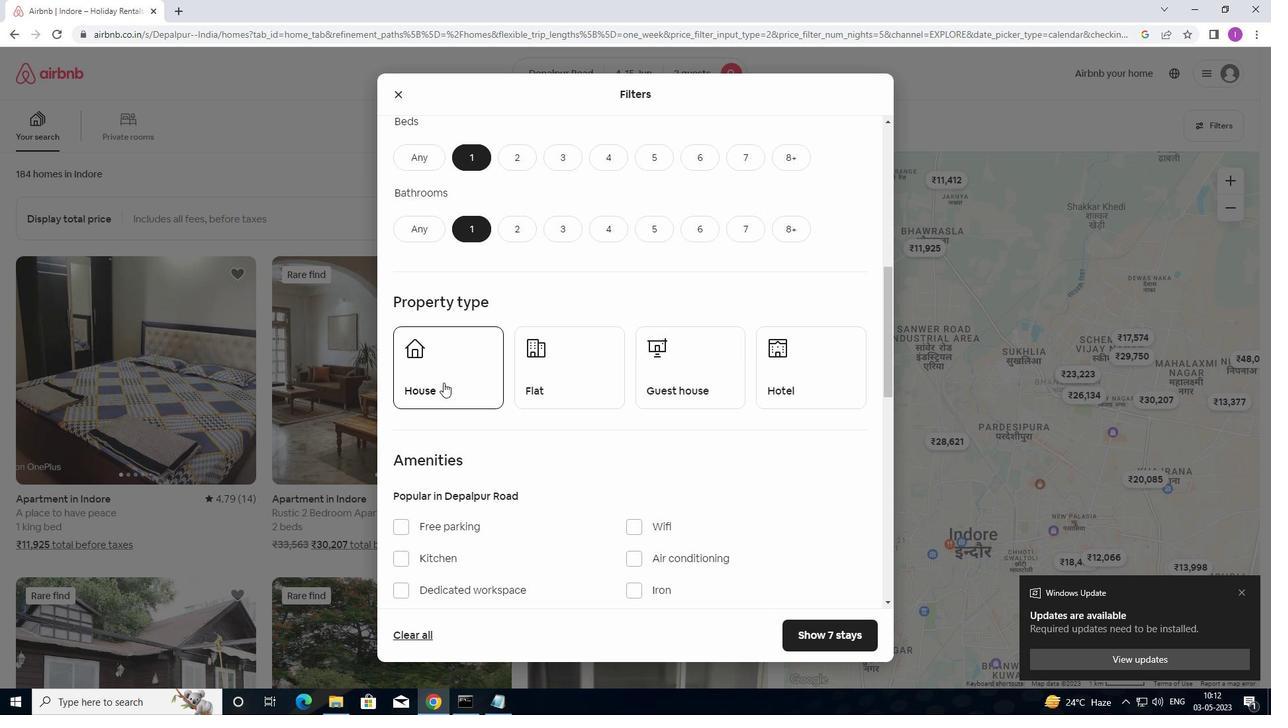 
Action: Mouse moved to (559, 378)
Screenshot: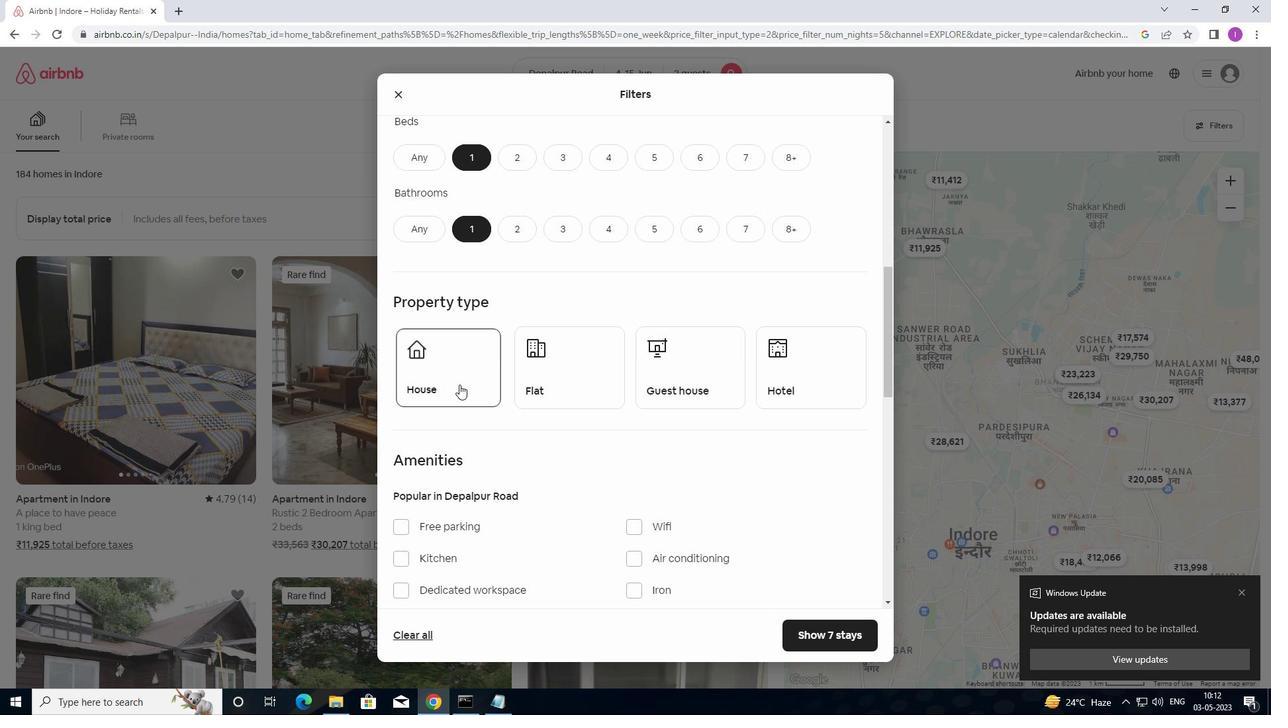 
Action: Mouse pressed left at (559, 378)
Screenshot: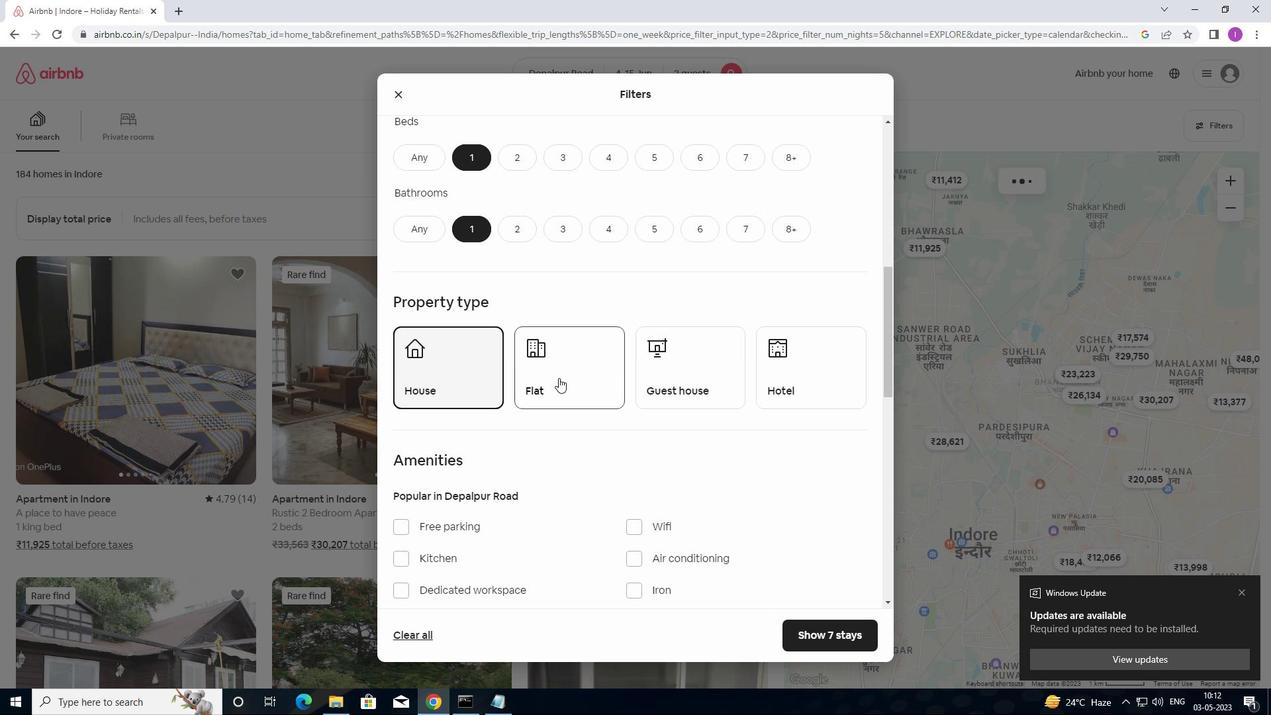 
Action: Mouse moved to (735, 380)
Screenshot: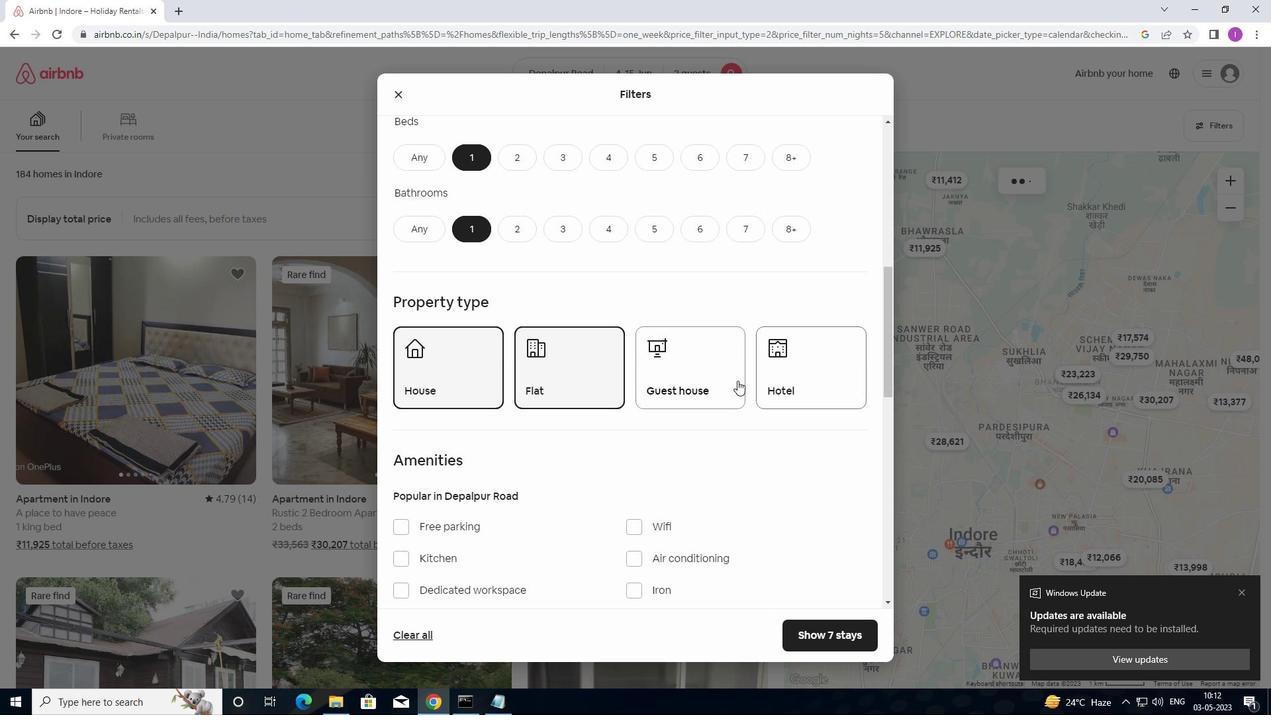 
Action: Mouse pressed left at (735, 380)
Screenshot: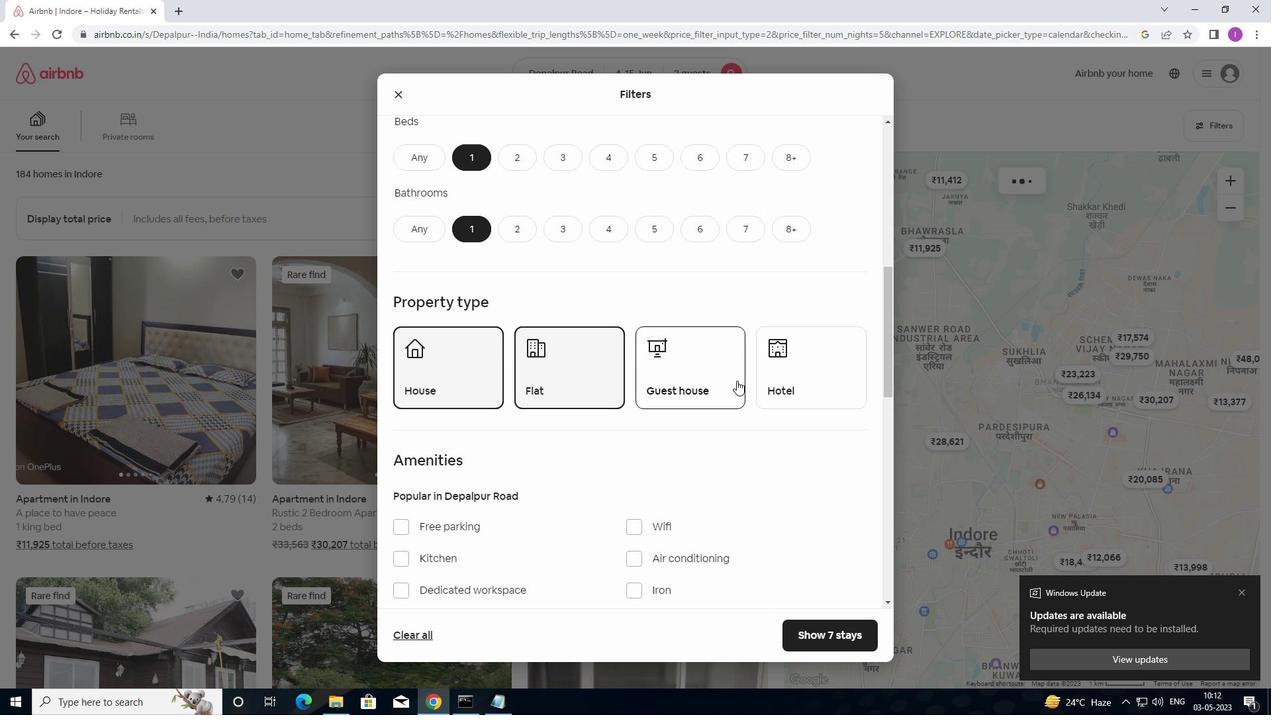 
Action: Mouse moved to (867, 384)
Screenshot: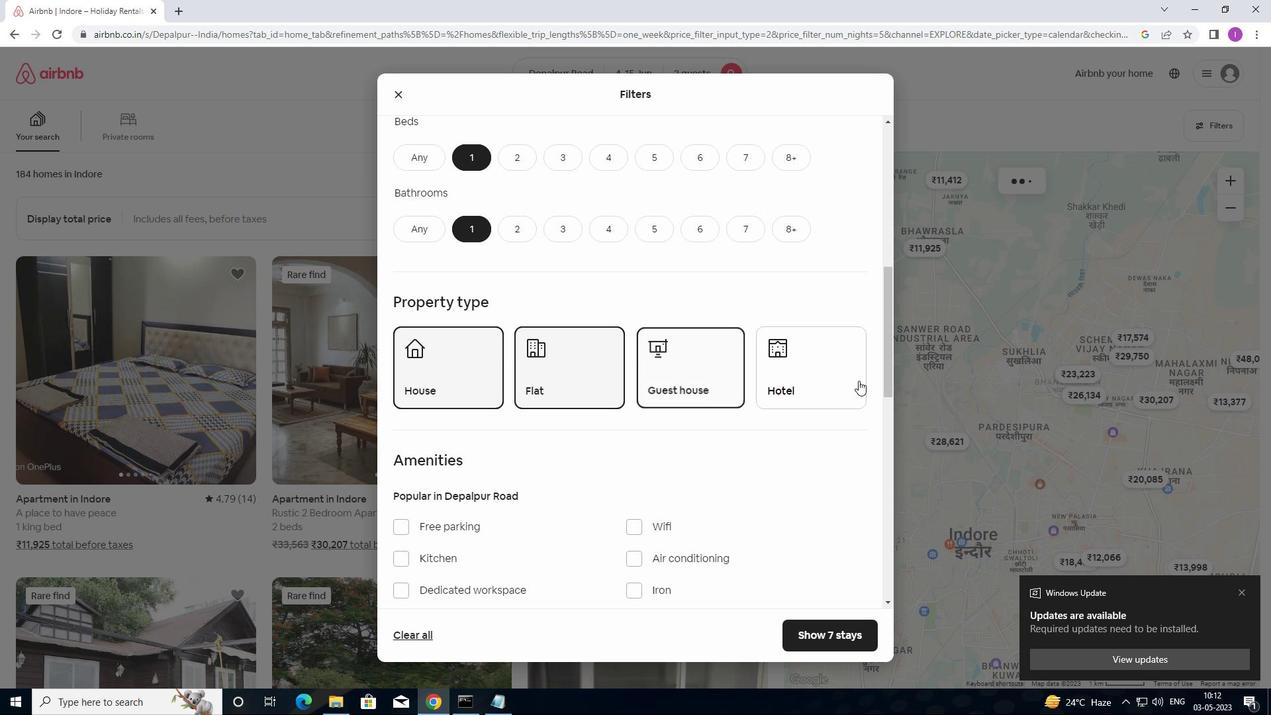 
Action: Mouse pressed left at (867, 384)
Screenshot: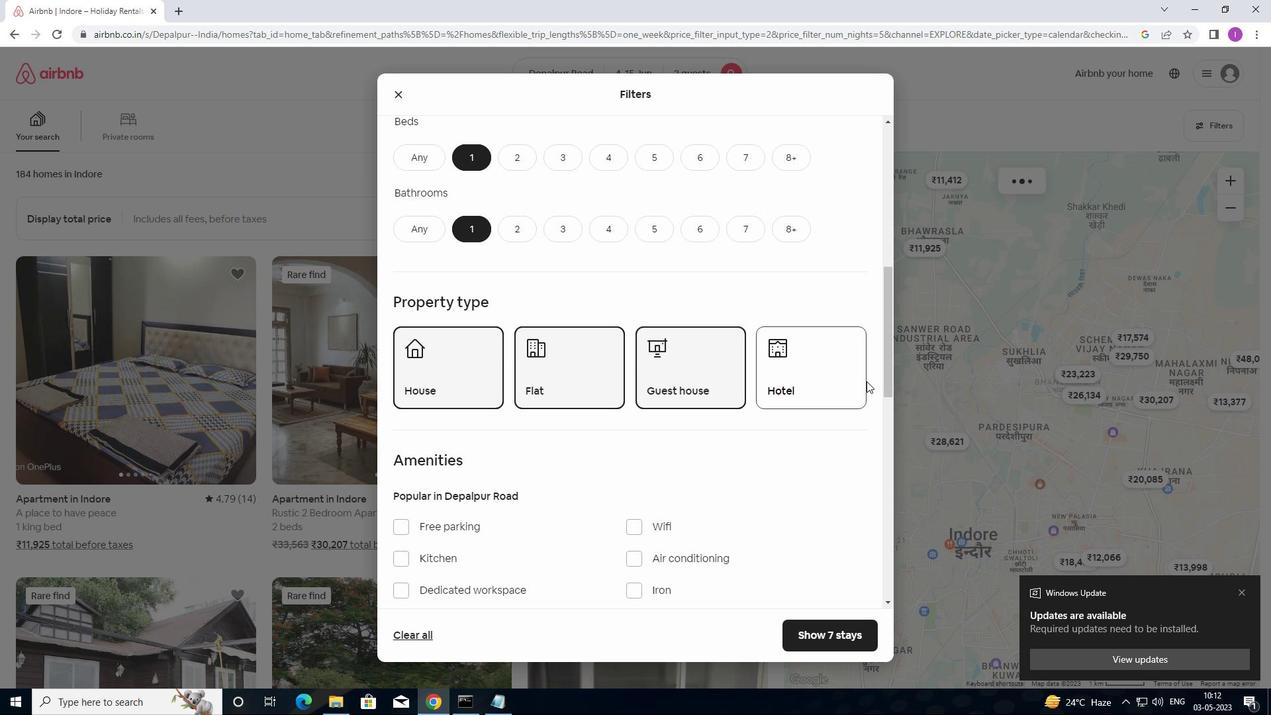 
Action: Mouse moved to (719, 437)
Screenshot: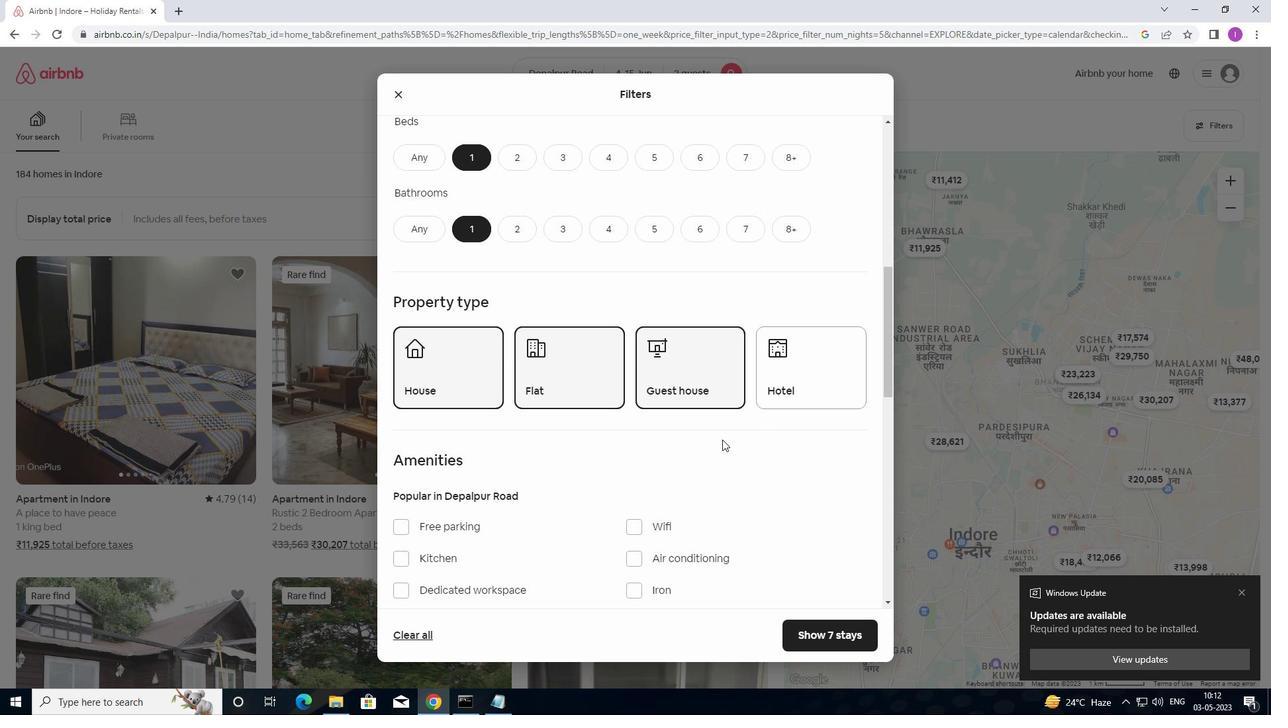 
Action: Mouse scrolled (719, 437) with delta (0, 0)
Screenshot: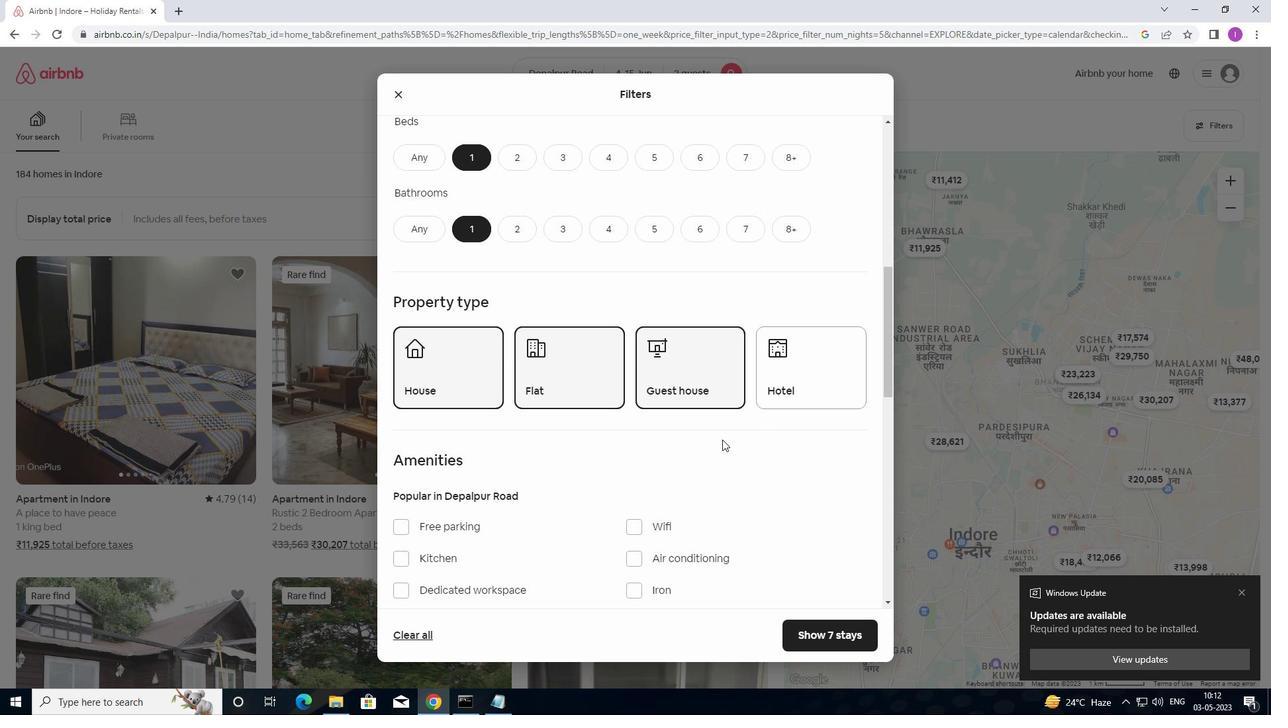 
Action: Mouse scrolled (719, 437) with delta (0, 0)
Screenshot: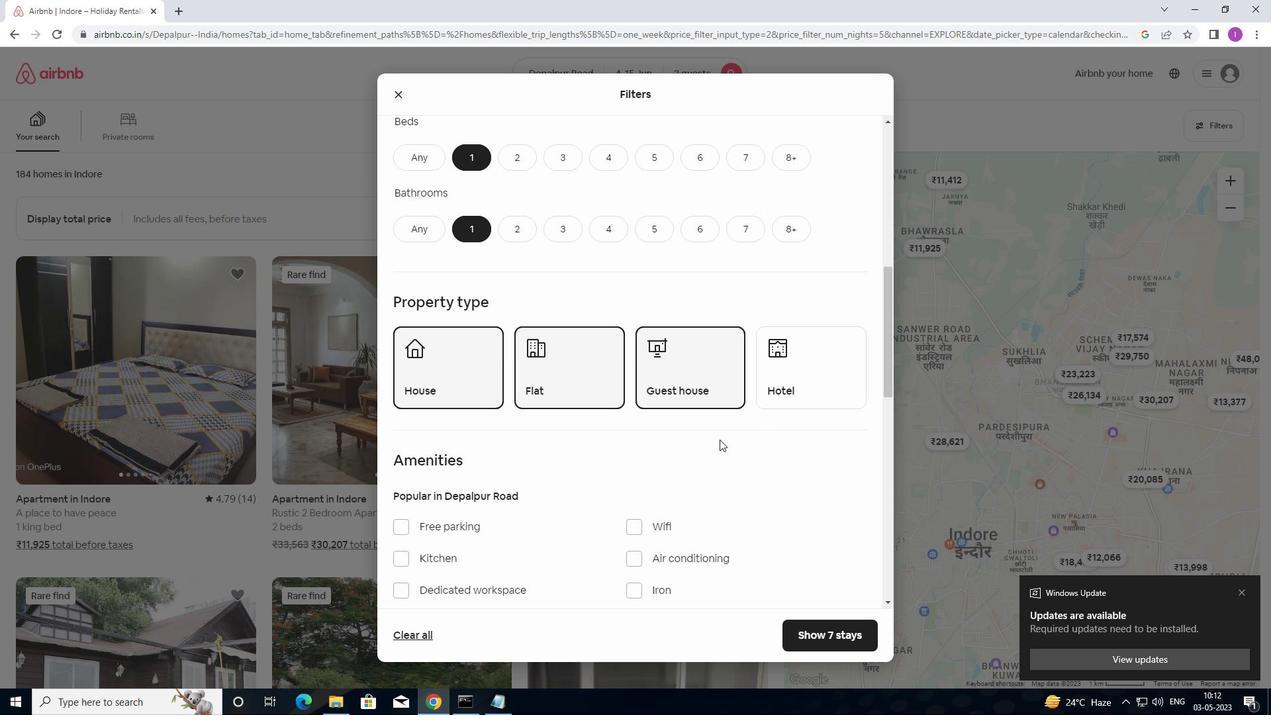 
Action: Mouse scrolled (719, 437) with delta (0, 0)
Screenshot: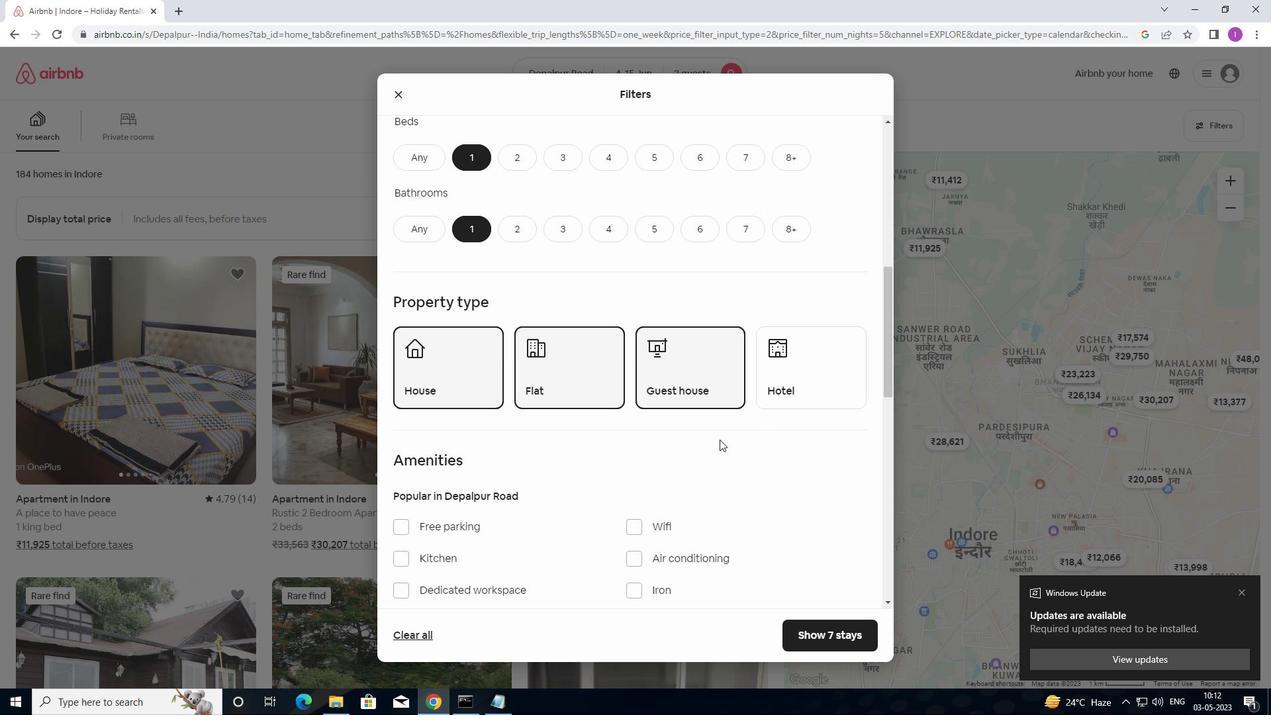 
Action: Mouse moved to (812, 169)
Screenshot: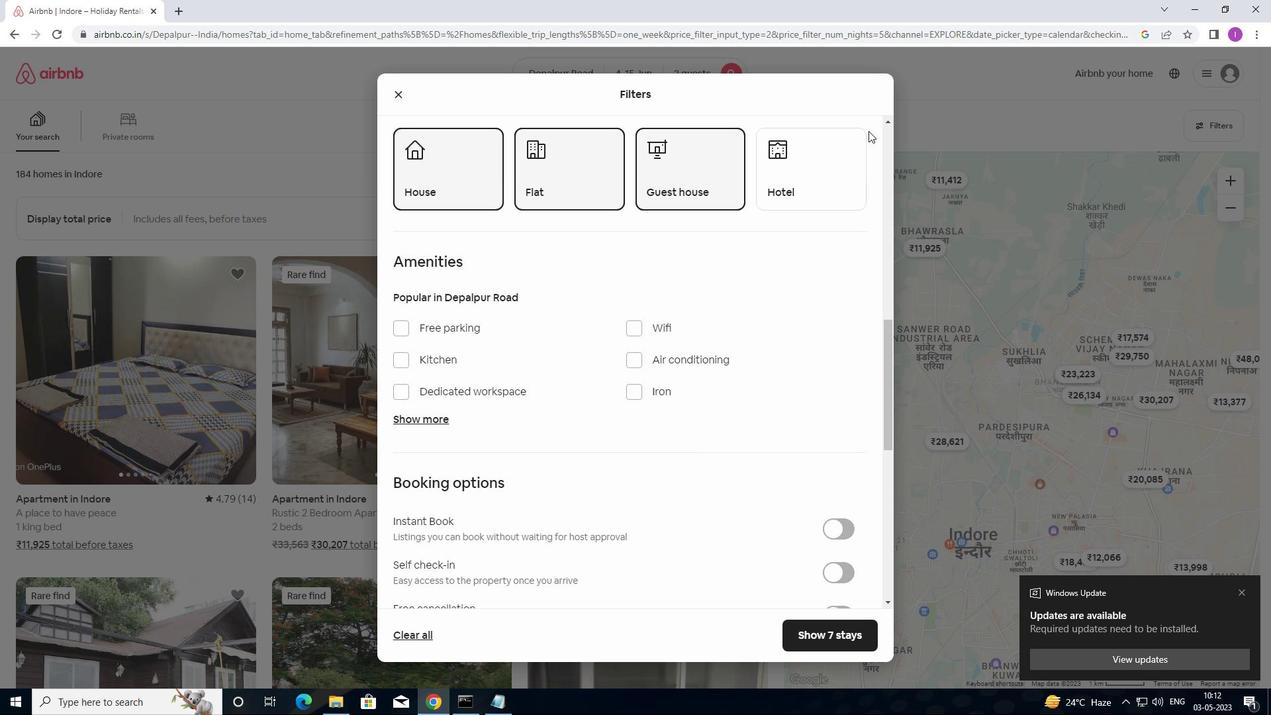 
Action: Mouse pressed left at (812, 169)
Screenshot: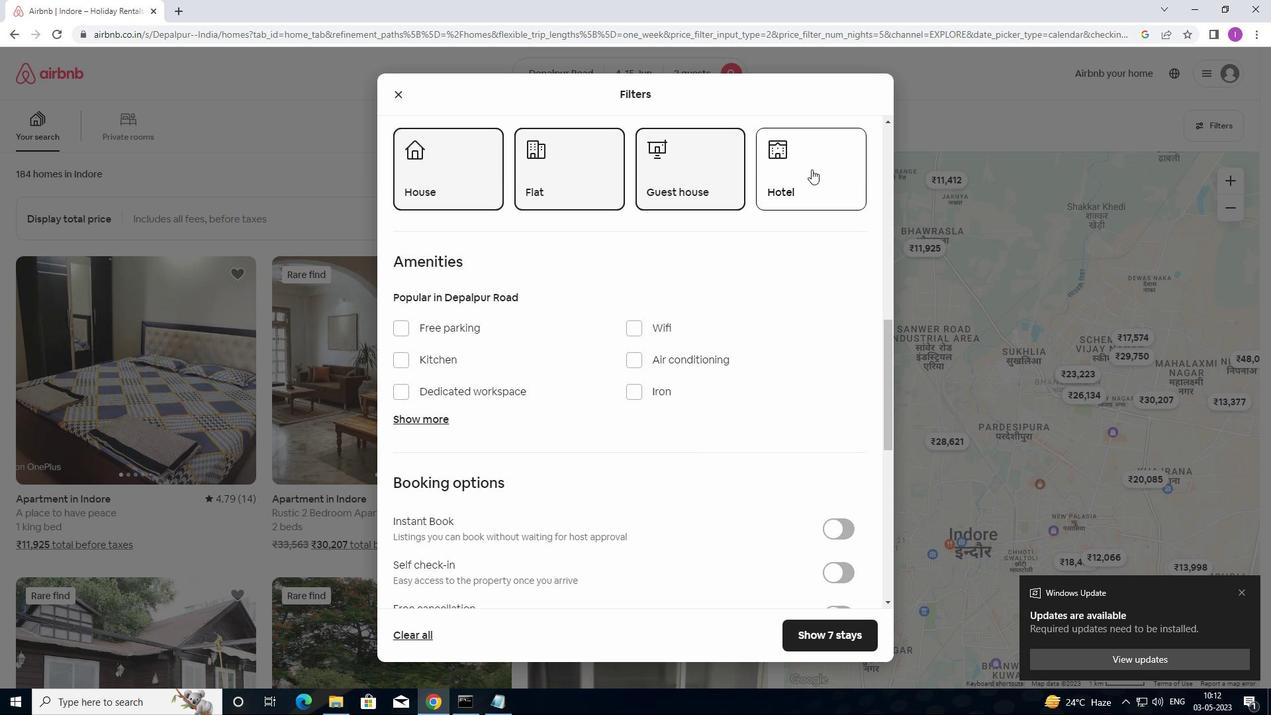 
Action: Mouse moved to (596, 395)
Screenshot: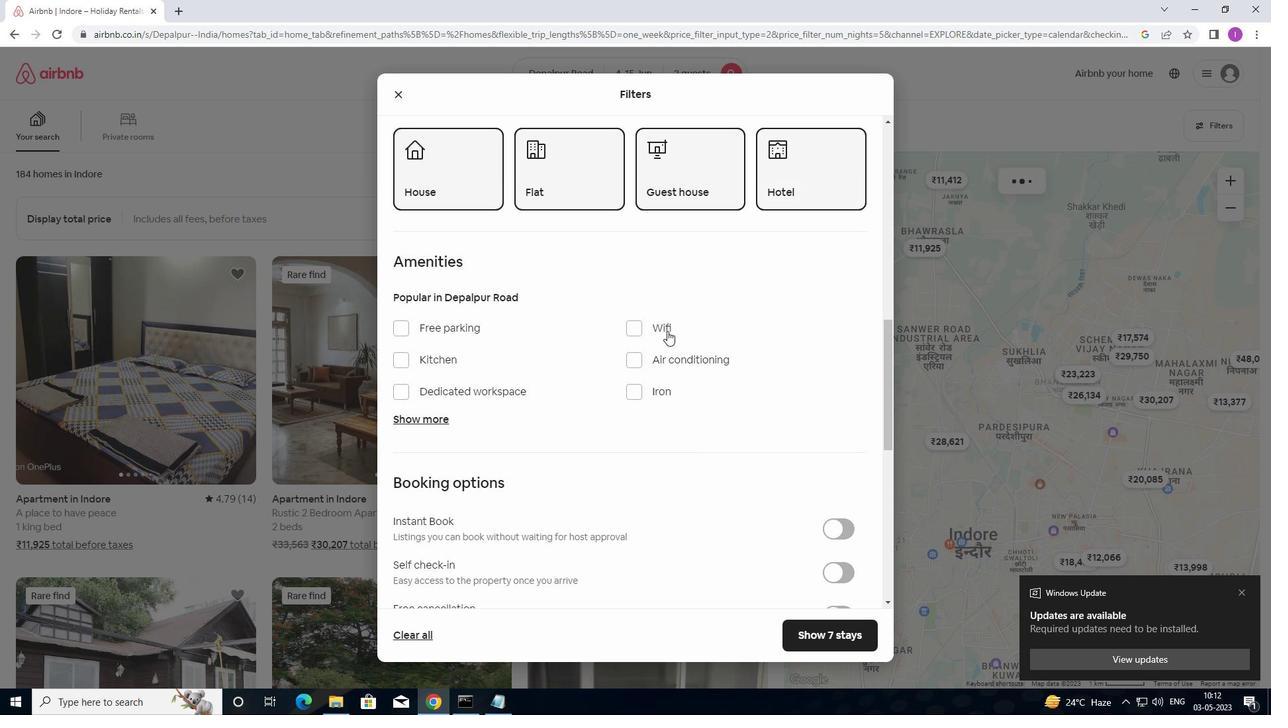 
Action: Mouse scrolled (596, 394) with delta (0, 0)
Screenshot: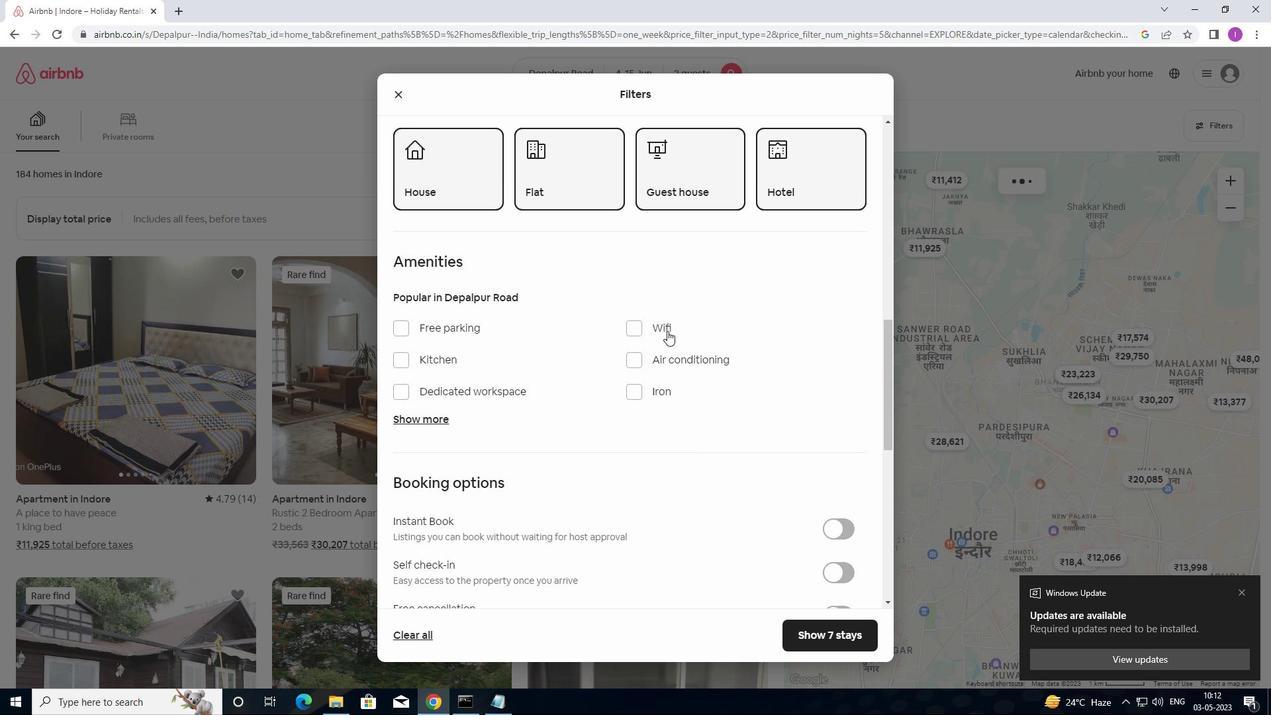 
Action: Mouse moved to (595, 397)
Screenshot: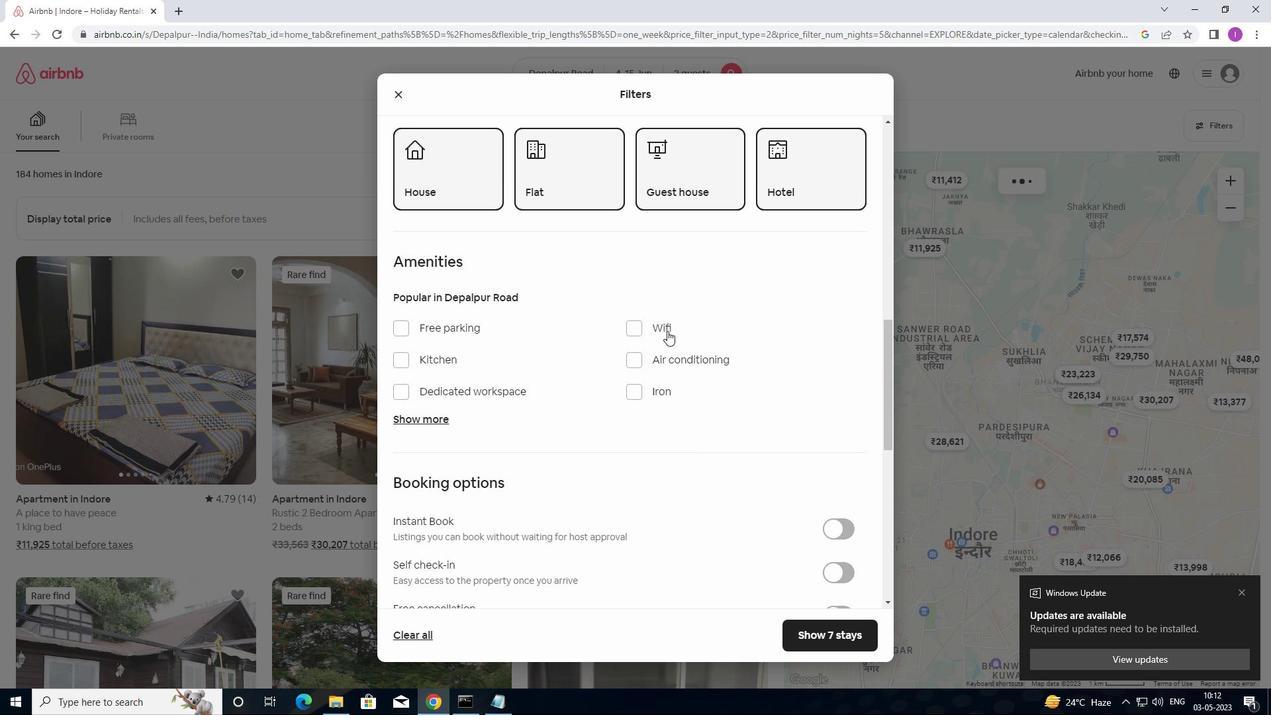 
Action: Mouse scrolled (595, 396) with delta (0, 0)
Screenshot: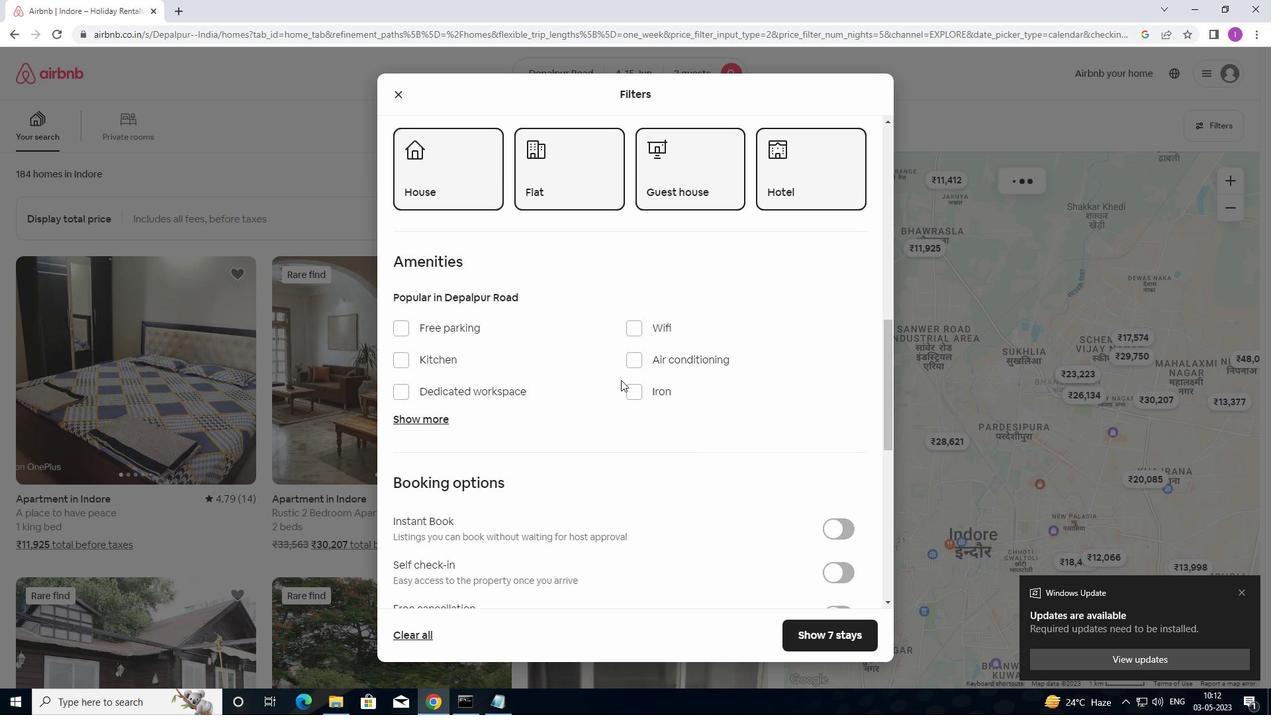 
Action: Mouse scrolled (595, 396) with delta (0, 0)
Screenshot: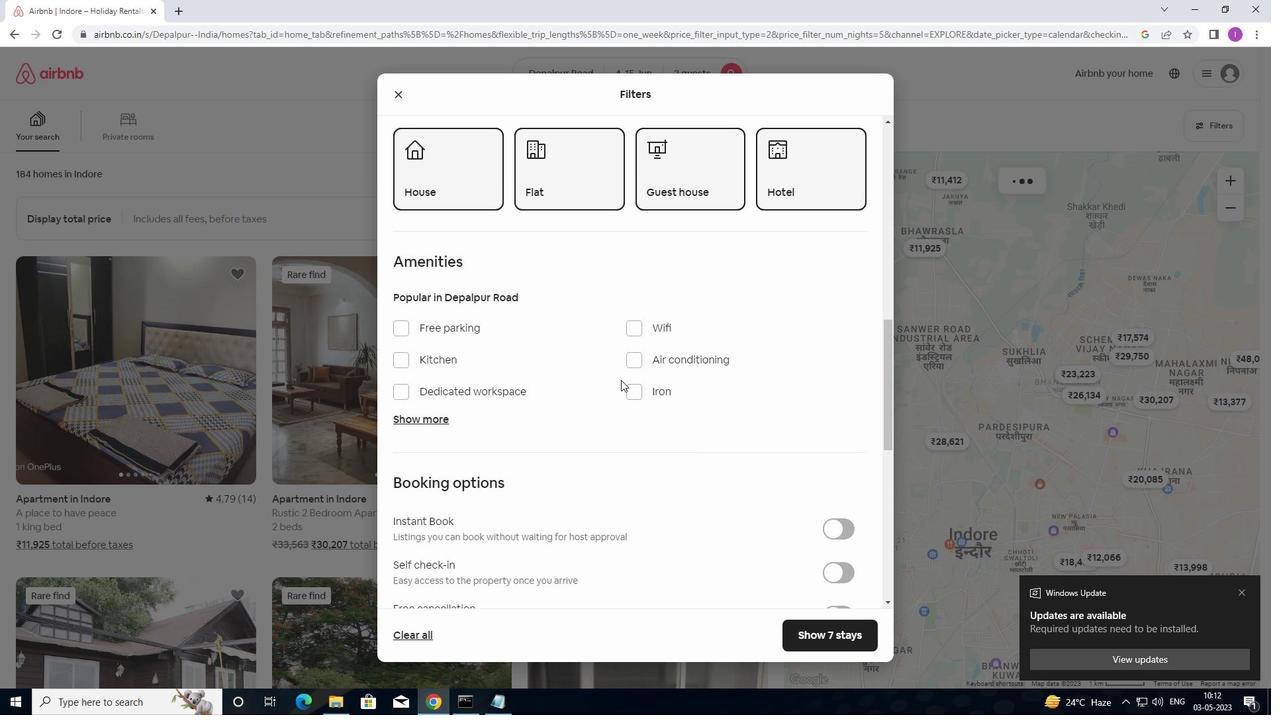 
Action: Mouse moved to (840, 368)
Screenshot: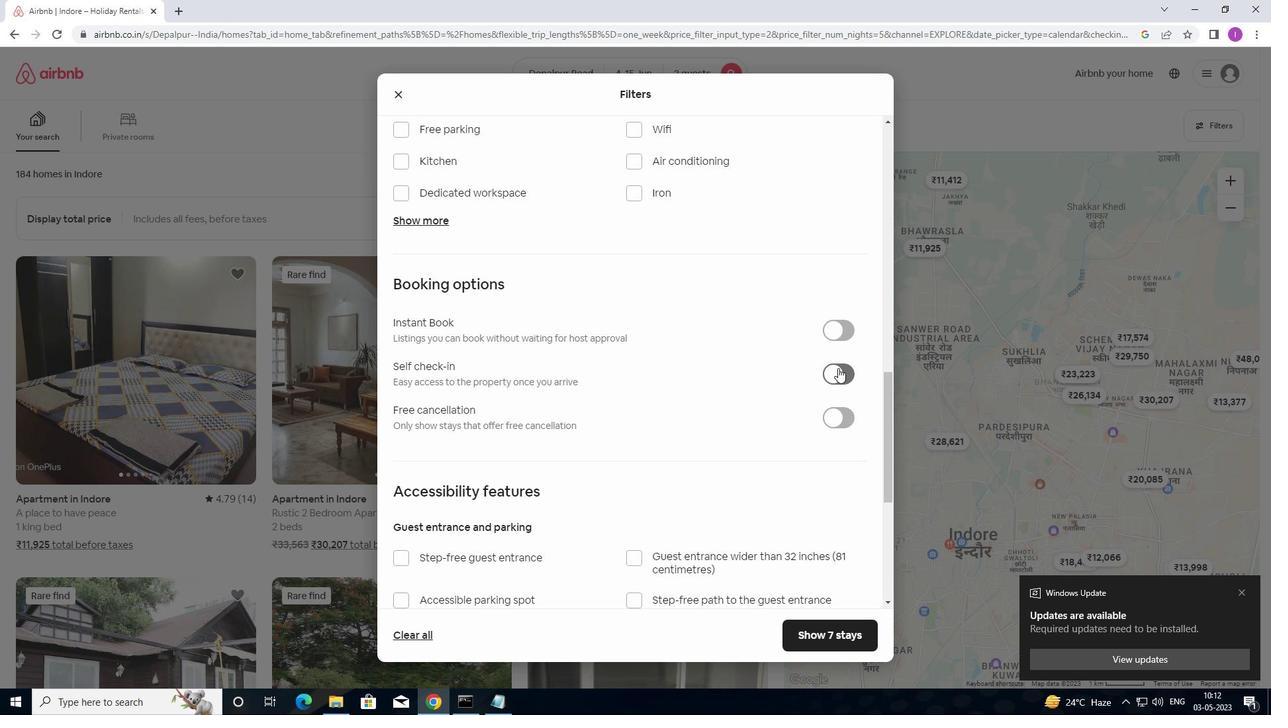 
Action: Mouse pressed left at (840, 368)
Screenshot: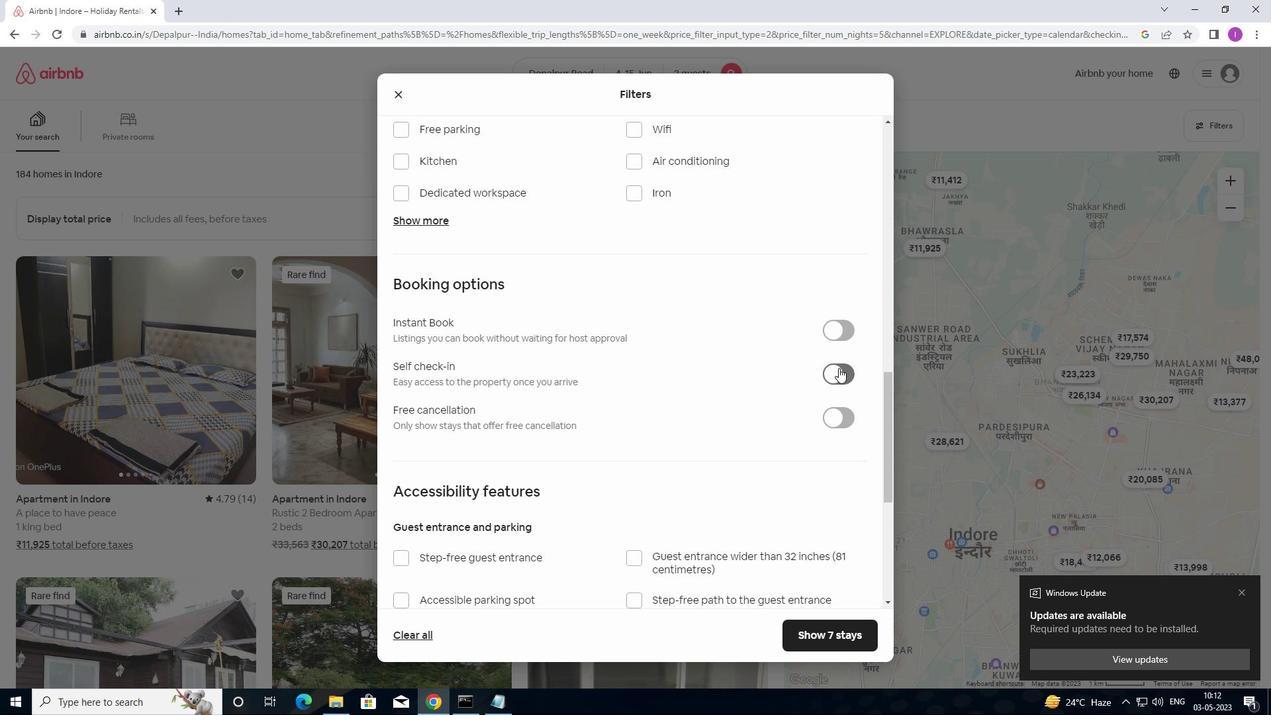 
Action: Mouse moved to (763, 399)
Screenshot: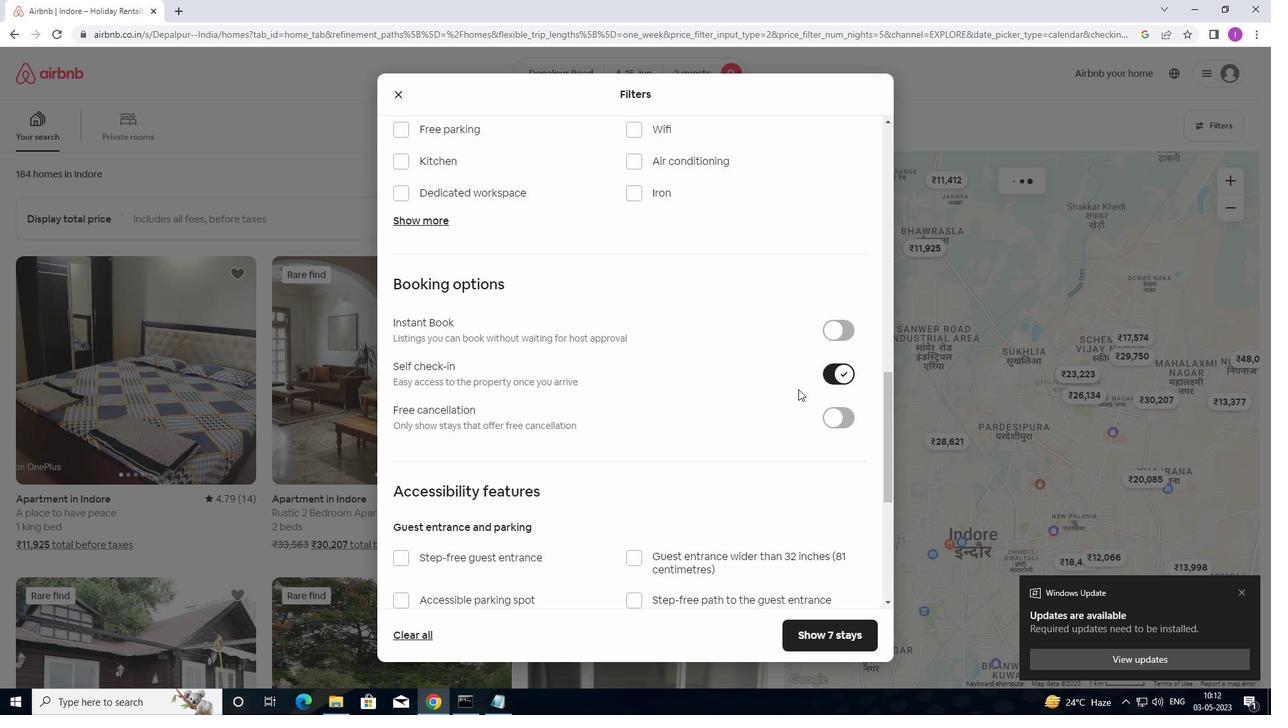 
Action: Mouse scrolled (763, 398) with delta (0, 0)
Screenshot: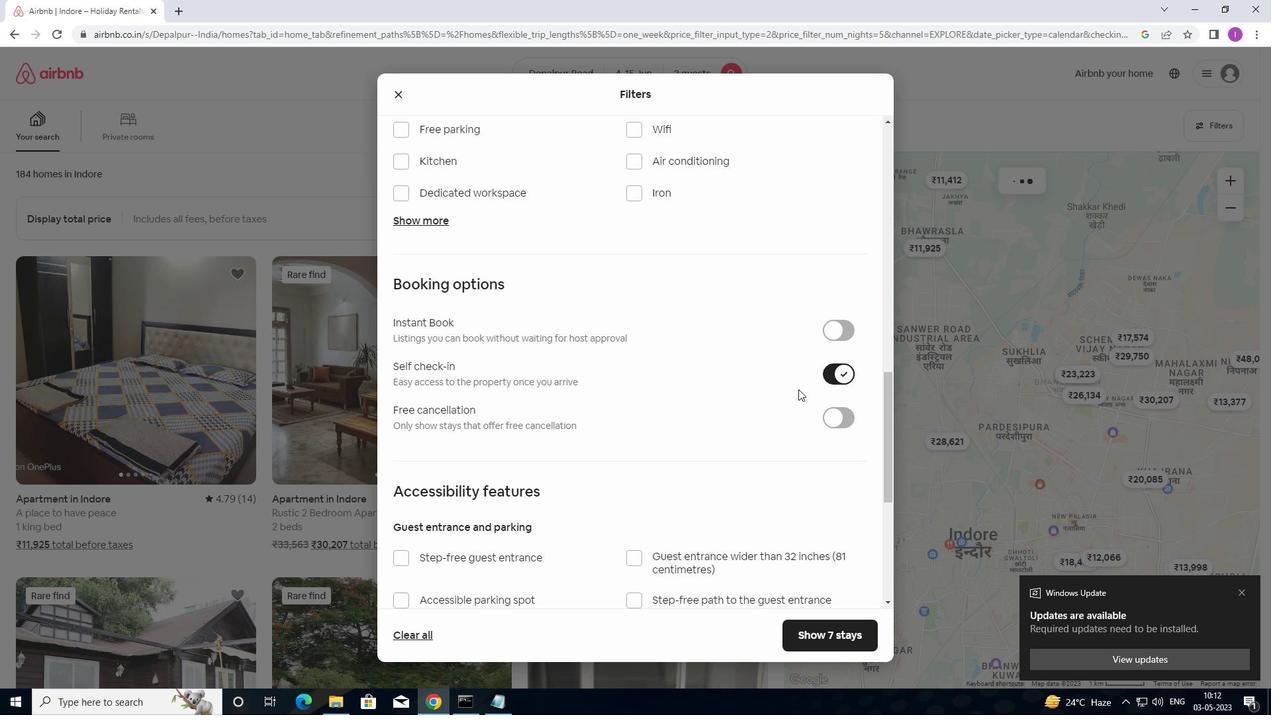 
Action: Mouse scrolled (763, 398) with delta (0, 0)
Screenshot: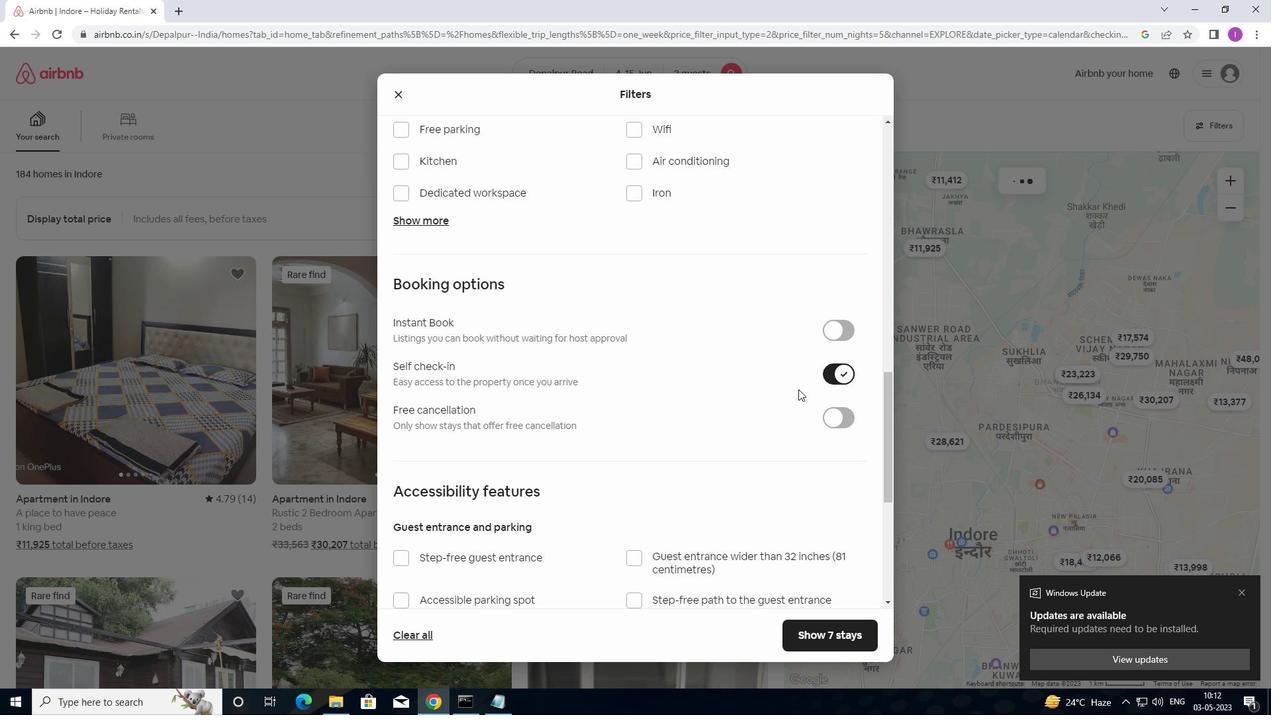 
Action: Mouse moved to (763, 400)
Screenshot: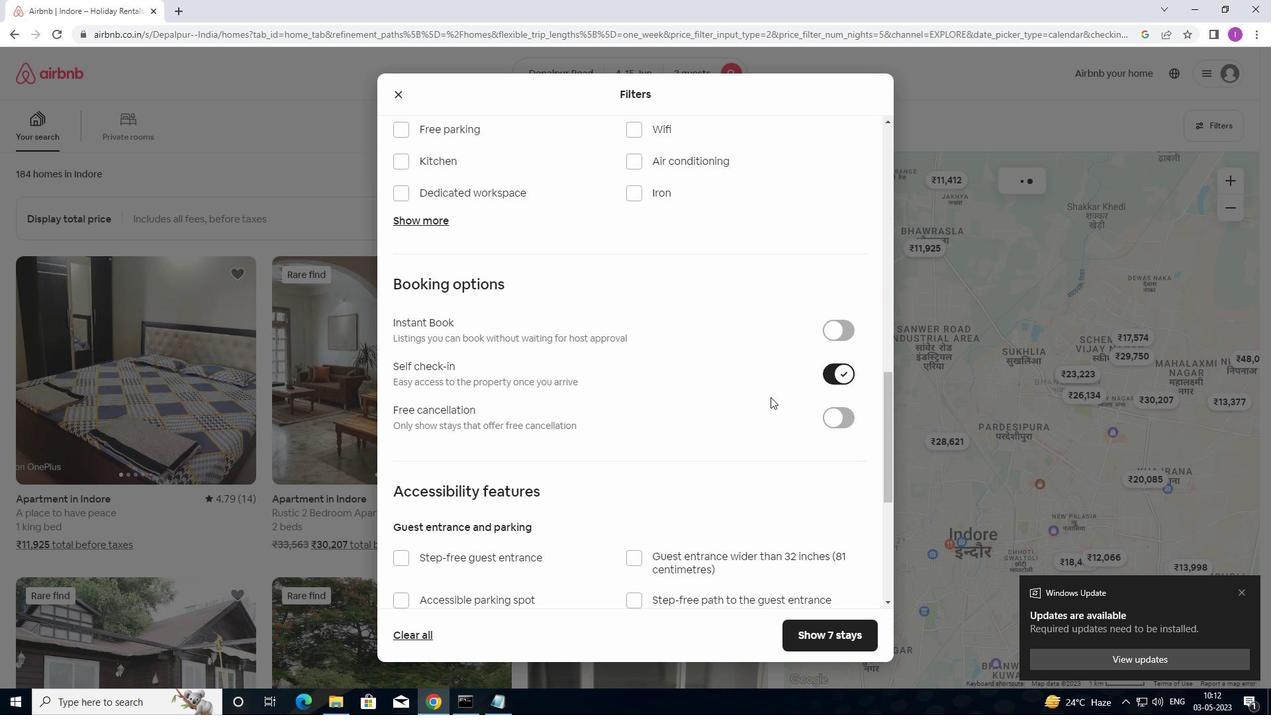 
Action: Mouse scrolled (763, 400) with delta (0, 0)
Screenshot: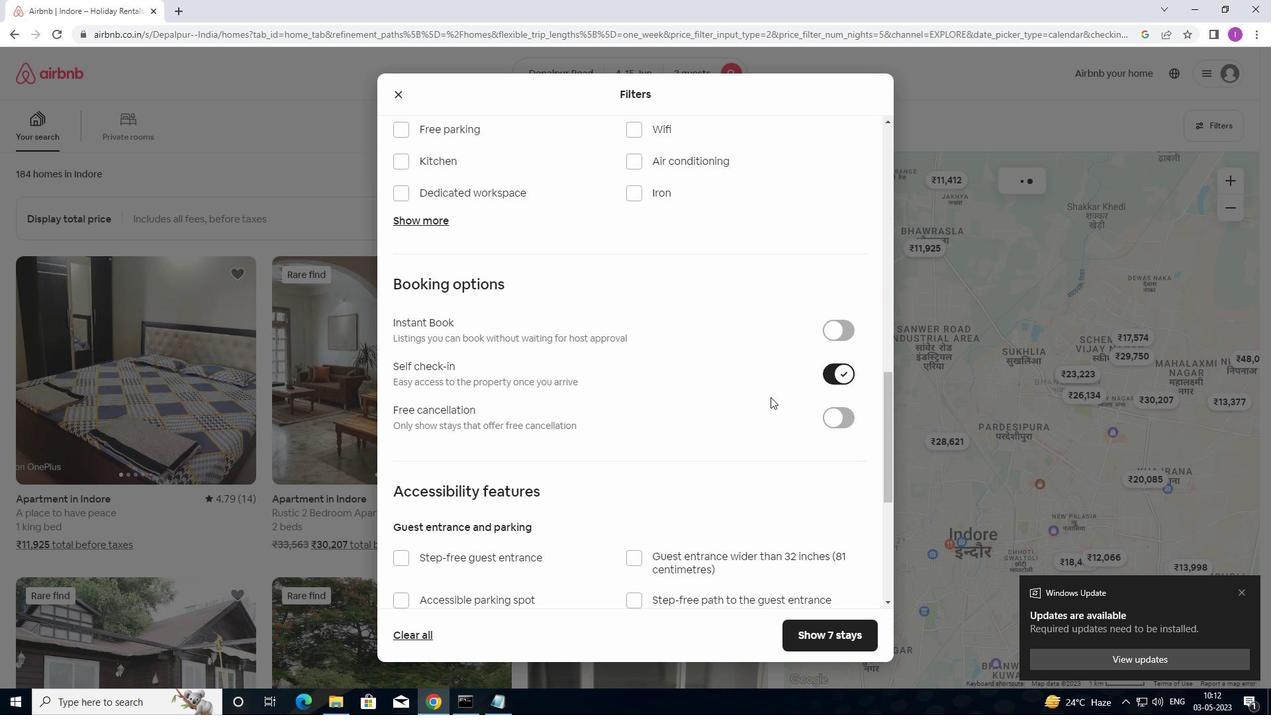 
Action: Mouse moved to (747, 402)
Screenshot: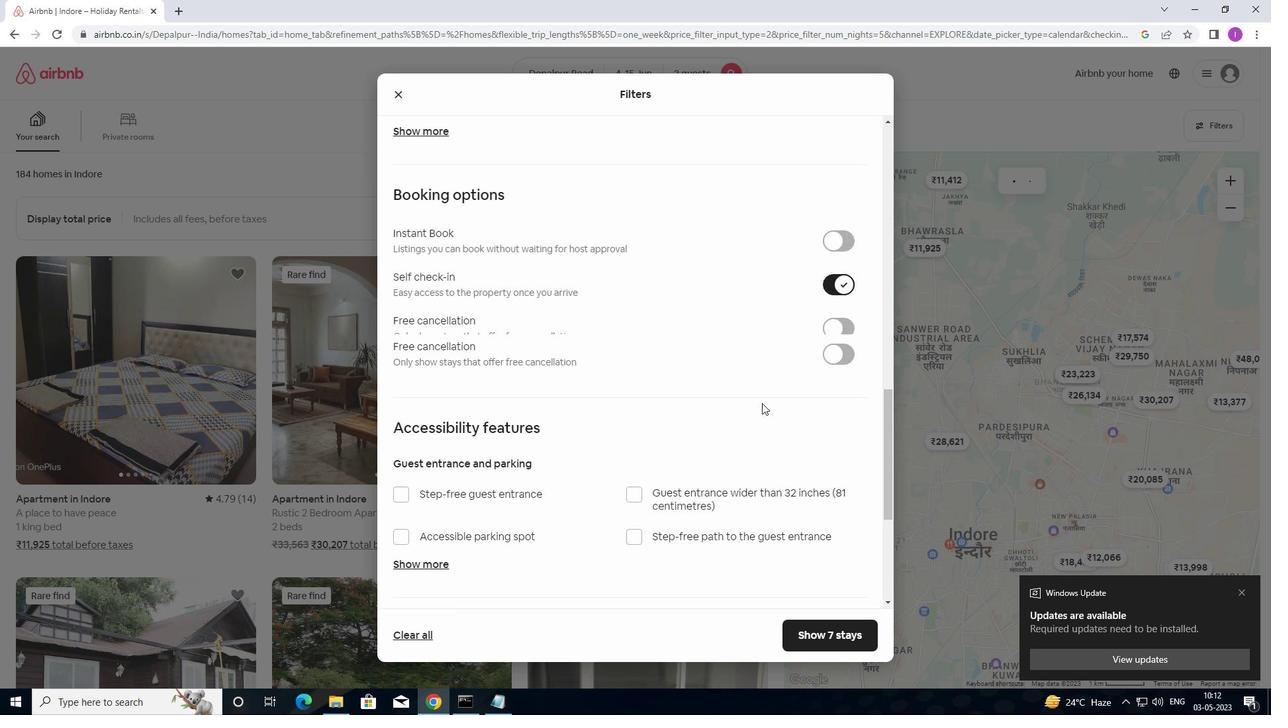 
Action: Mouse scrolled (747, 402) with delta (0, 0)
Screenshot: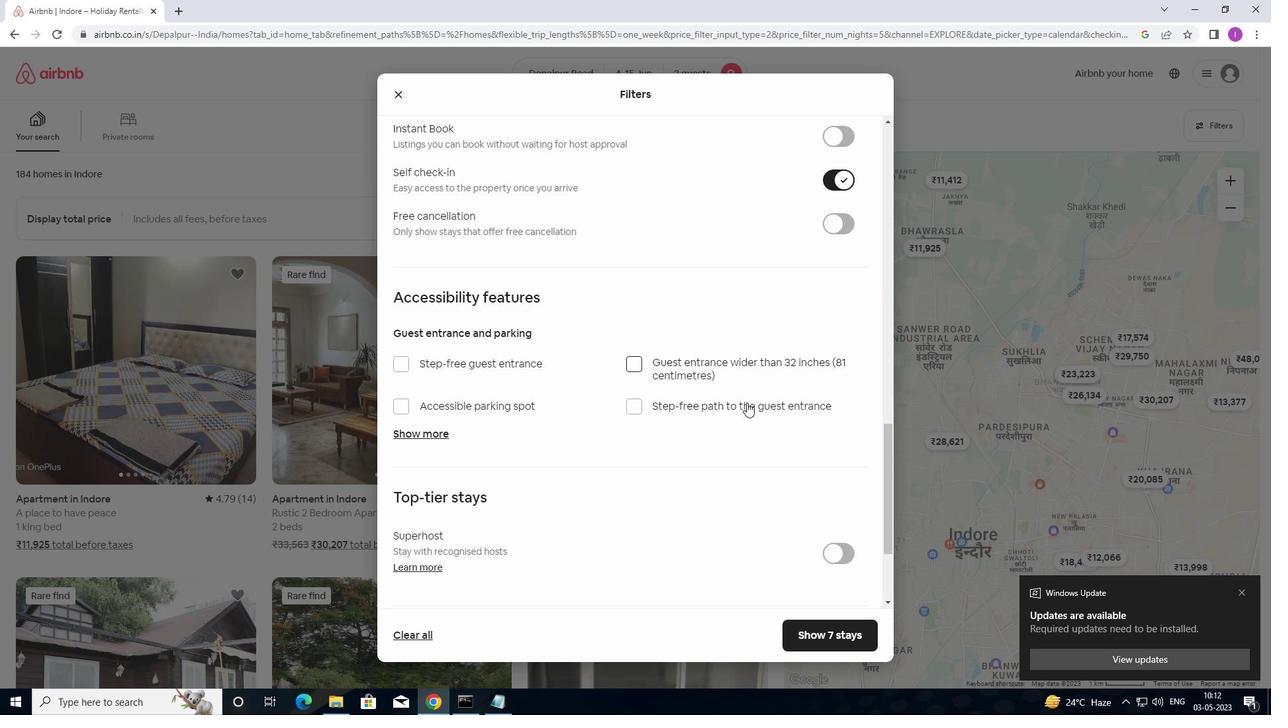 
Action: Mouse scrolled (747, 402) with delta (0, 0)
Screenshot: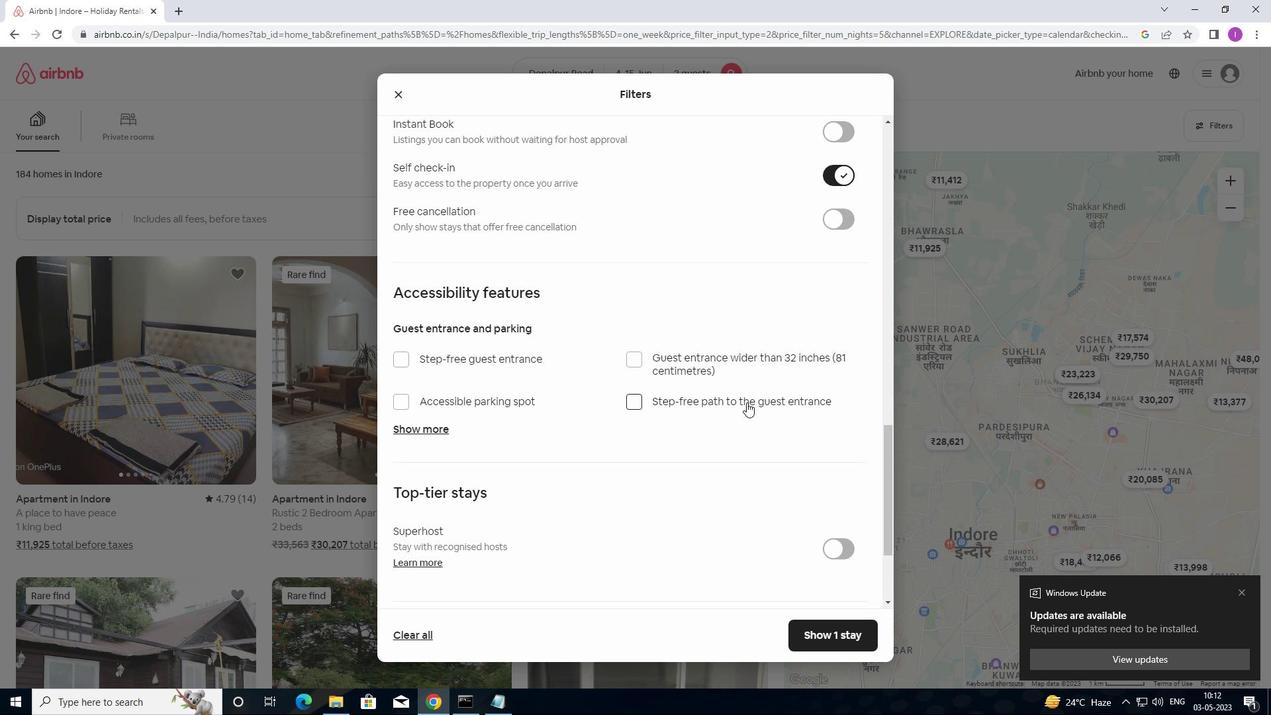 
Action: Mouse scrolled (747, 402) with delta (0, 0)
Screenshot: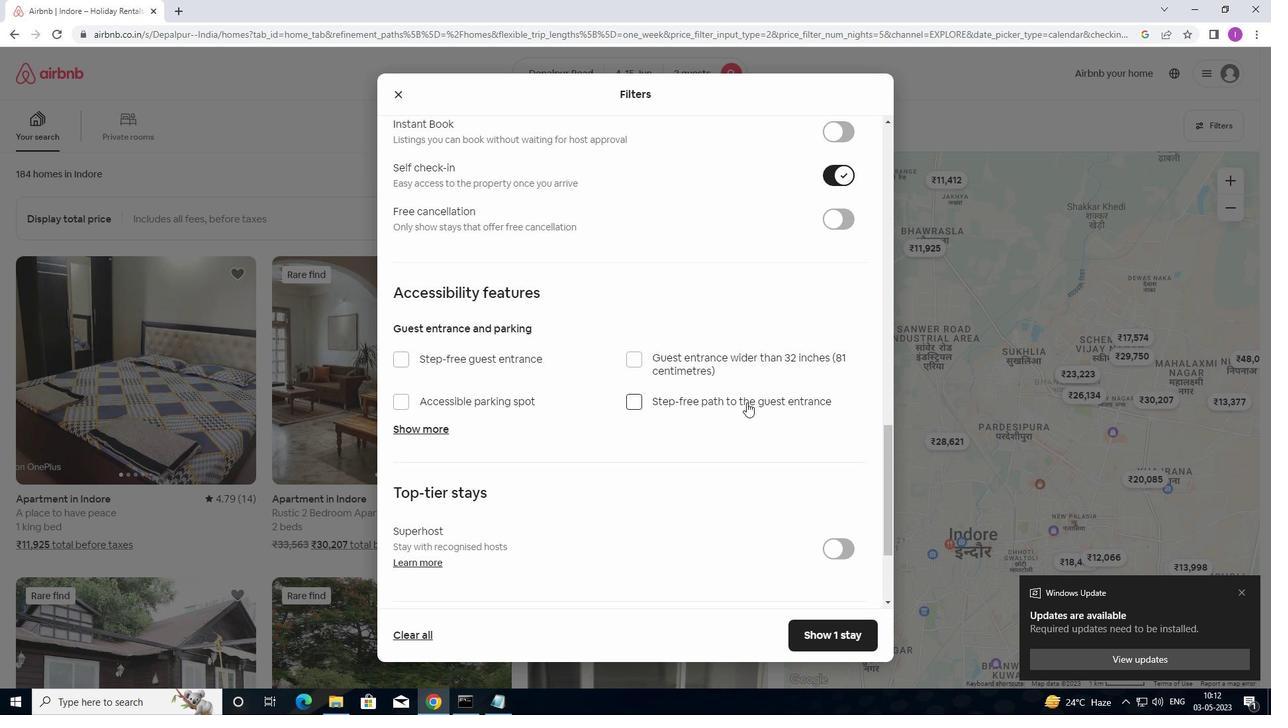 
Action: Mouse scrolled (747, 402) with delta (0, 0)
Screenshot: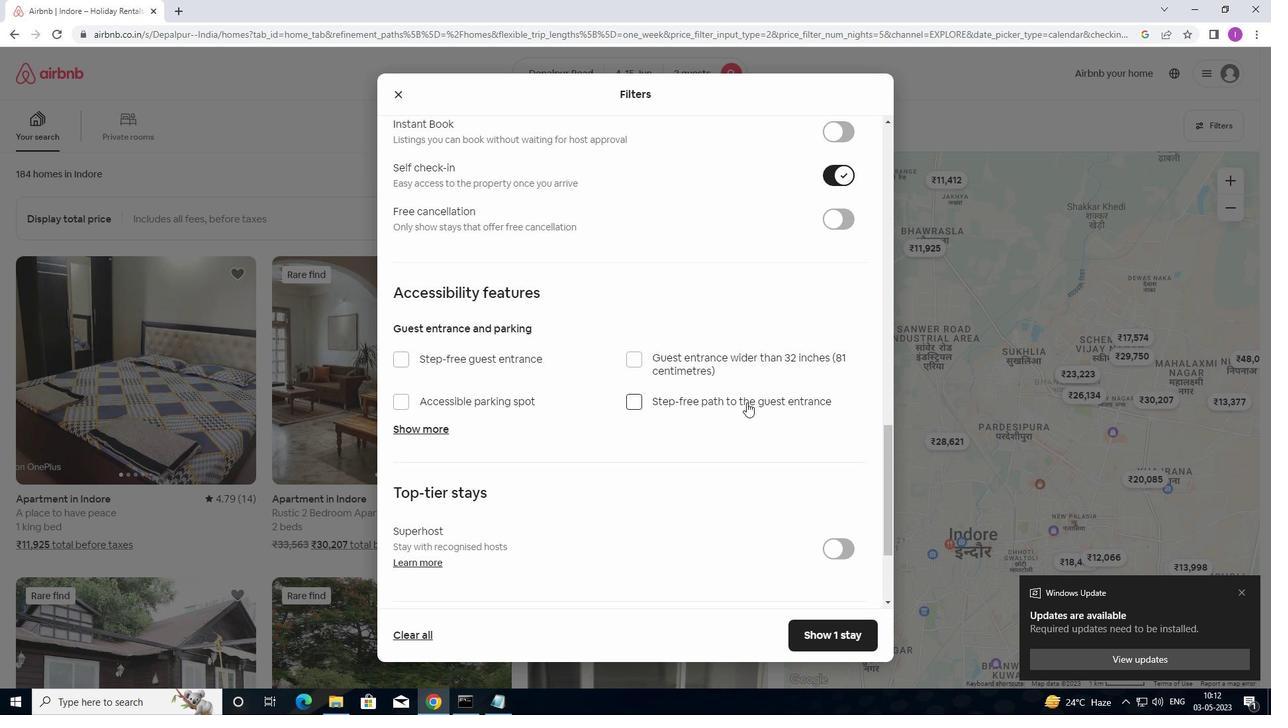 
Action: Mouse moved to (826, 425)
Screenshot: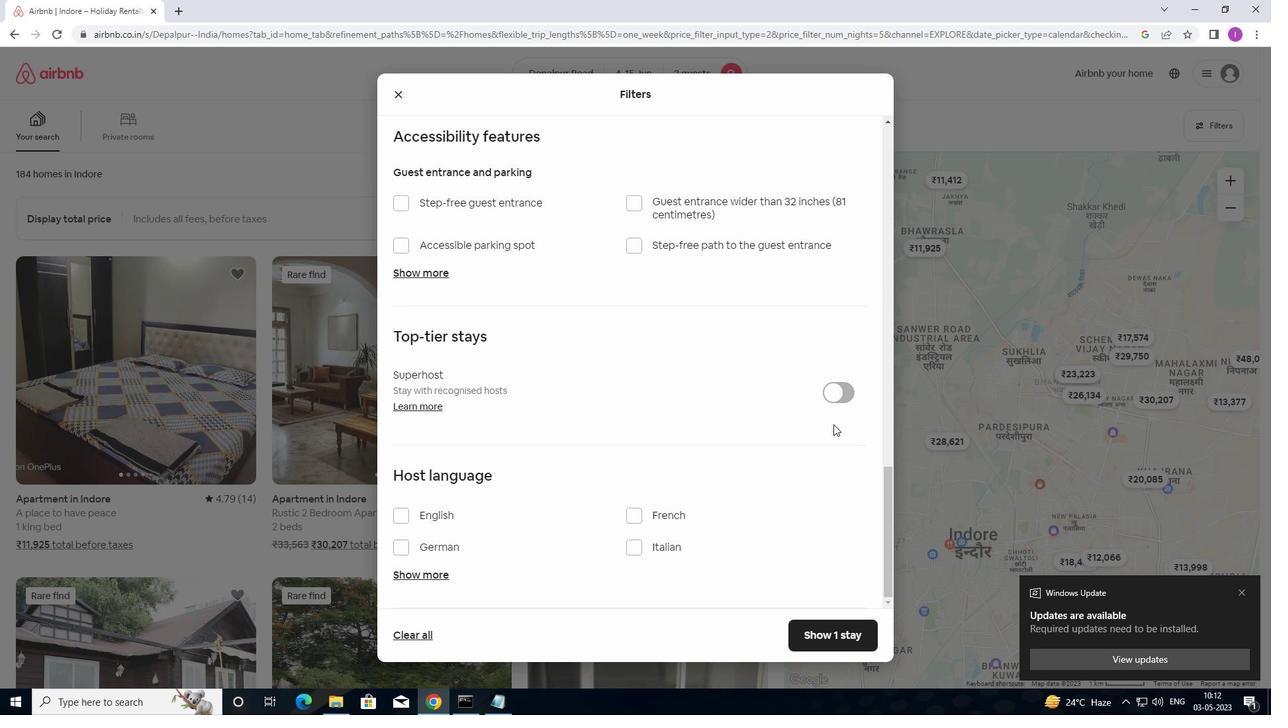
Action: Mouse scrolled (826, 425) with delta (0, 0)
Screenshot: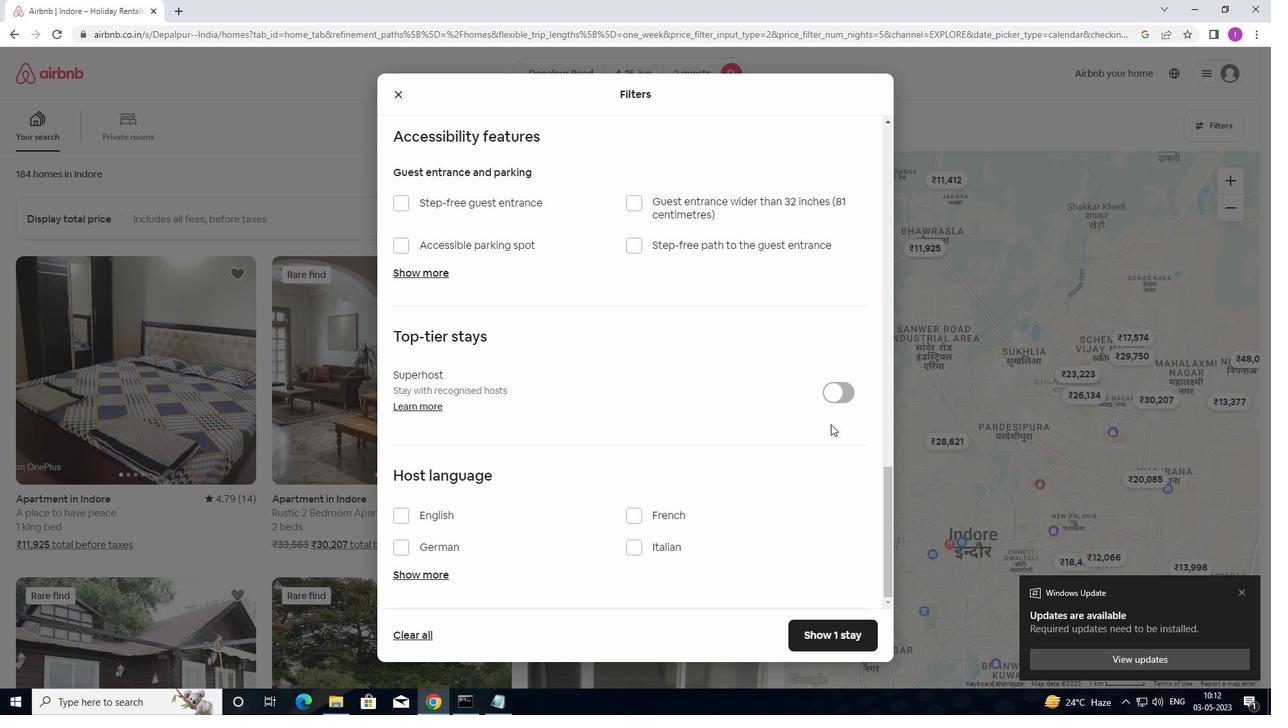 
Action: Mouse moved to (826, 426)
Screenshot: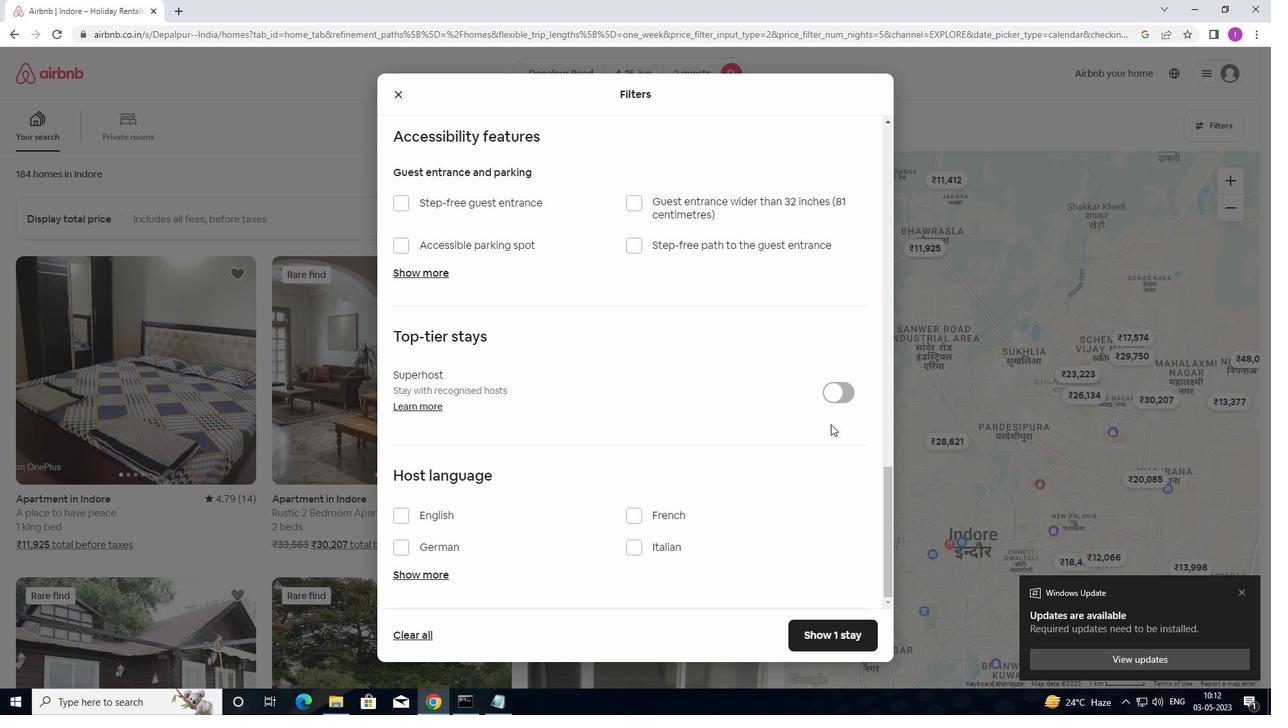 
Action: Mouse scrolled (826, 425) with delta (0, 0)
Screenshot: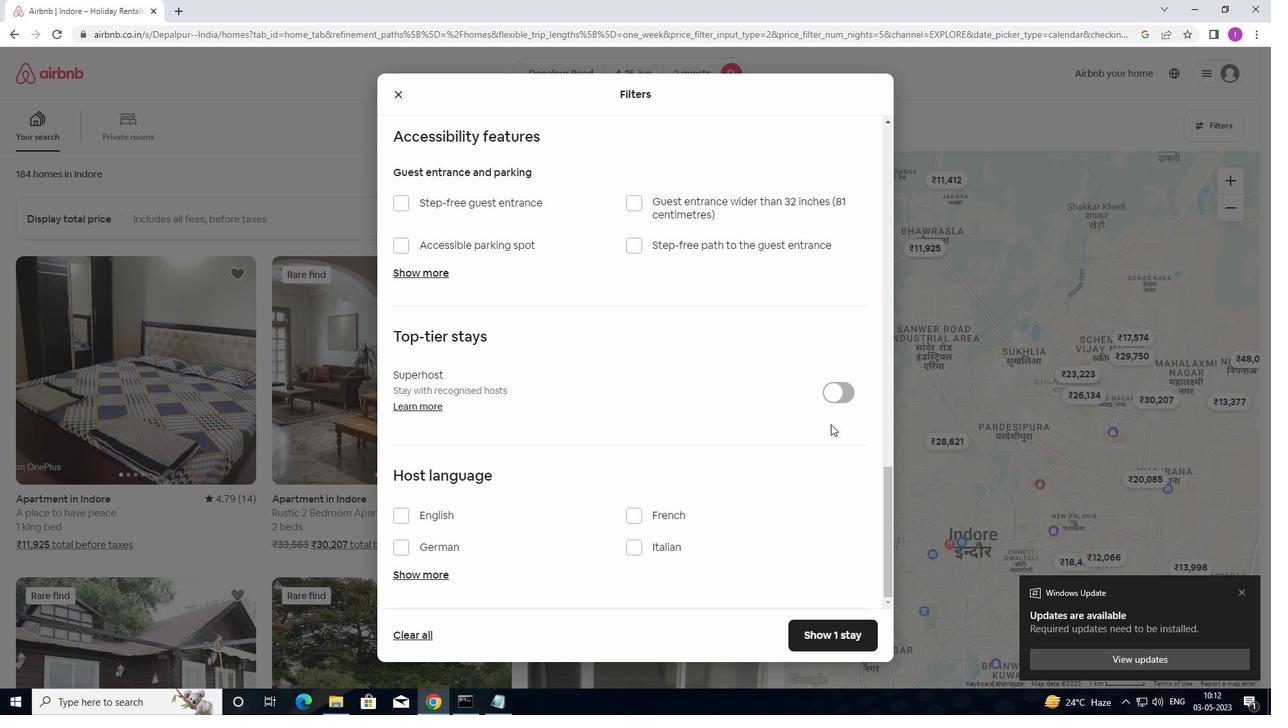 
Action: Mouse moved to (826, 427)
Screenshot: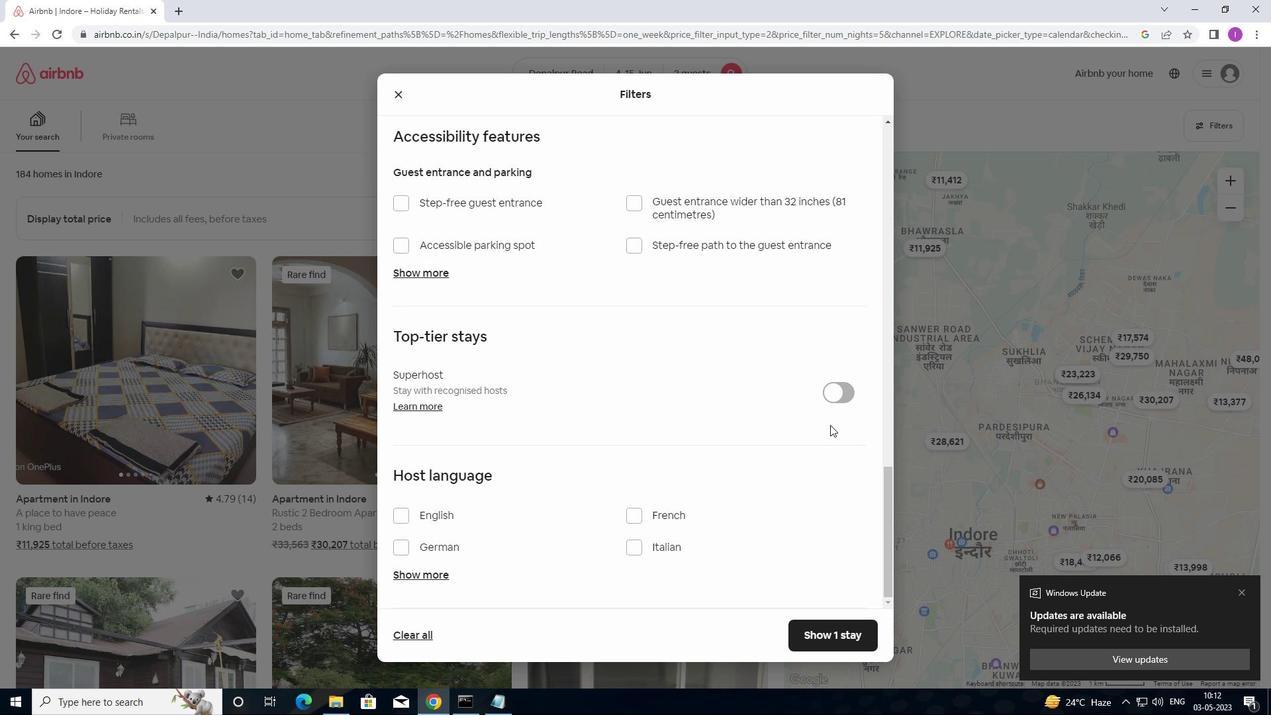 
Action: Mouse scrolled (826, 426) with delta (0, 0)
Screenshot: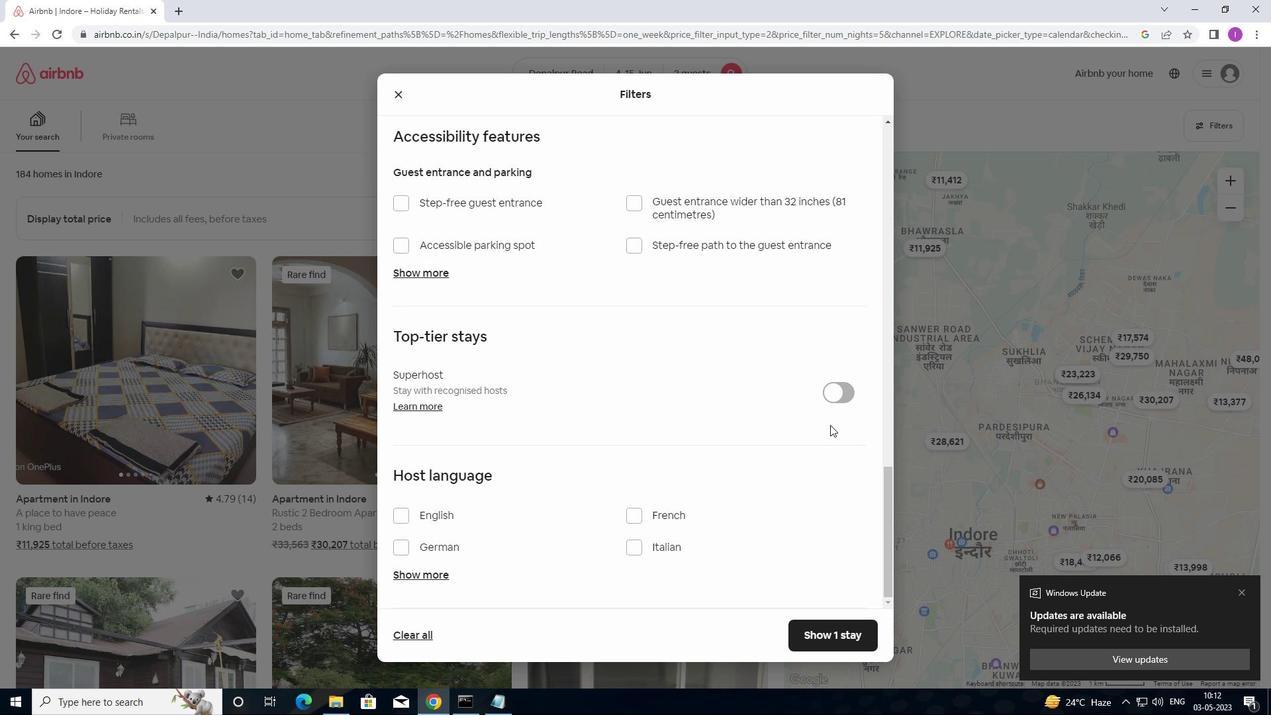 
Action: Mouse scrolled (826, 426) with delta (0, 0)
Screenshot: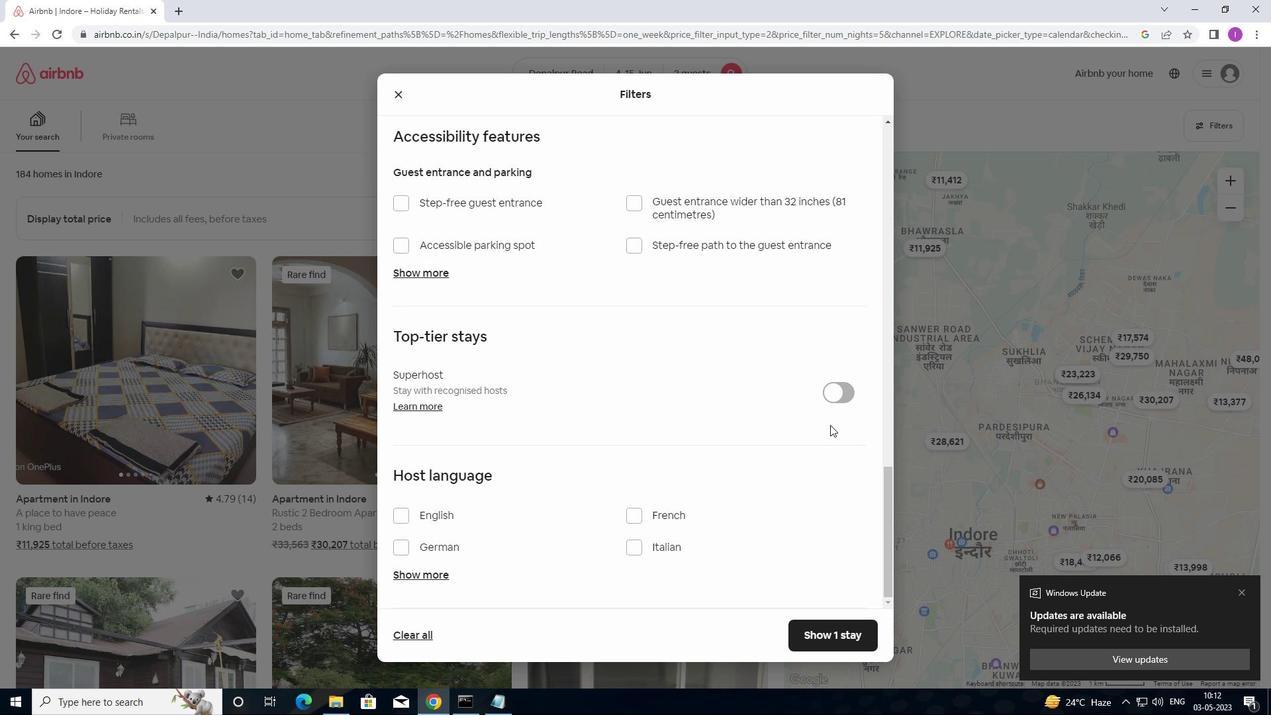 
Action: Mouse moved to (401, 520)
Screenshot: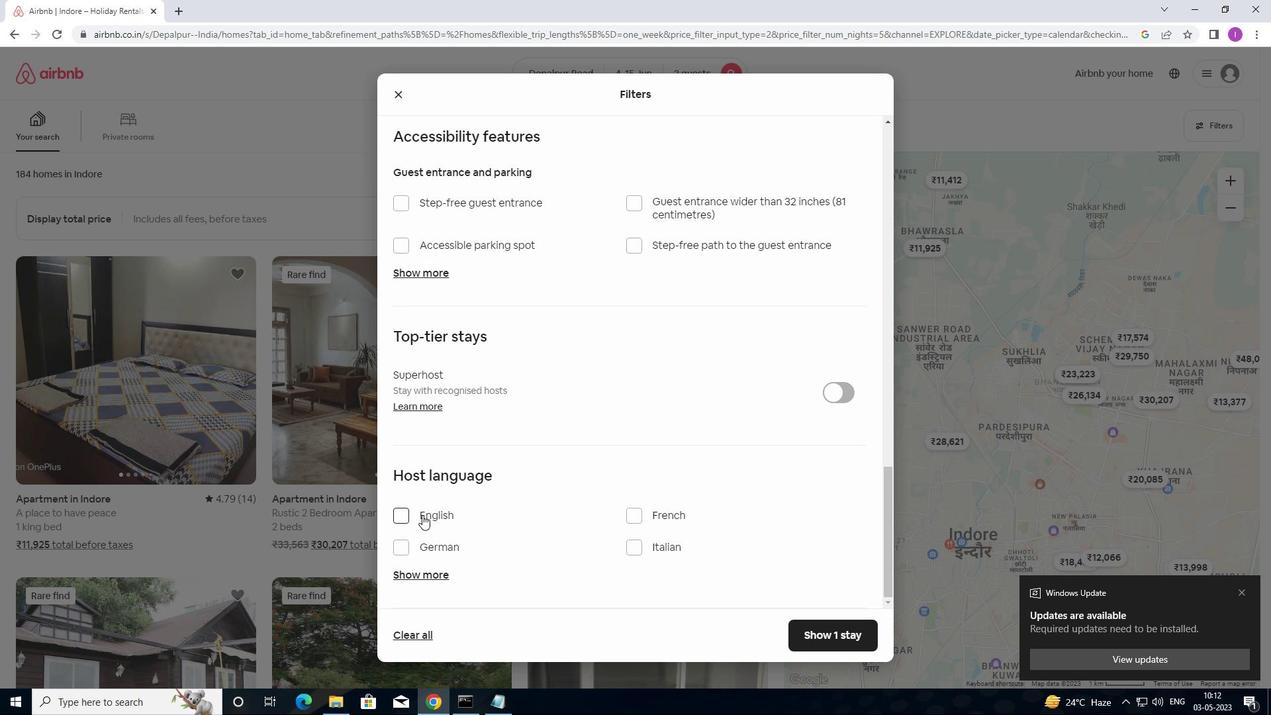 
Action: Mouse pressed left at (401, 520)
Screenshot: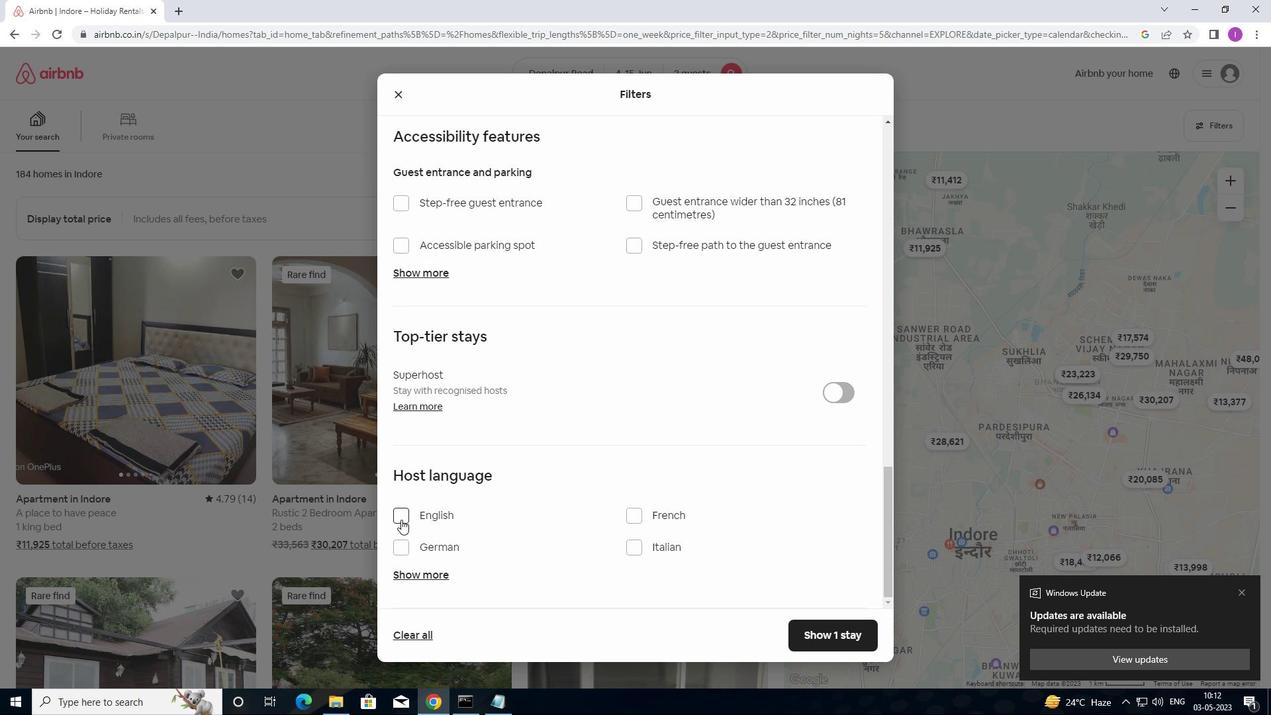 
Action: Mouse moved to (728, 554)
Screenshot: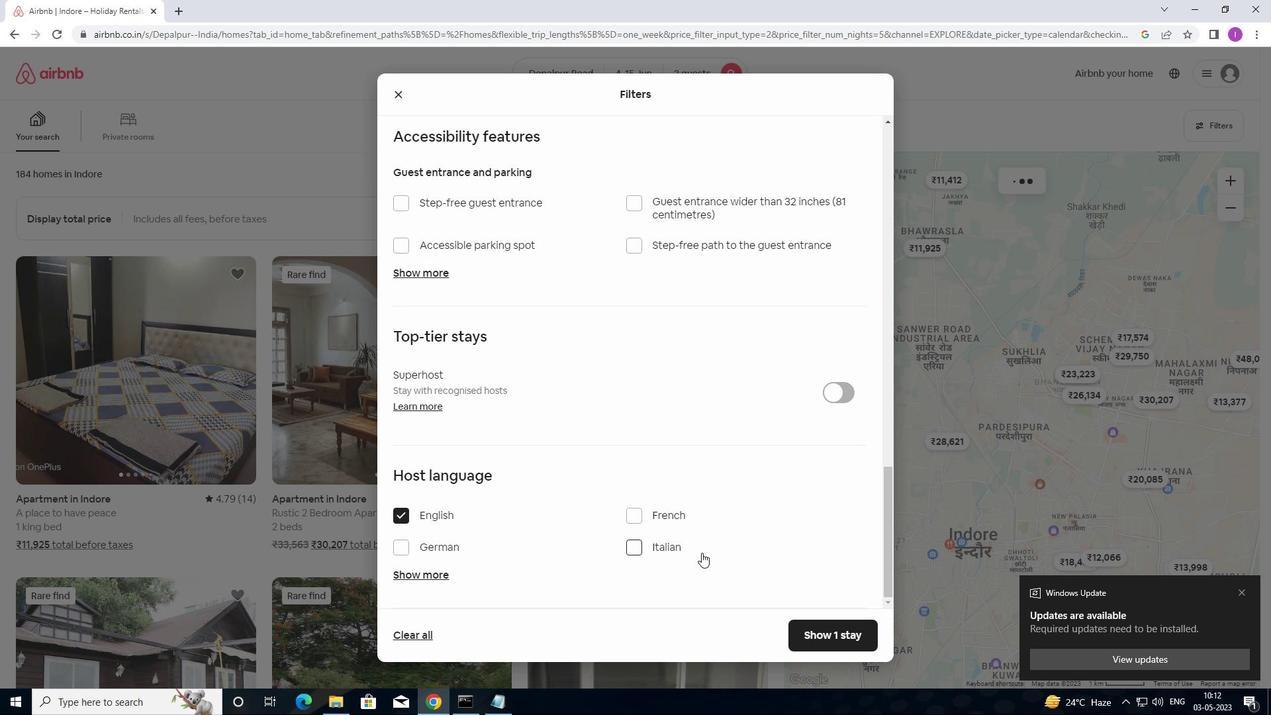 
Action: Mouse scrolled (728, 553) with delta (0, 0)
Screenshot: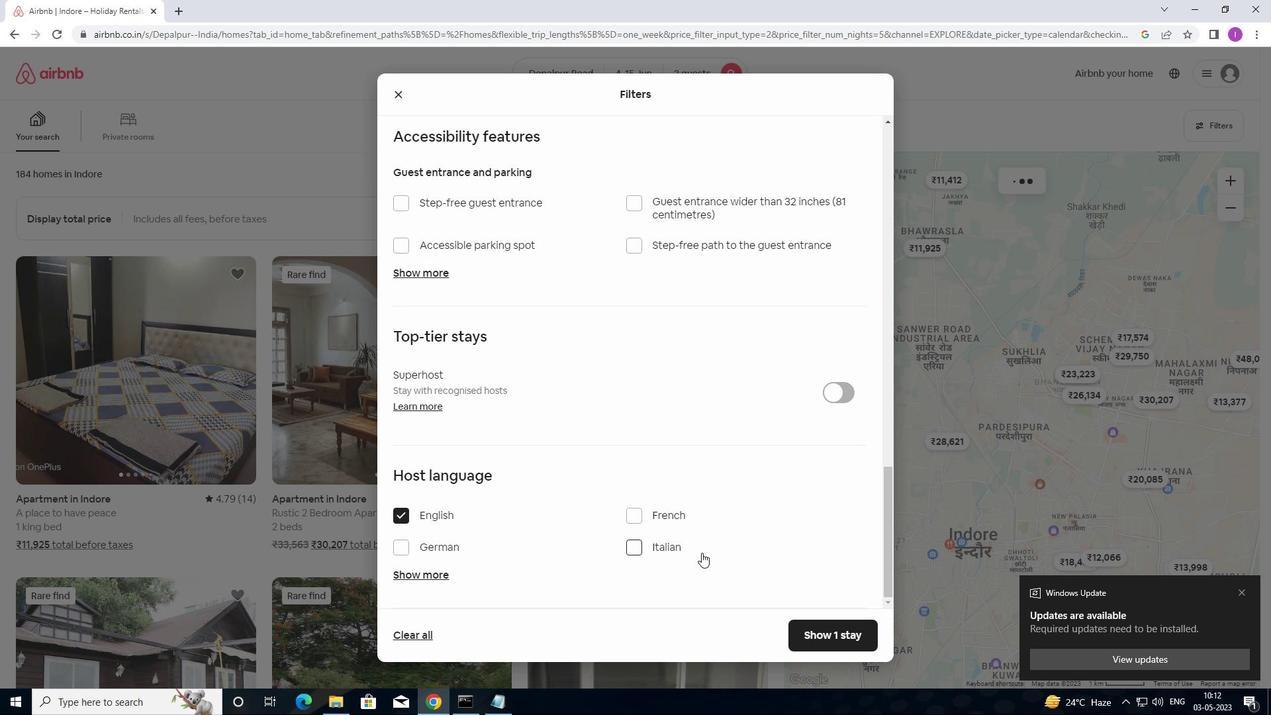 
Action: Mouse moved to (728, 543)
Screenshot: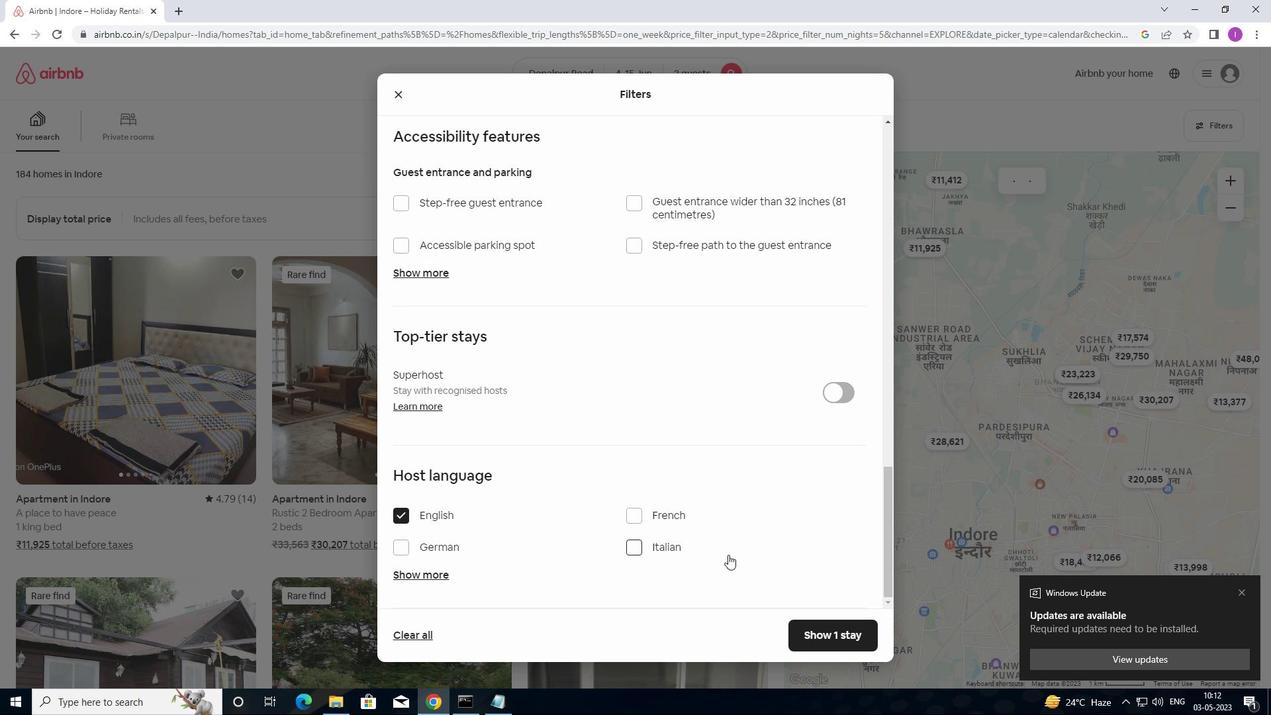 
Action: Mouse scrolled (728, 543) with delta (0, 0)
Screenshot: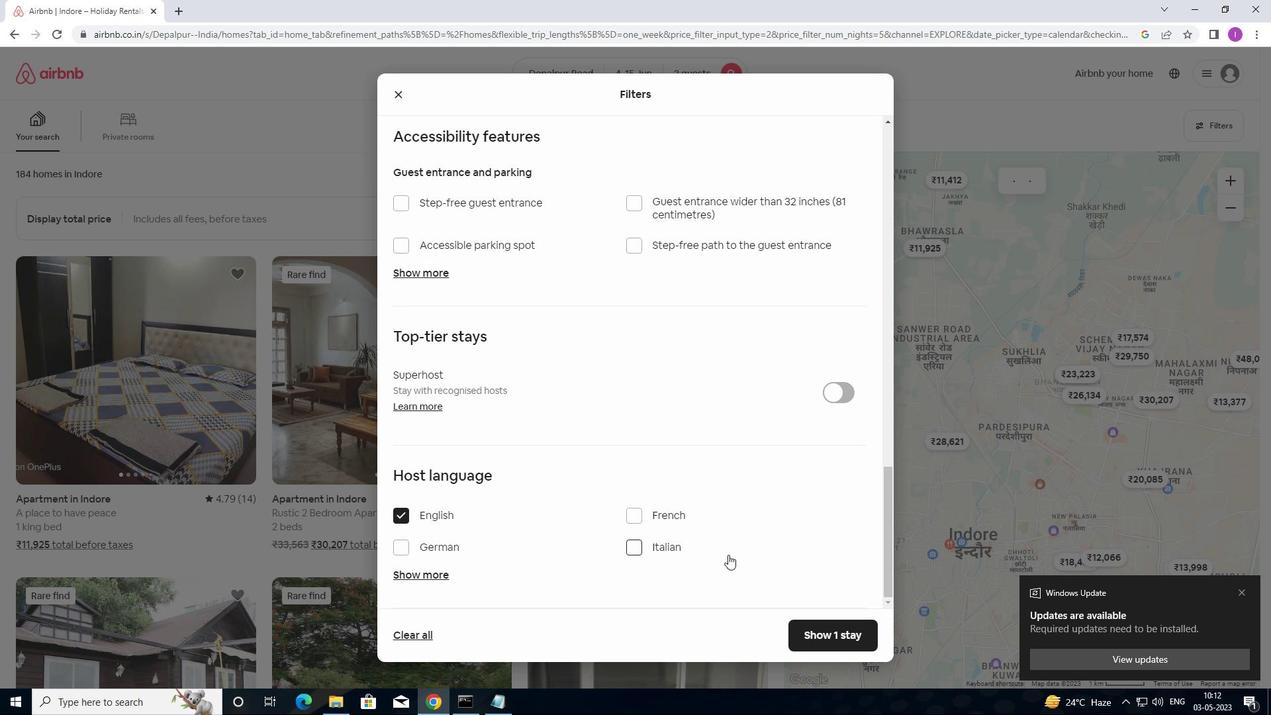 
Action: Mouse moved to (715, 471)
Screenshot: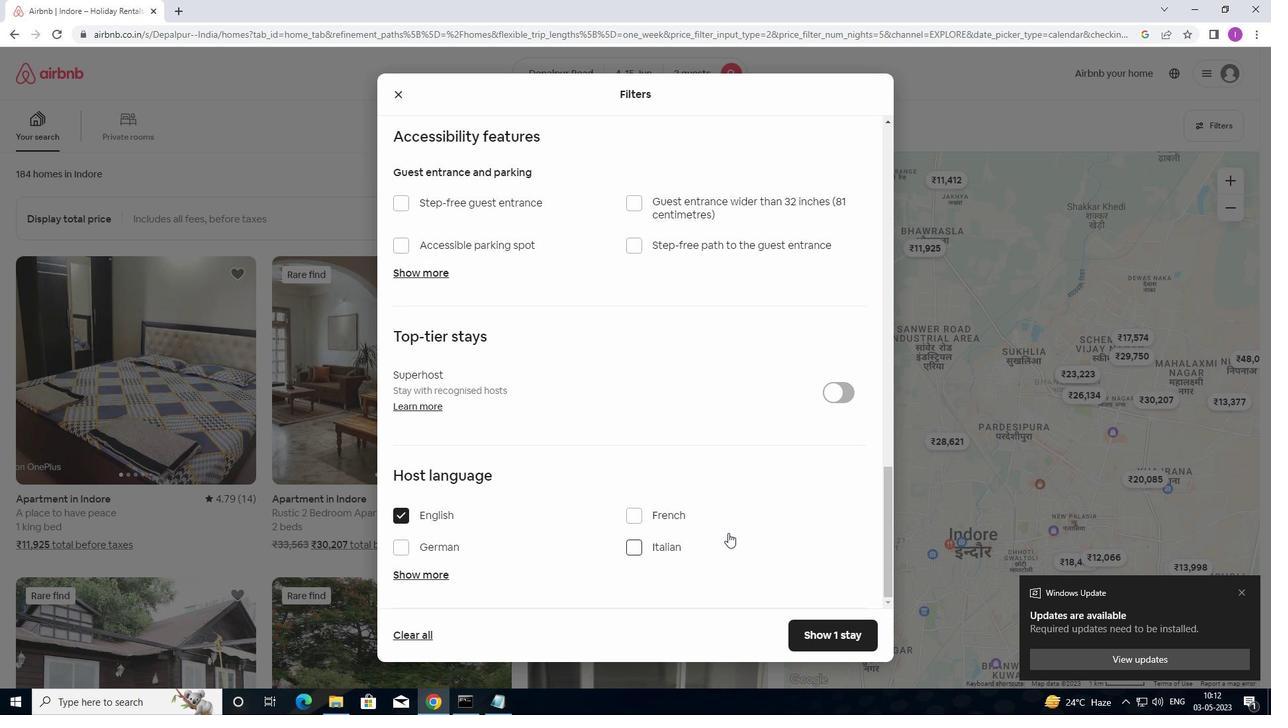 
Action: Mouse scrolled (715, 471) with delta (0, 0)
Screenshot: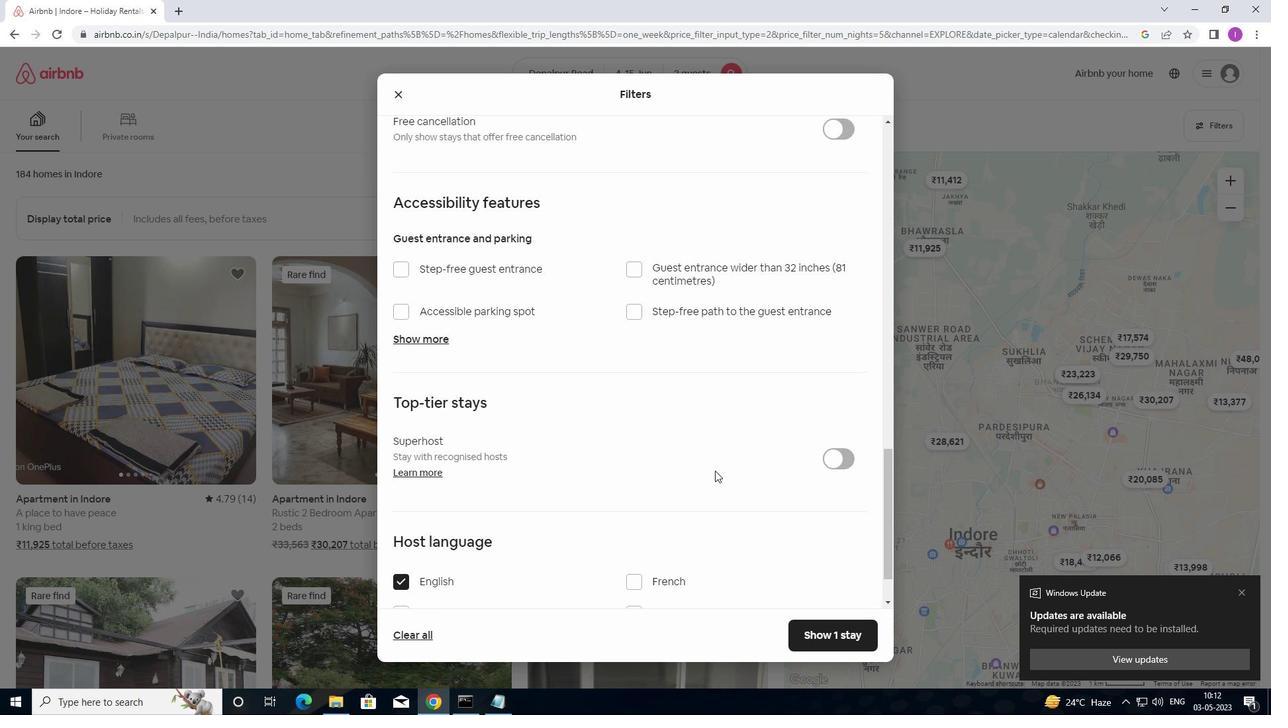 
Action: Mouse scrolled (715, 471) with delta (0, 0)
Screenshot: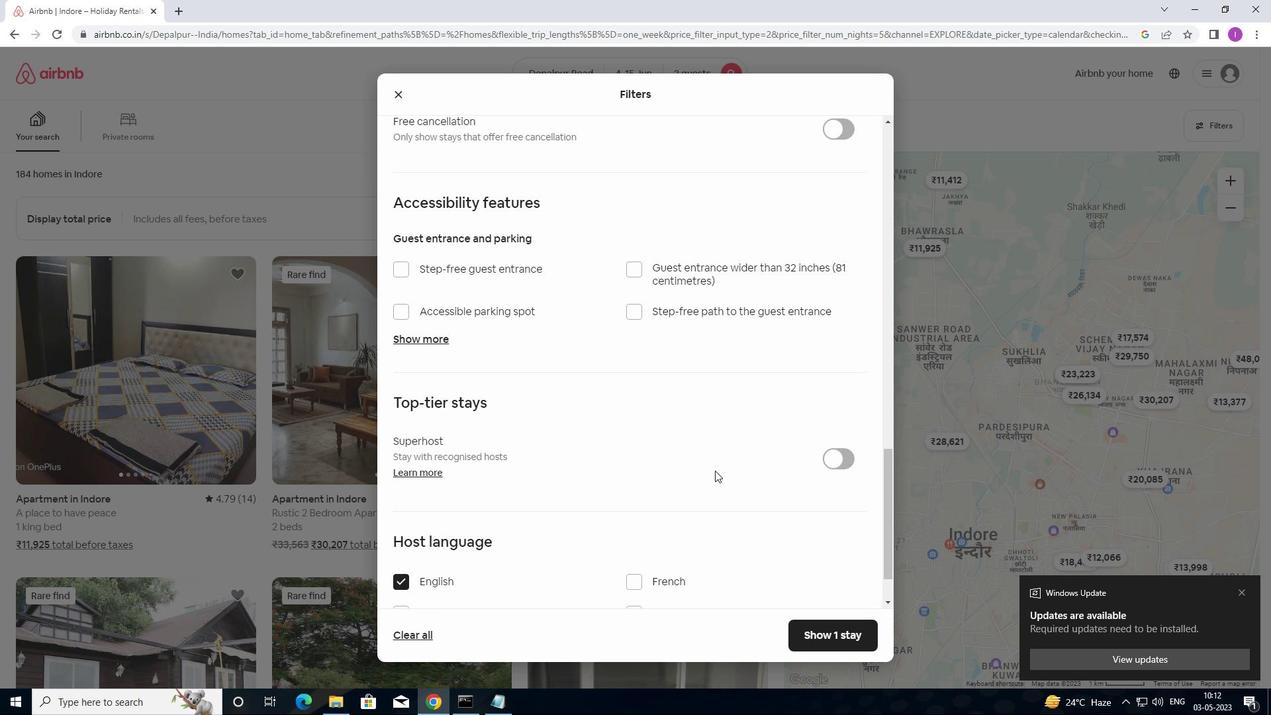 
Action: Mouse scrolled (715, 471) with delta (0, 0)
Screenshot: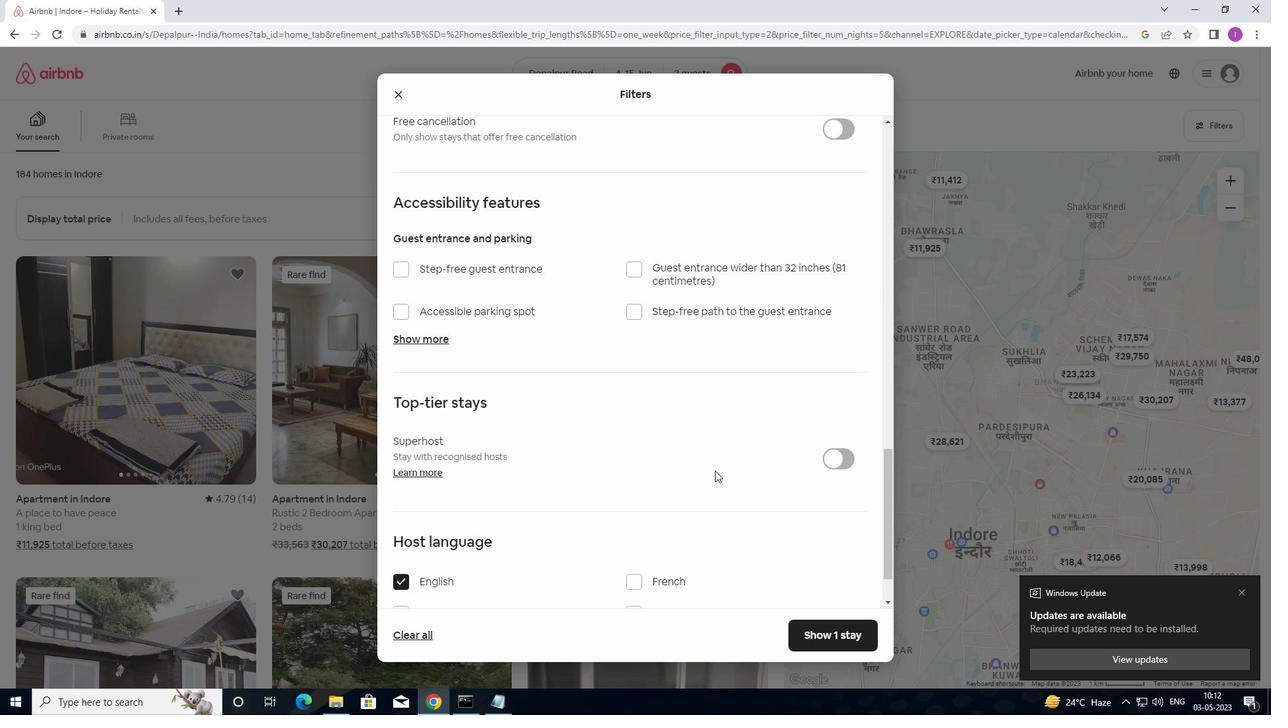 
Action: Mouse moved to (785, 509)
Screenshot: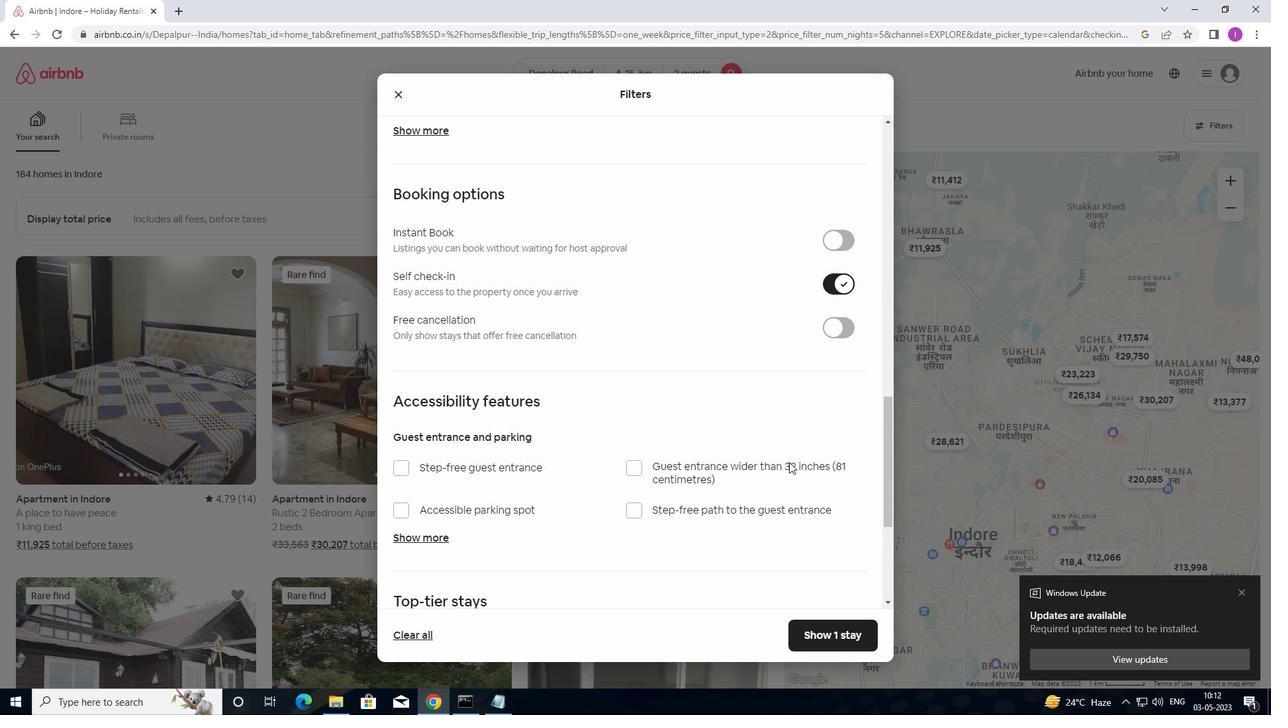 
Action: Mouse scrolled (785, 508) with delta (0, 0)
Screenshot: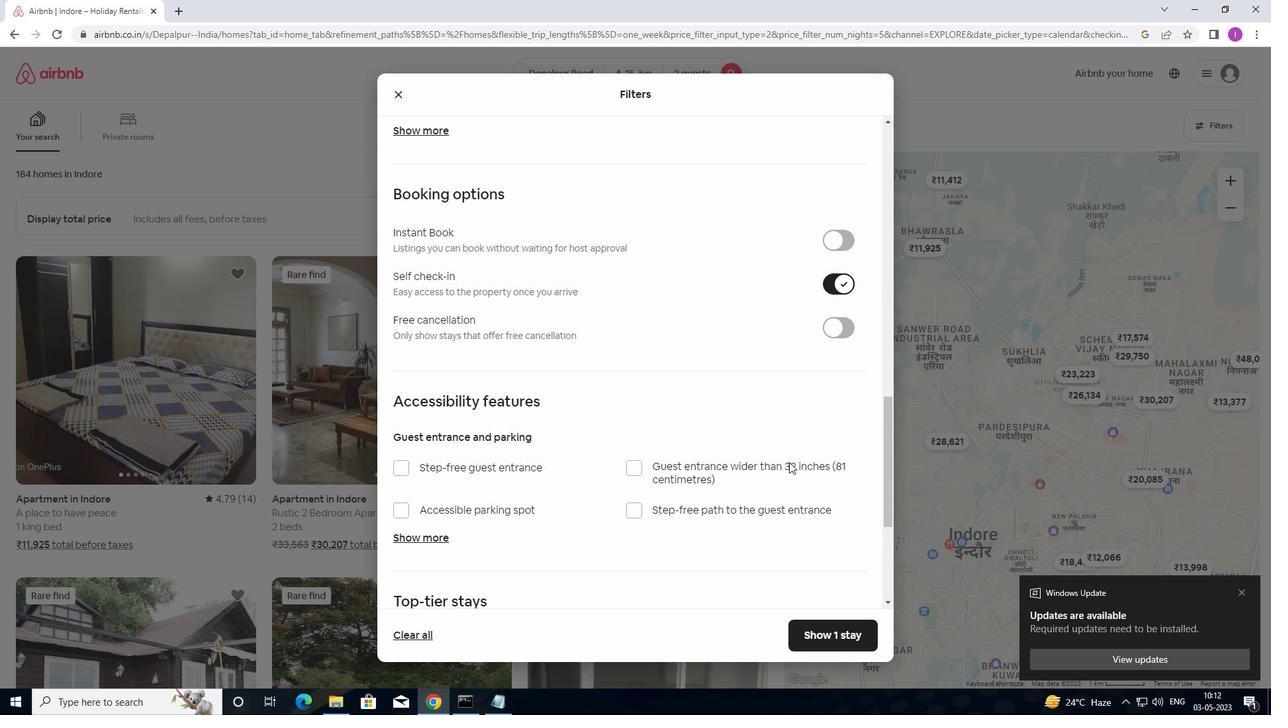 
Action: Mouse moved to (785, 513)
Screenshot: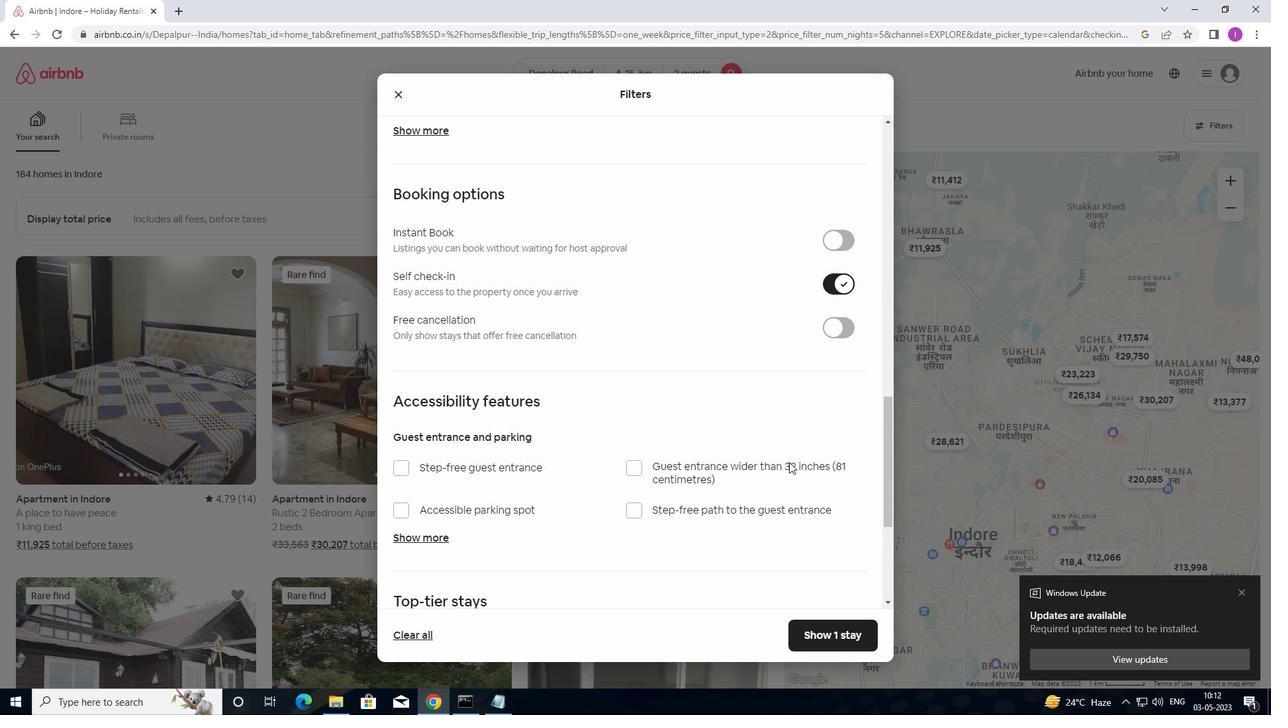 
Action: Mouse scrolled (785, 512) with delta (0, 0)
Screenshot: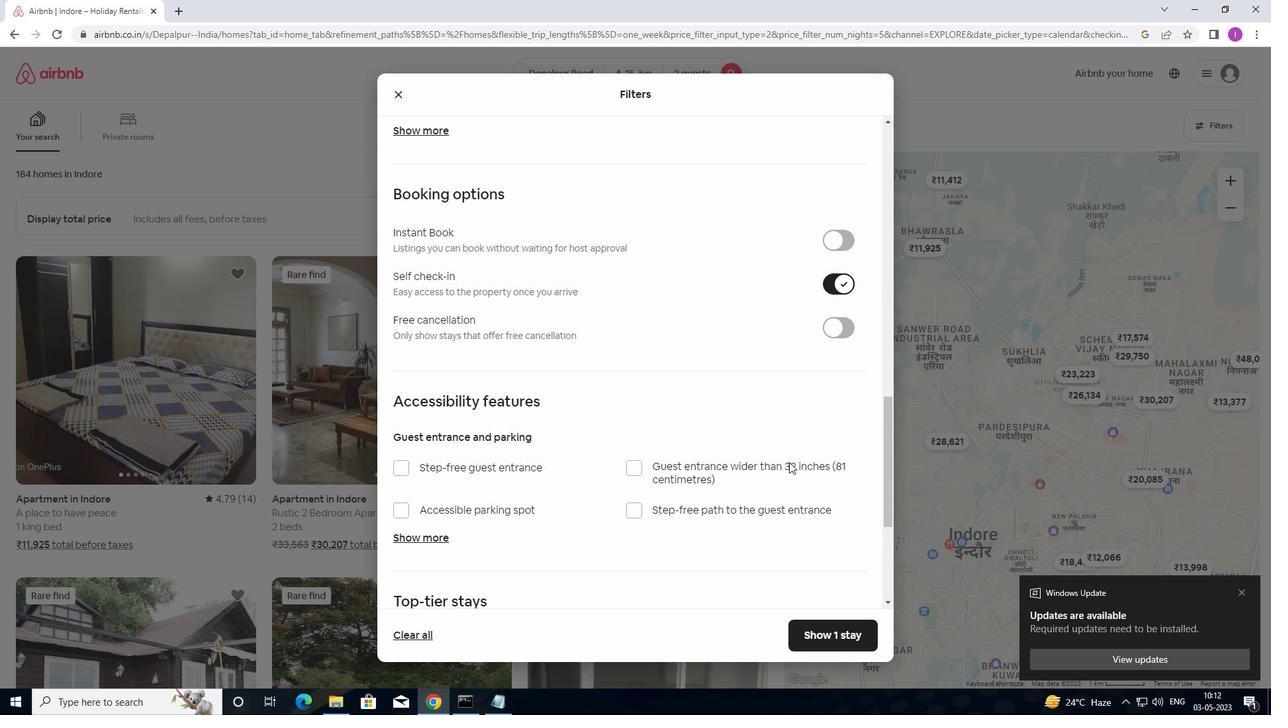 
Action: Mouse moved to (785, 514)
Screenshot: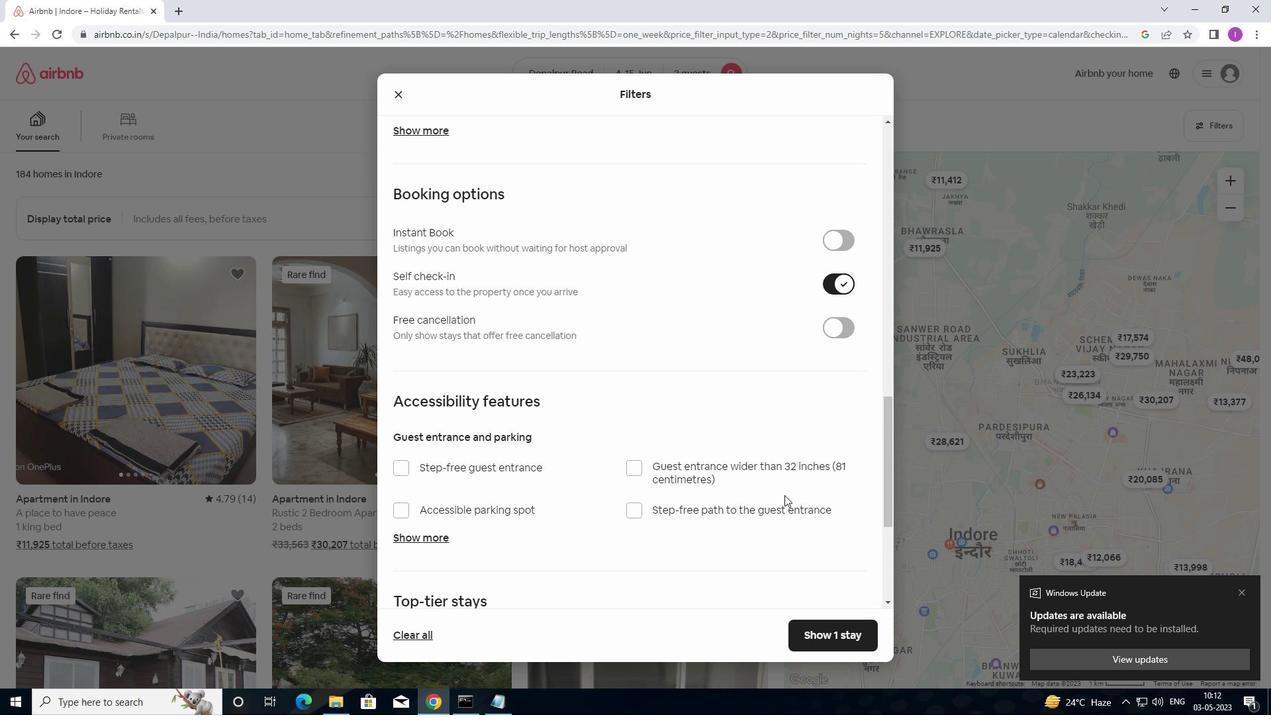 
Action: Mouse scrolled (785, 514) with delta (0, 0)
Screenshot: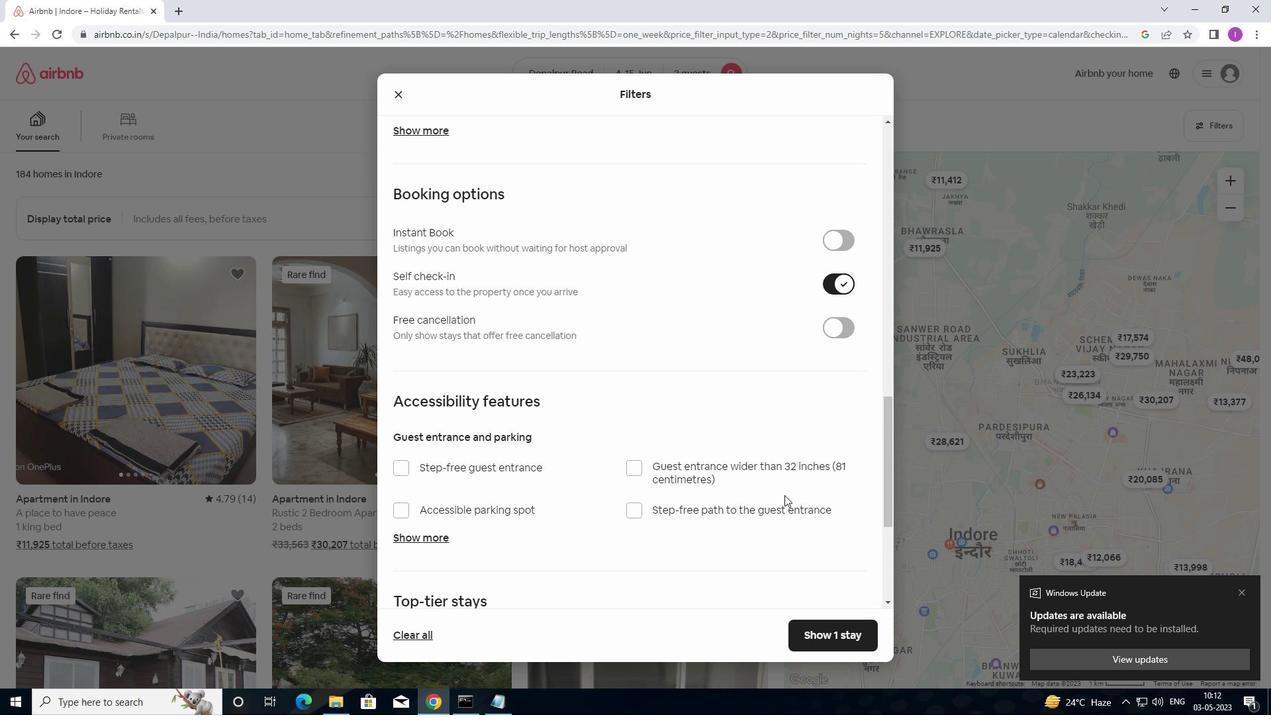 
Action: Mouse moved to (843, 641)
Screenshot: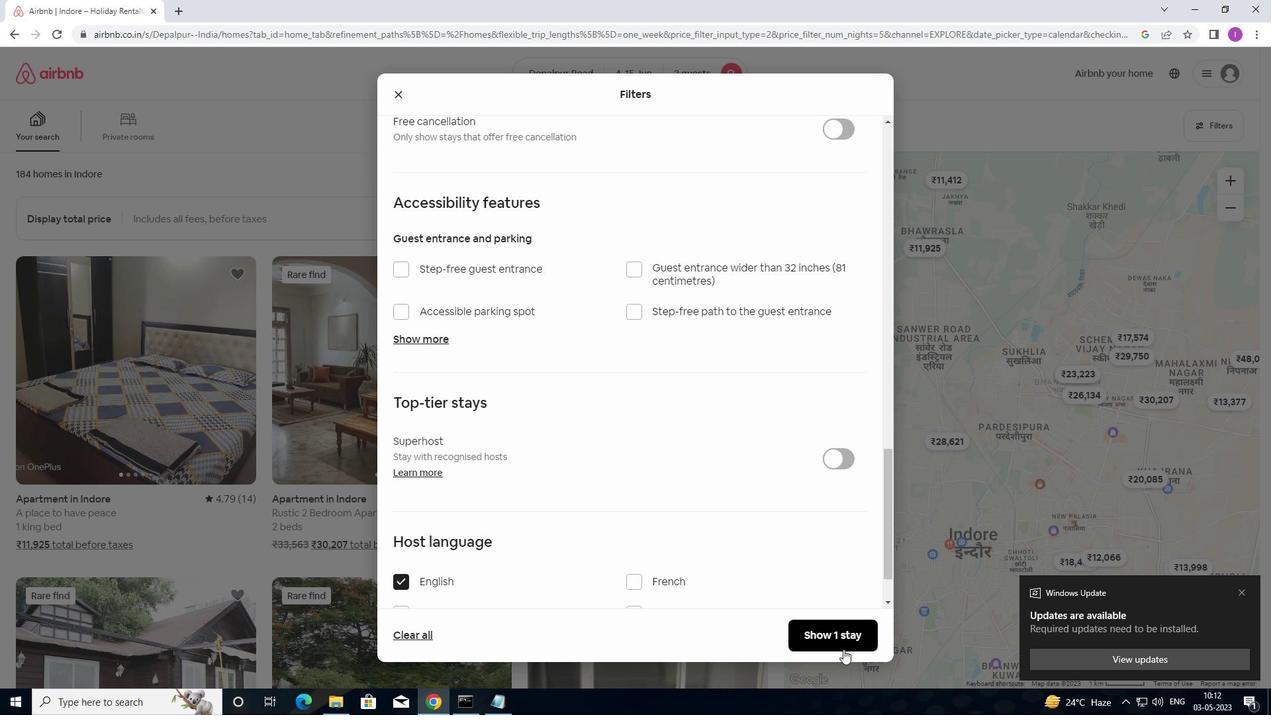 
Action: Mouse pressed left at (843, 641)
Screenshot: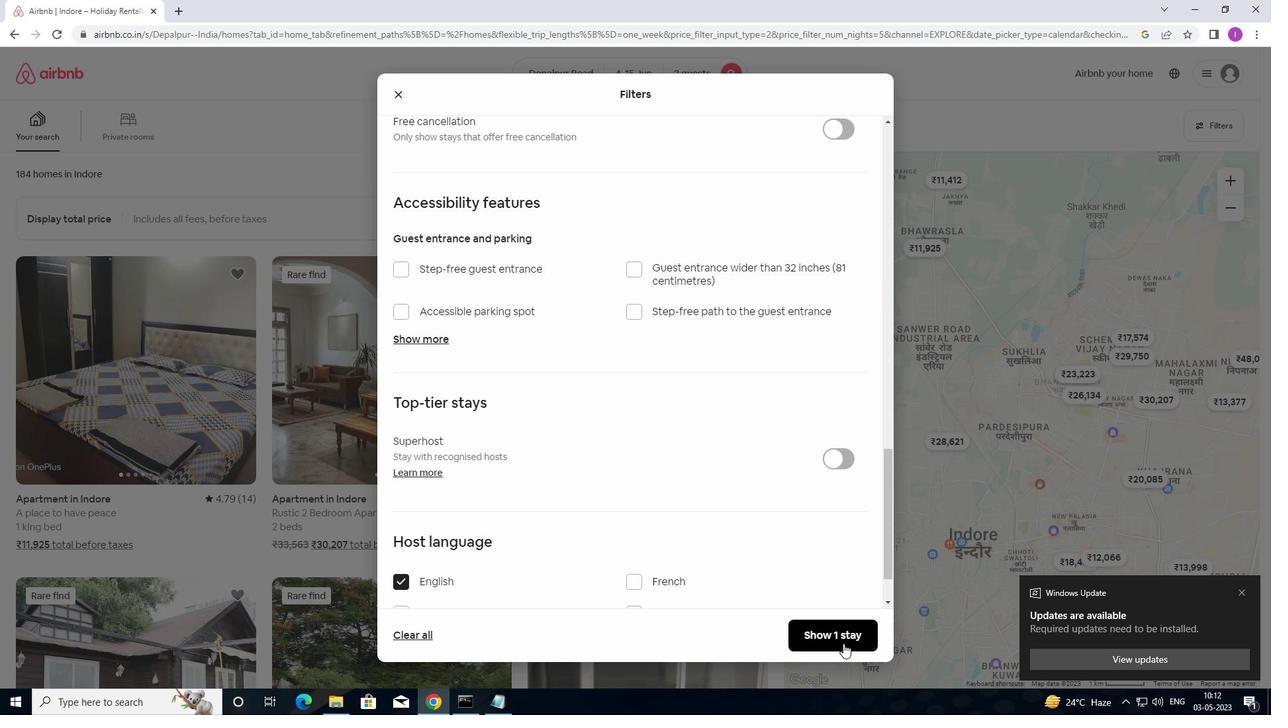 
Action: Mouse moved to (839, 633)
Screenshot: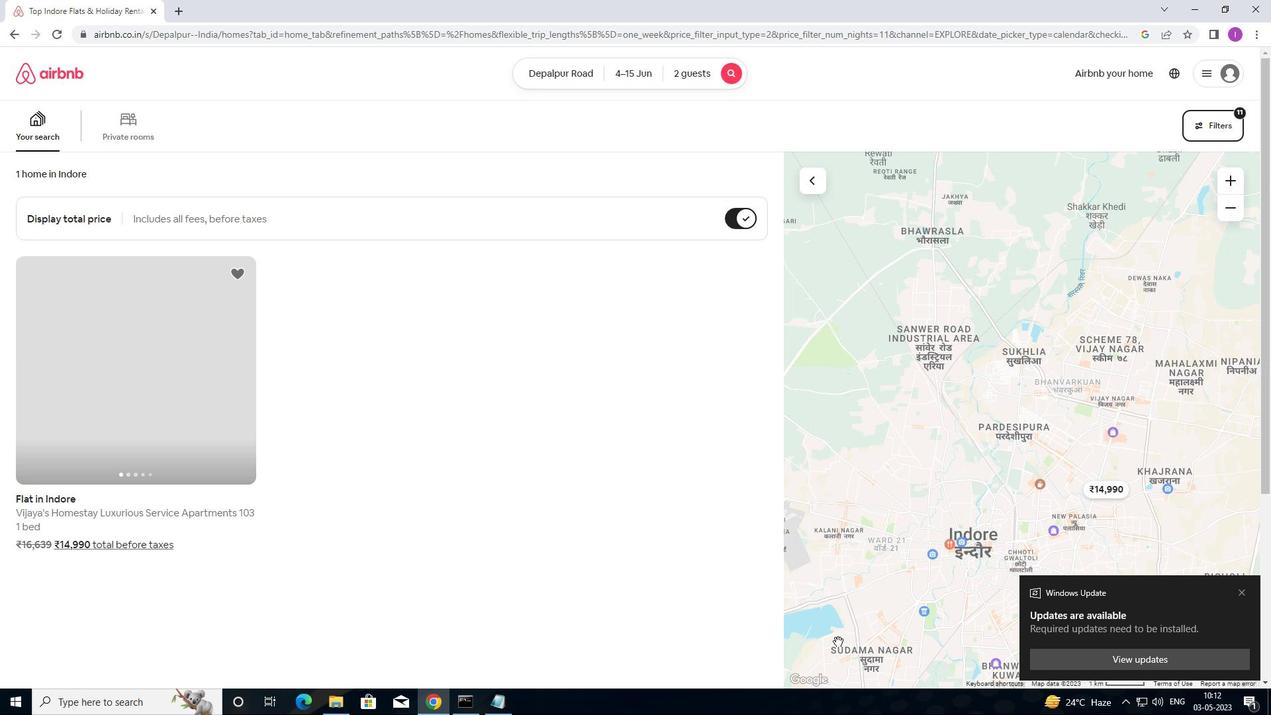 
